 Task: Research Airbnb properties in Sesimbra, Portugal from 10th December, 2023 to 15th December, 2023 for 7 adults. Place can be entire room or shared room with 4 bedrooms having 7 beds and 4 bathrooms. Property type can be house. Amenities needed are: wifi, TV, free parkinig on premises, gym, breakfast.
Action: Mouse moved to (519, 117)
Screenshot: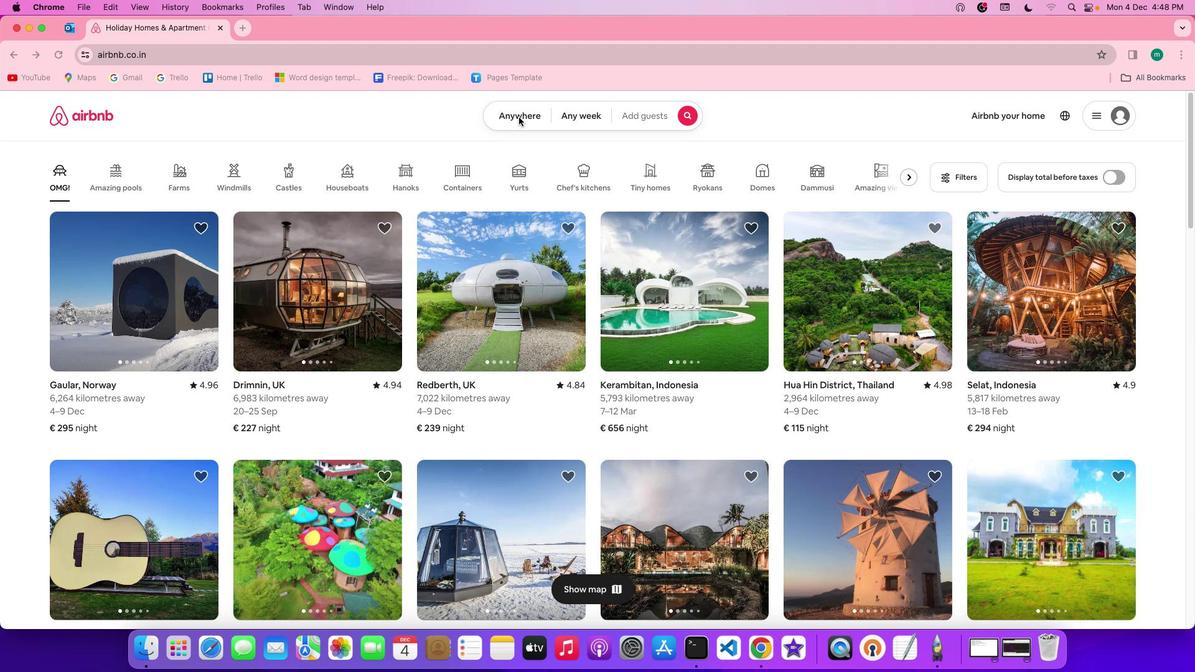 
Action: Mouse pressed left at (519, 117)
Screenshot: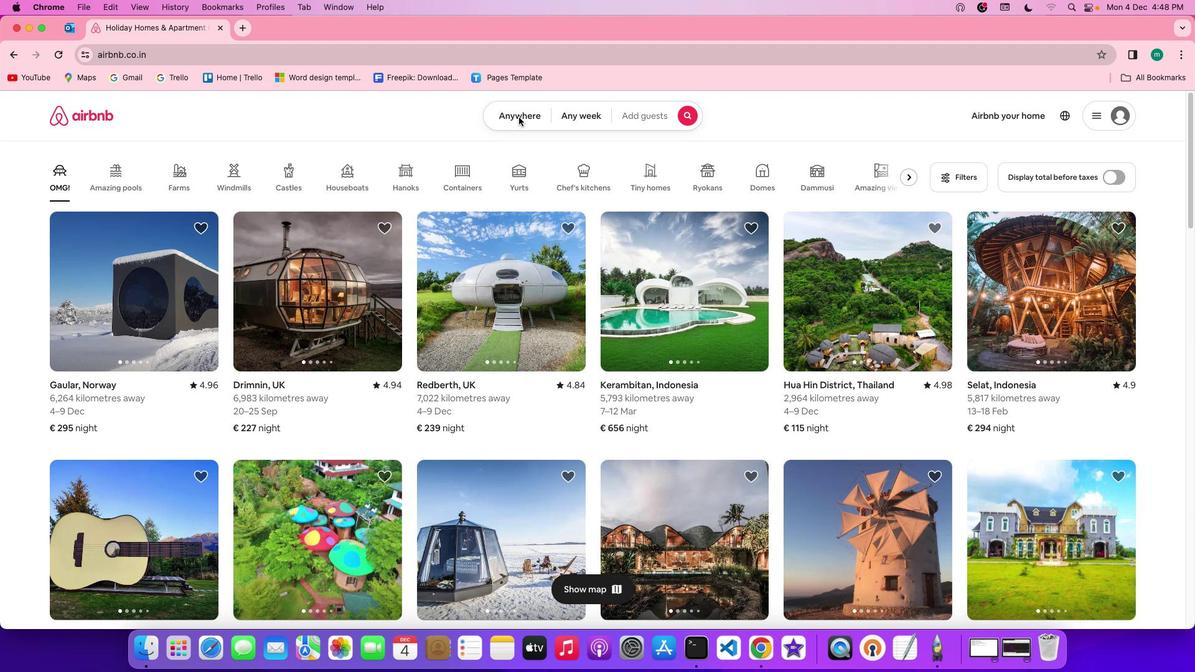 
Action: Mouse pressed left at (519, 117)
Screenshot: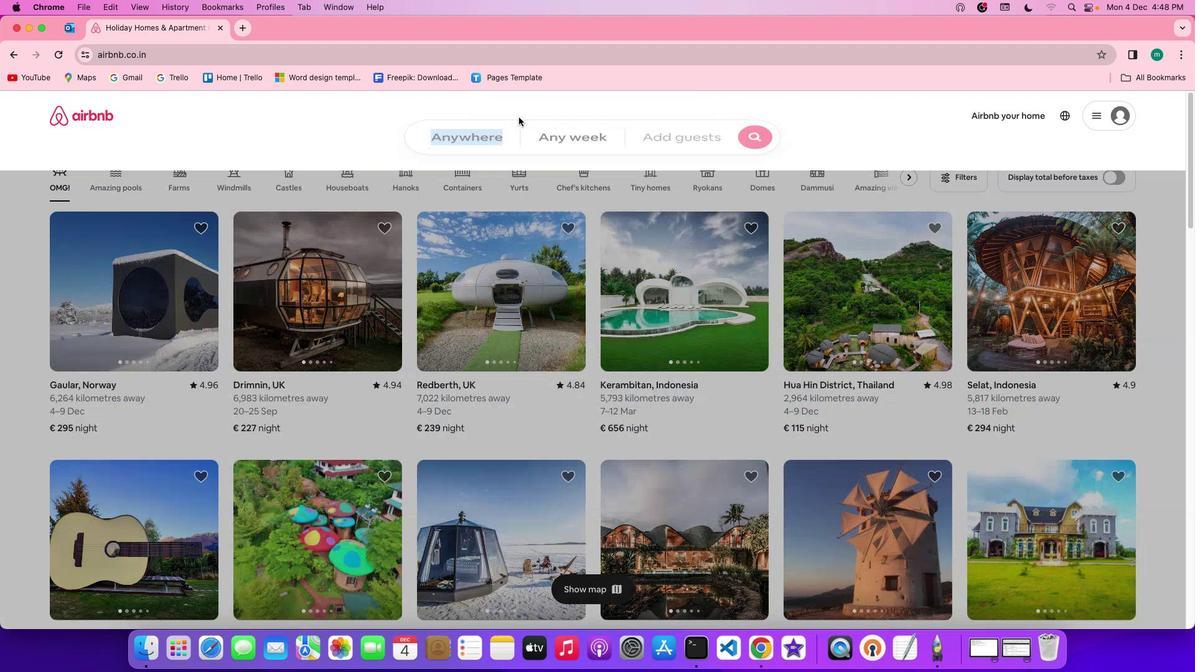 
Action: Mouse moved to (439, 153)
Screenshot: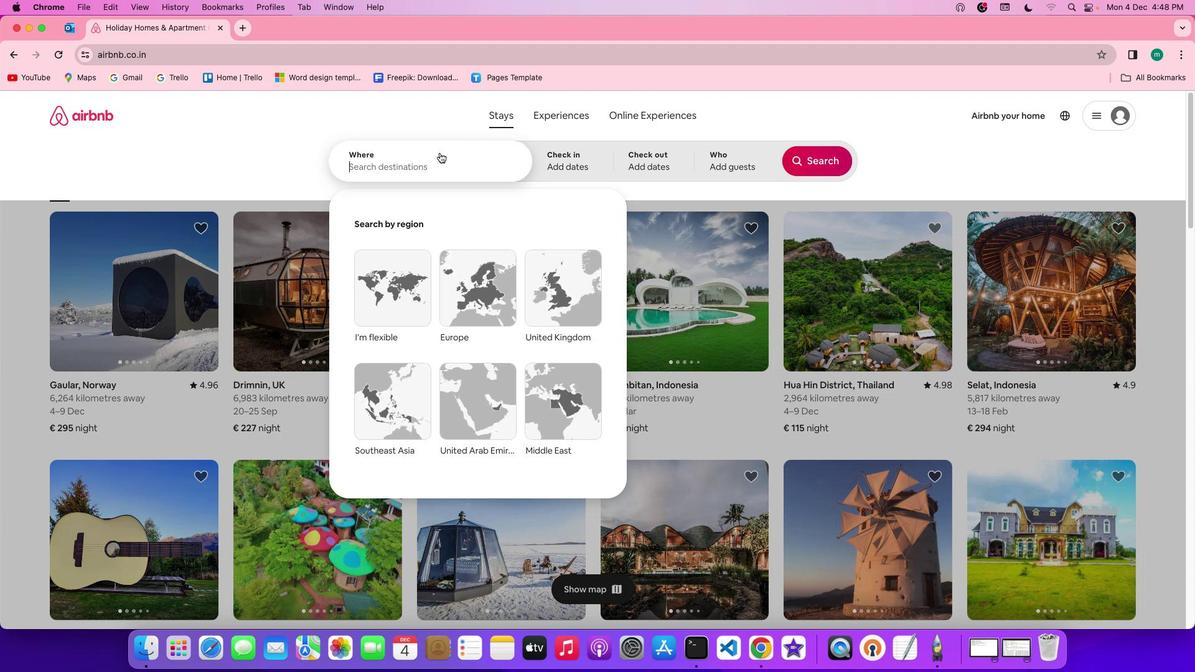 
Action: Mouse pressed left at (439, 153)
Screenshot: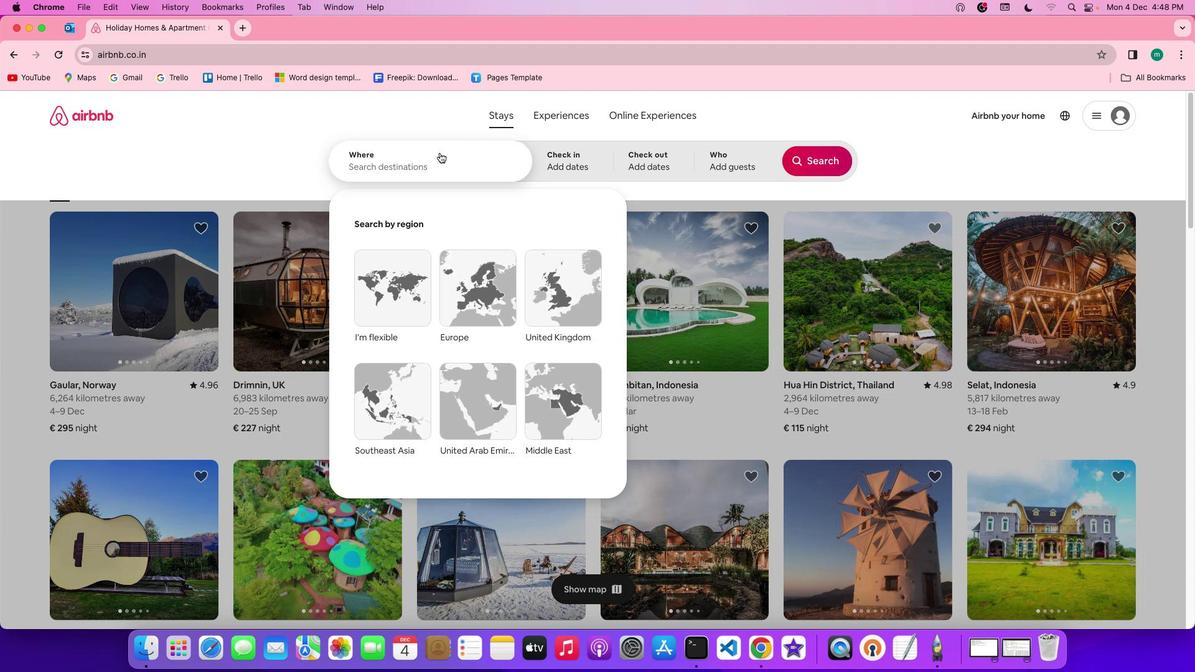 
Action: Mouse moved to (439, 153)
Screenshot: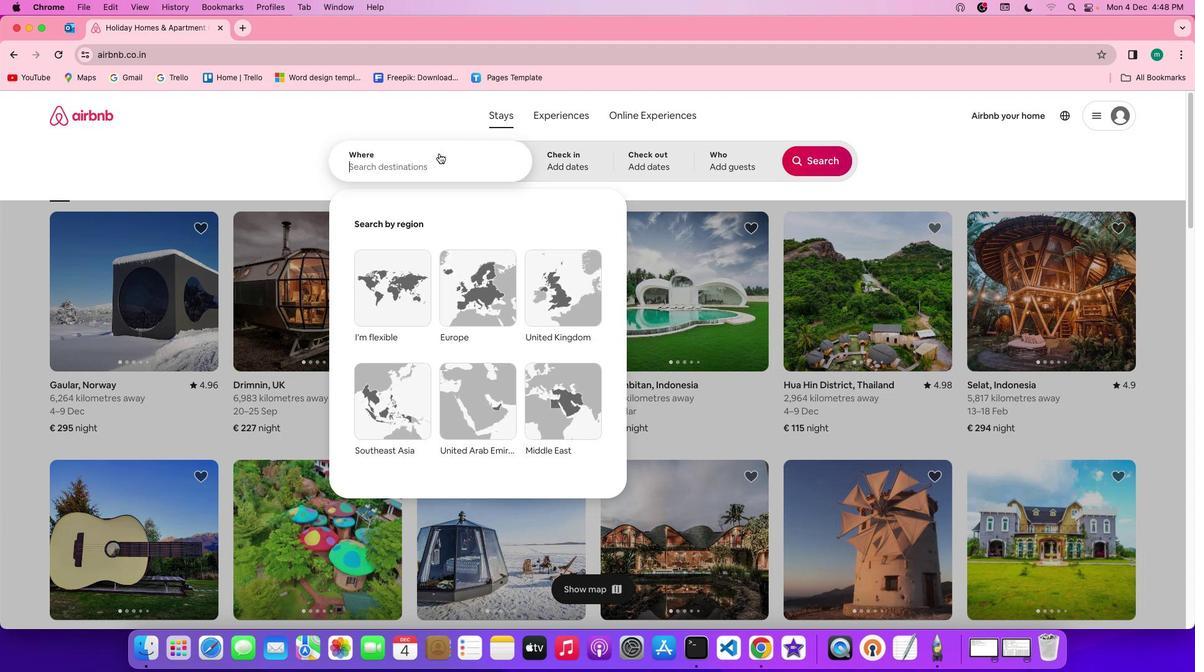 
Action: Key pressed Key.shift'S''e''s''i''m''b''r''a'','Key.spaceKey.shift'p''o''r''t''u''g''a''l'
Screenshot: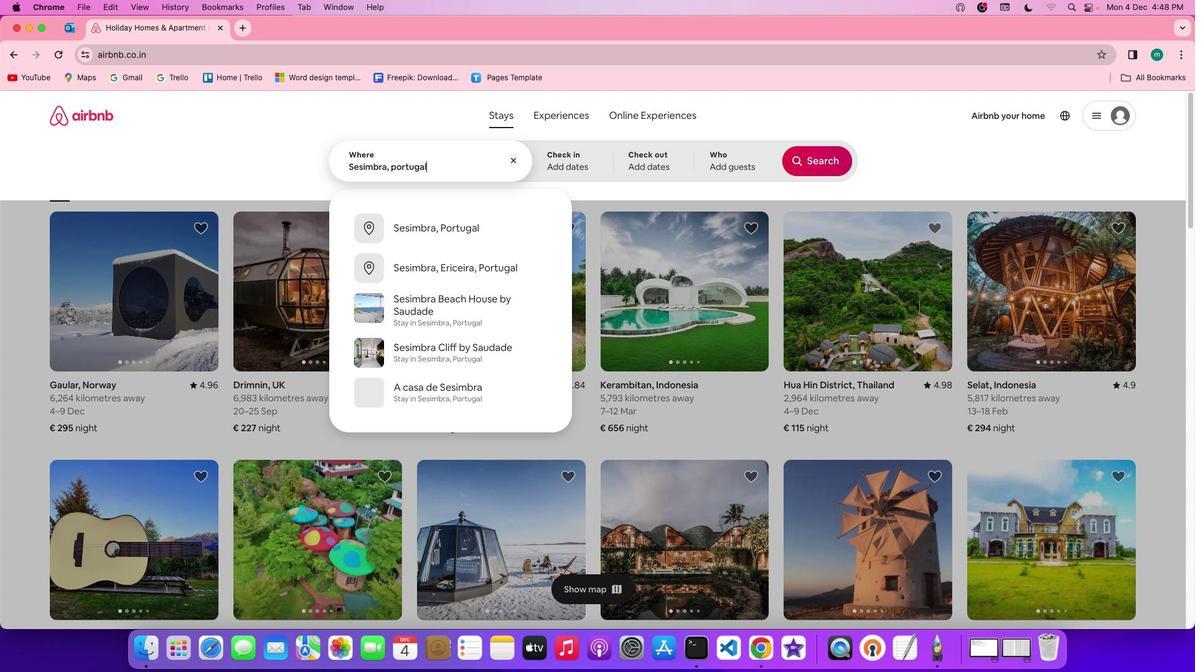 
Action: Mouse moved to (557, 161)
Screenshot: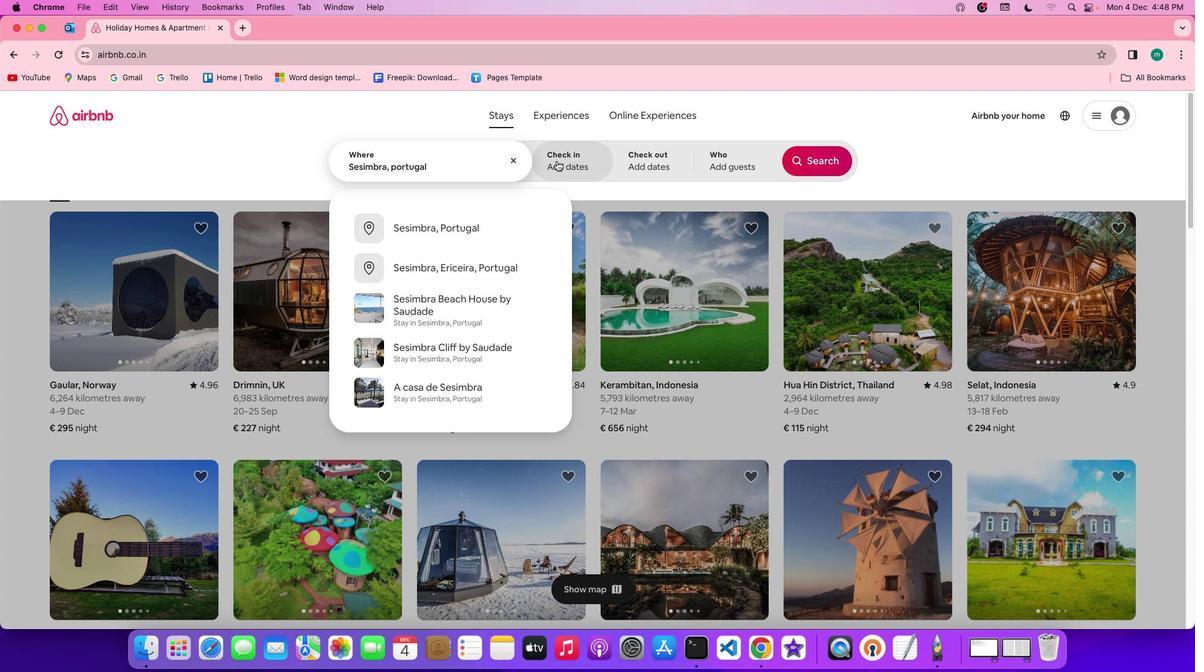 
Action: Mouse pressed left at (557, 161)
Screenshot: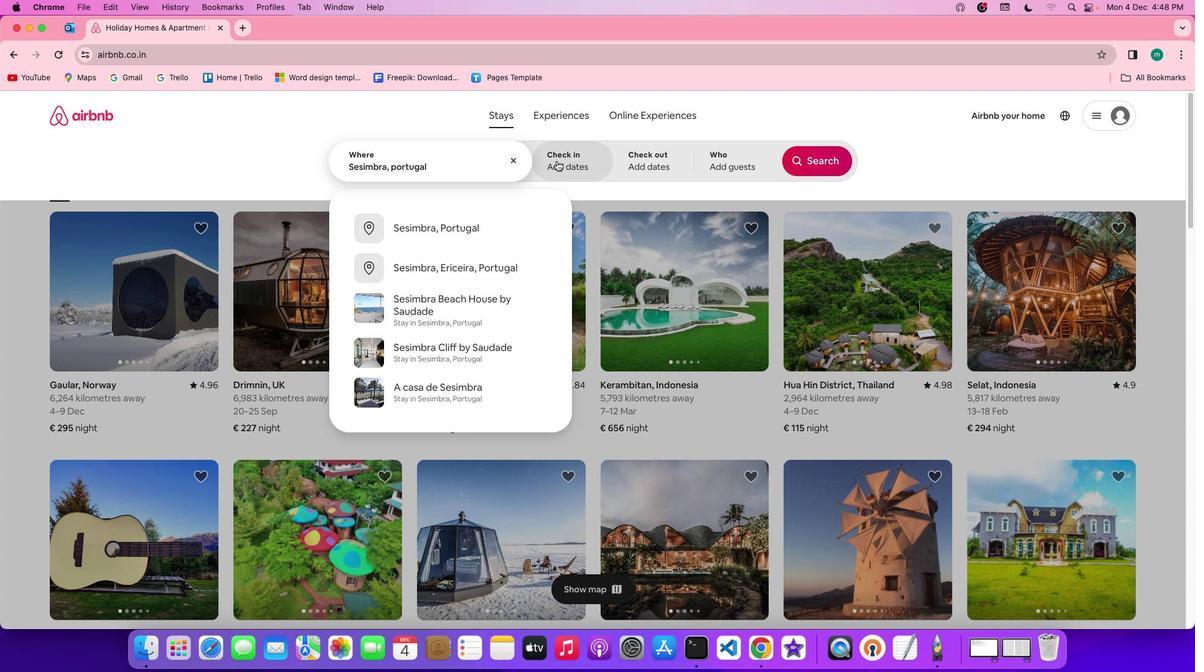 
Action: Mouse moved to (383, 374)
Screenshot: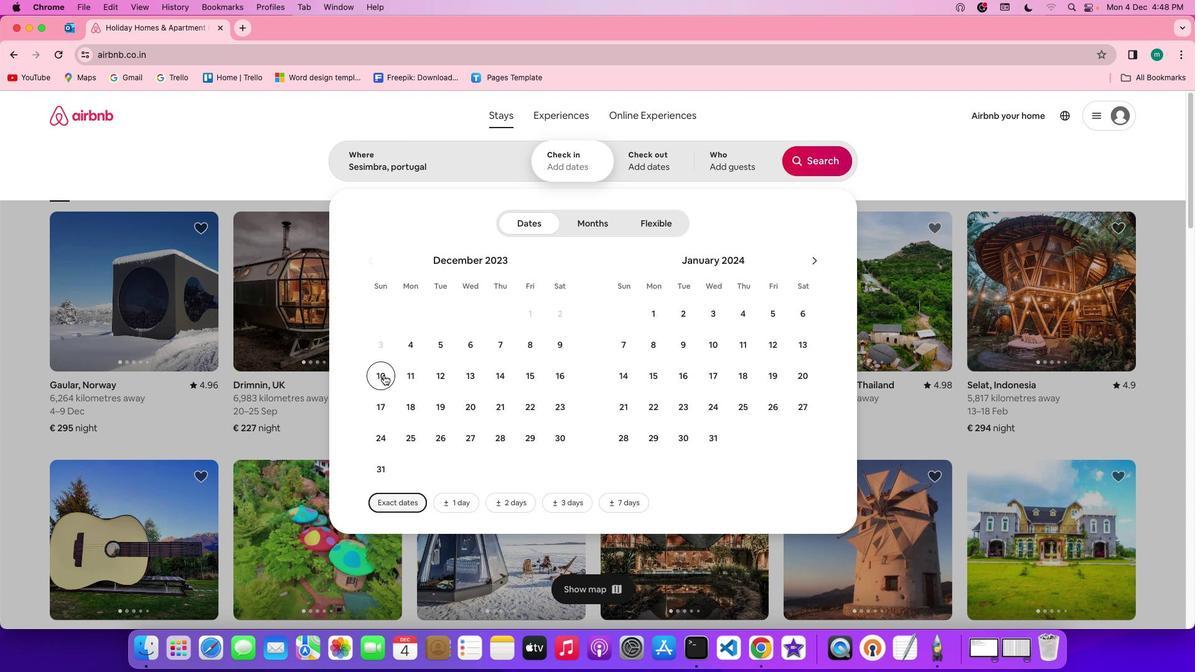 
Action: Mouse pressed left at (383, 374)
Screenshot: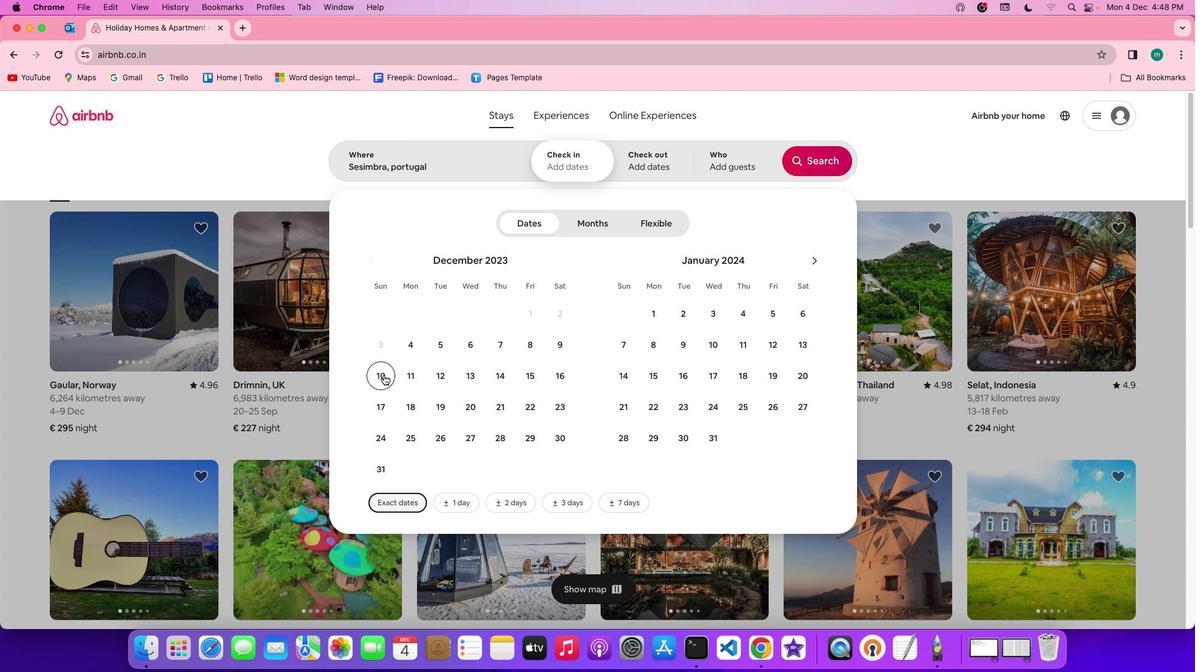 
Action: Mouse moved to (537, 384)
Screenshot: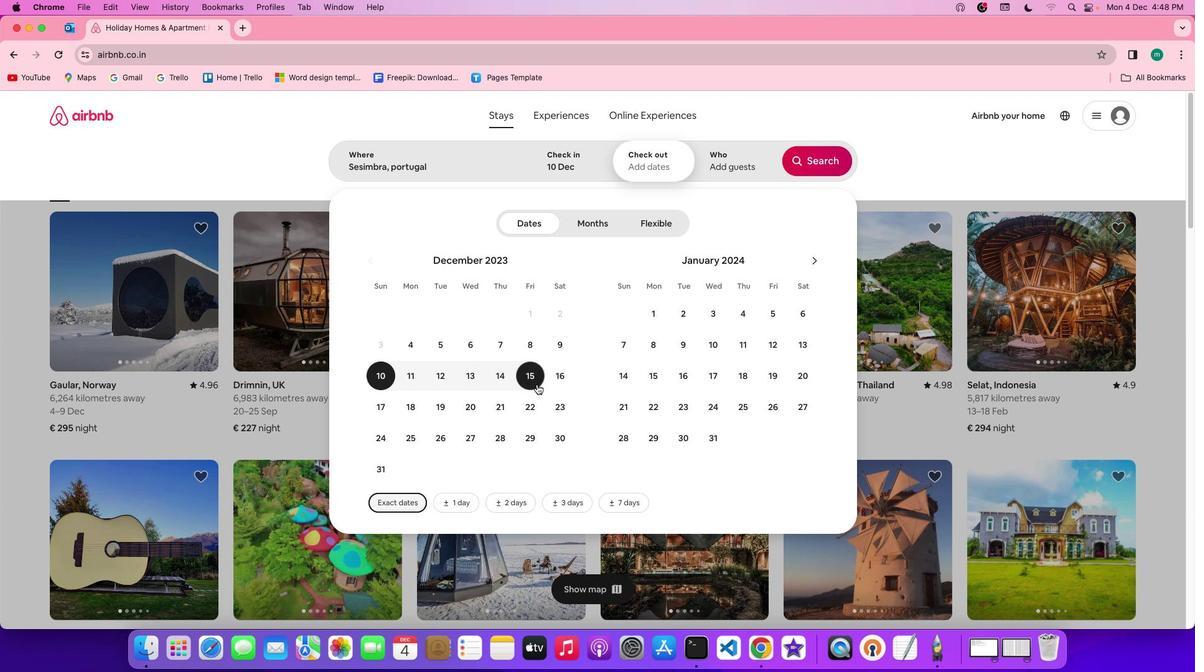 
Action: Mouse pressed left at (537, 384)
Screenshot: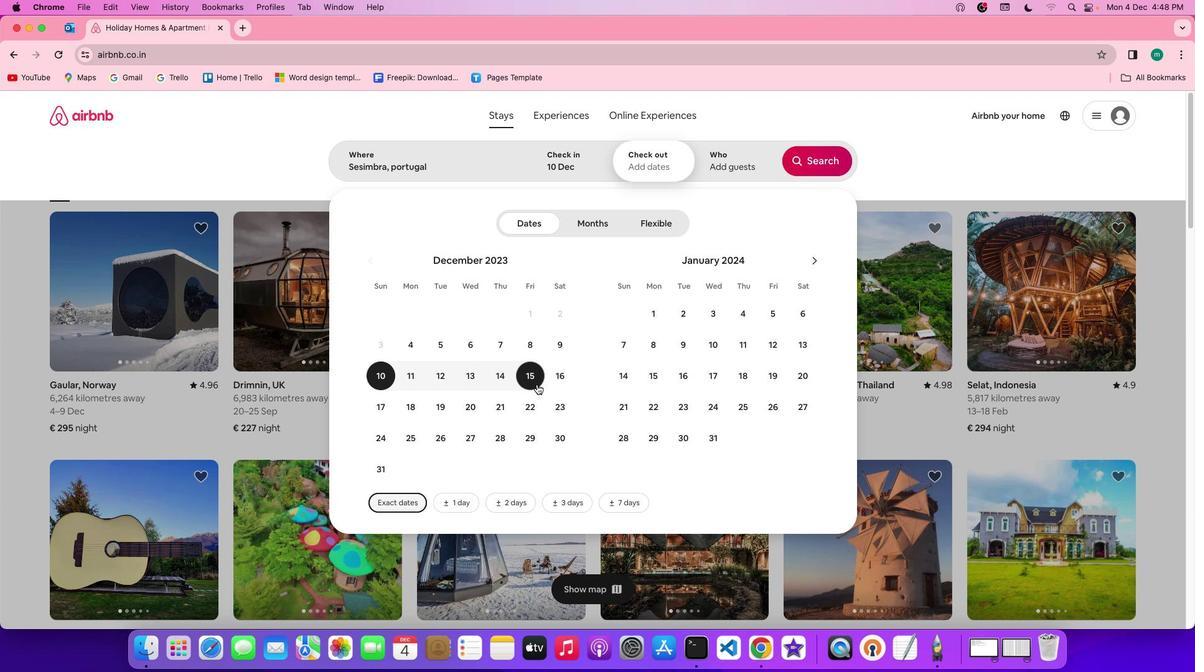 
Action: Mouse moved to (716, 164)
Screenshot: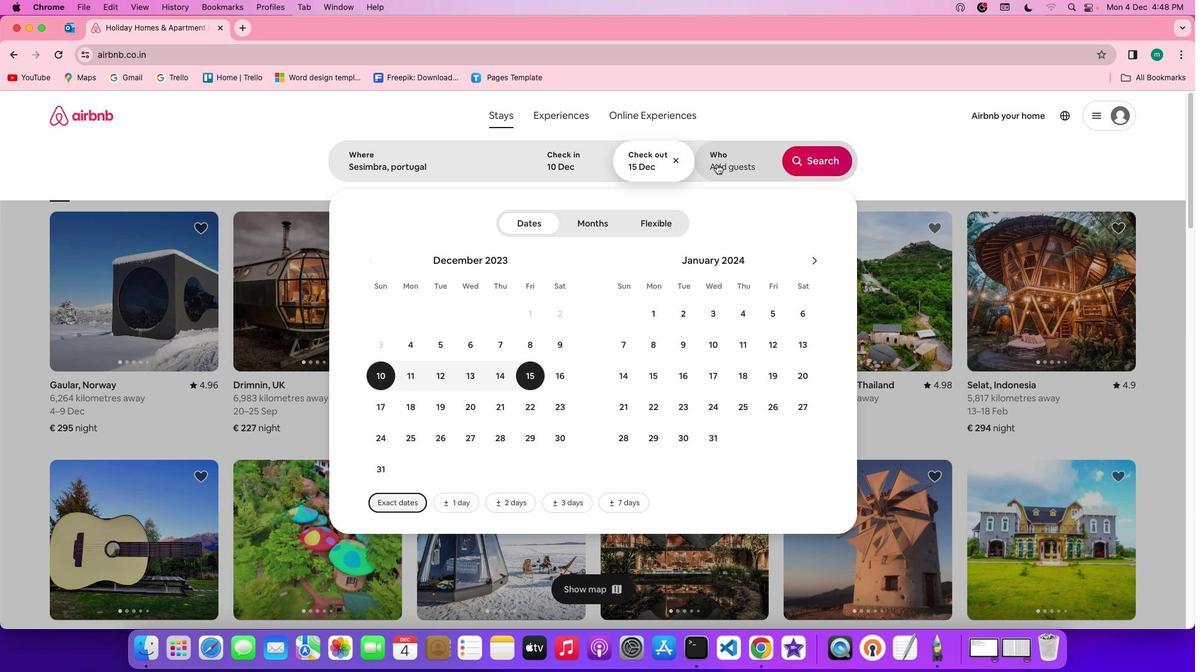 
Action: Mouse pressed left at (716, 164)
Screenshot: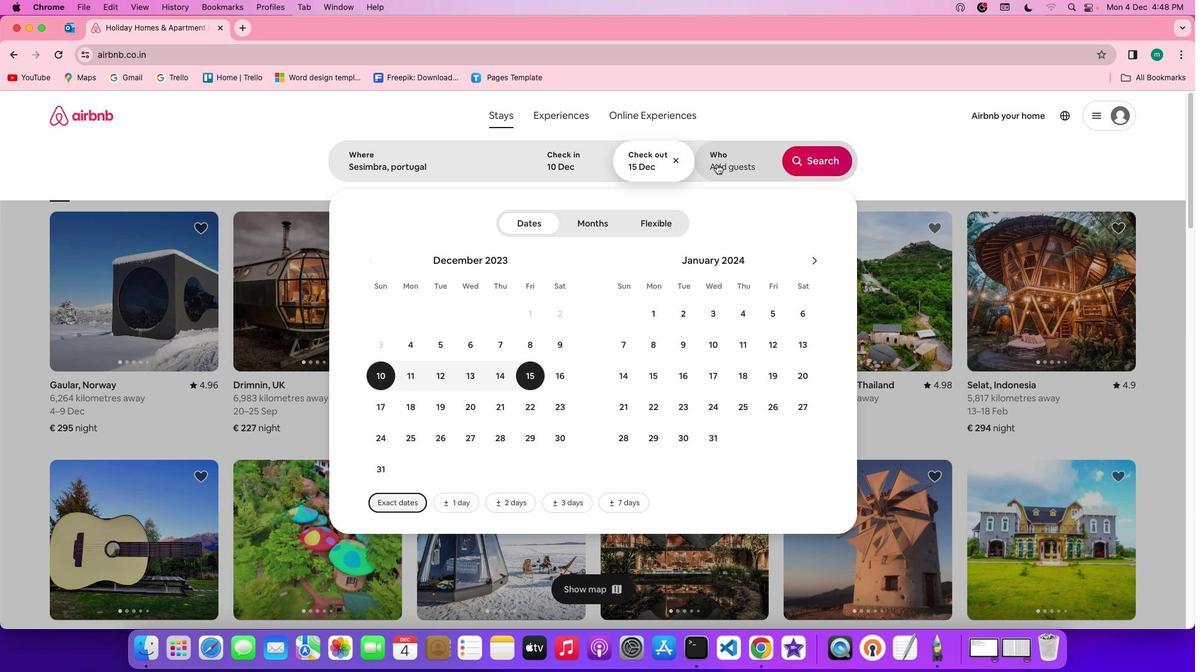 
Action: Mouse moved to (823, 228)
Screenshot: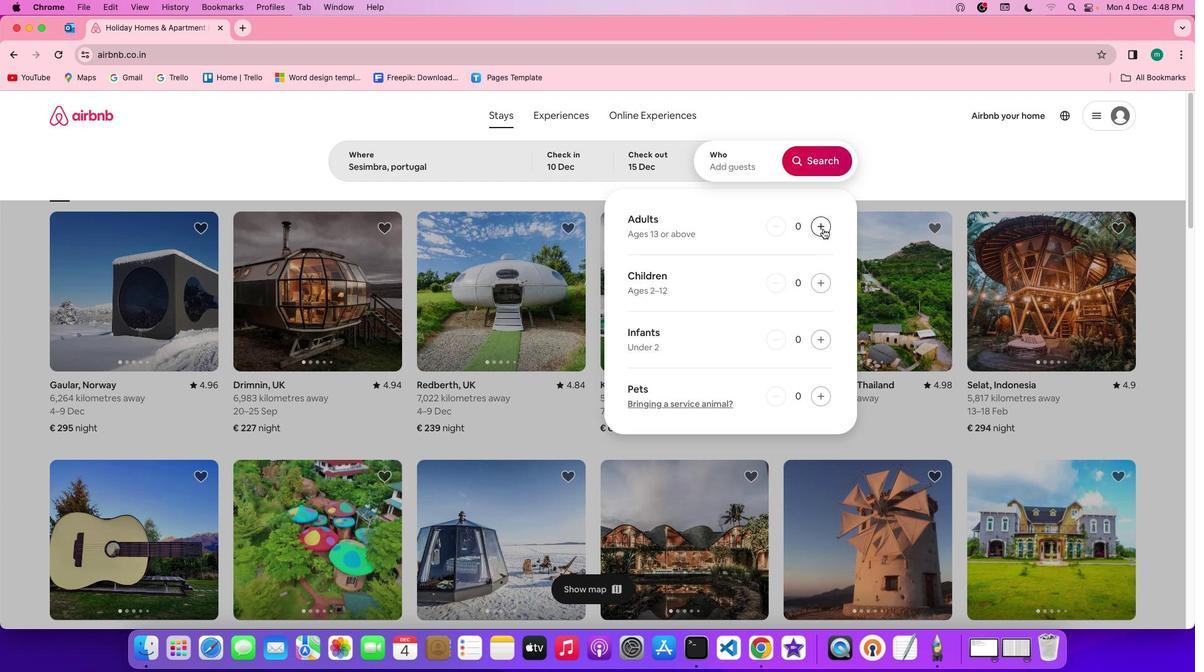 
Action: Mouse pressed left at (823, 228)
Screenshot: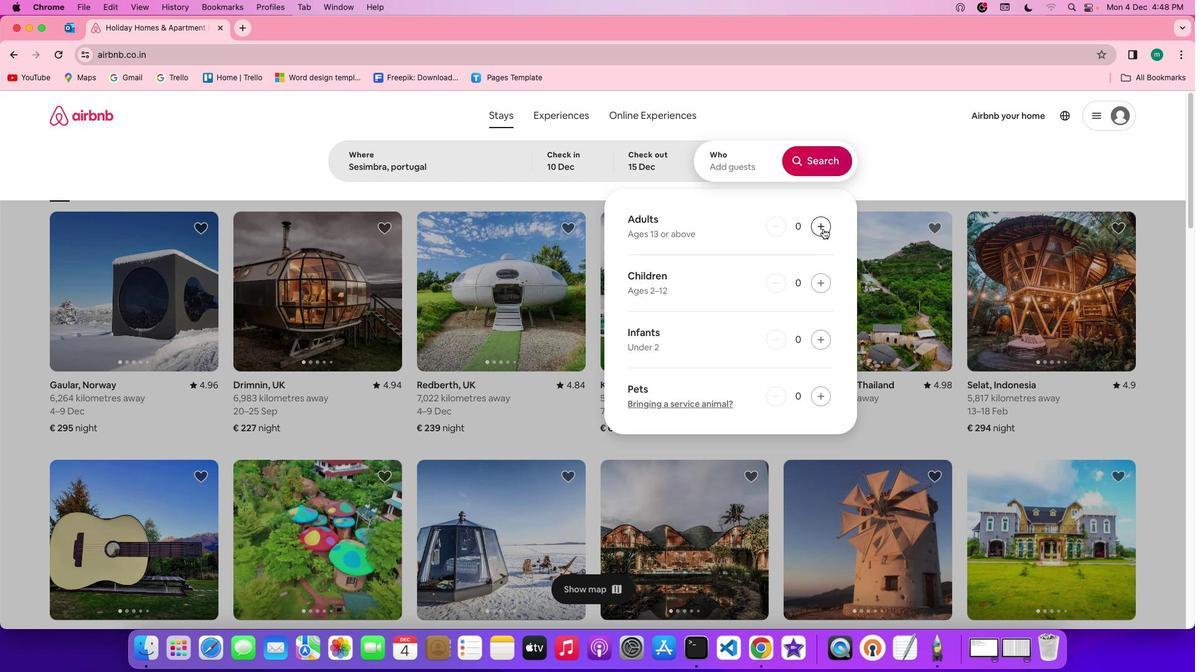 
Action: Mouse moved to (823, 228)
Screenshot: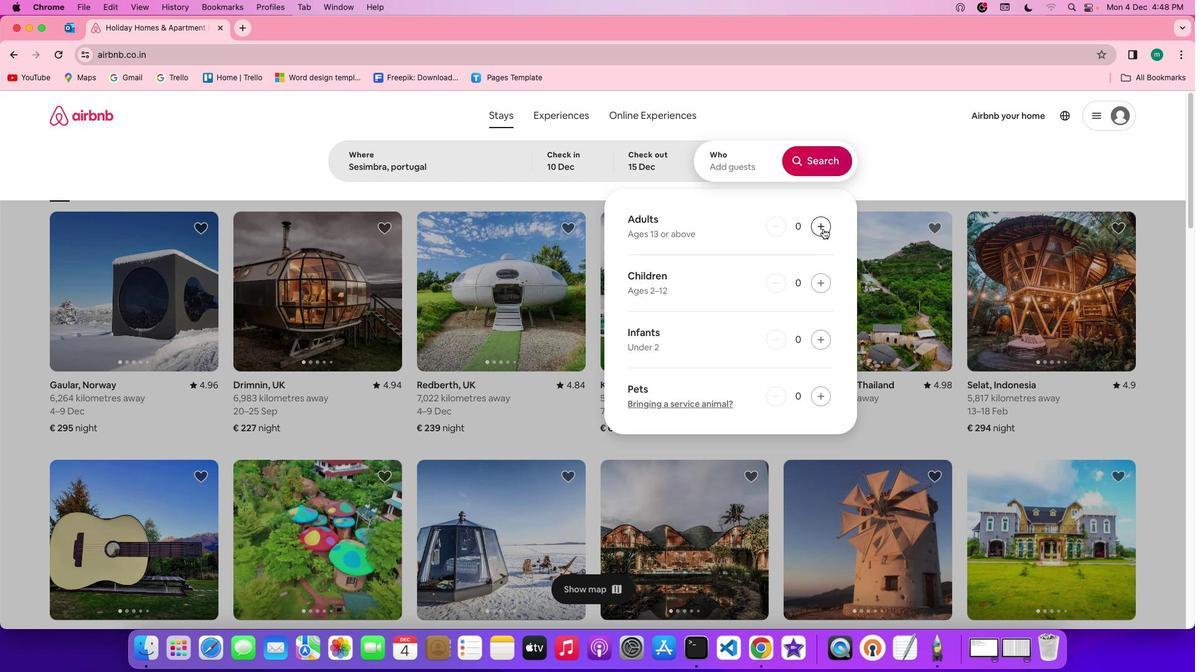 
Action: Mouse pressed left at (823, 228)
Screenshot: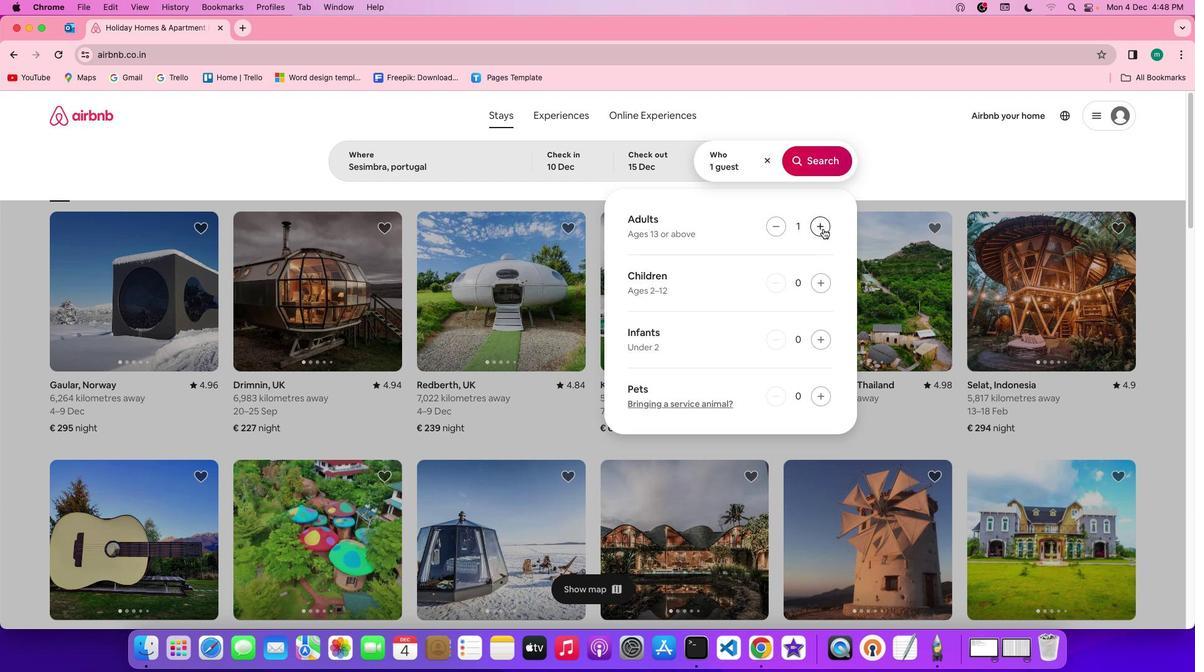 
Action: Mouse pressed left at (823, 228)
Screenshot: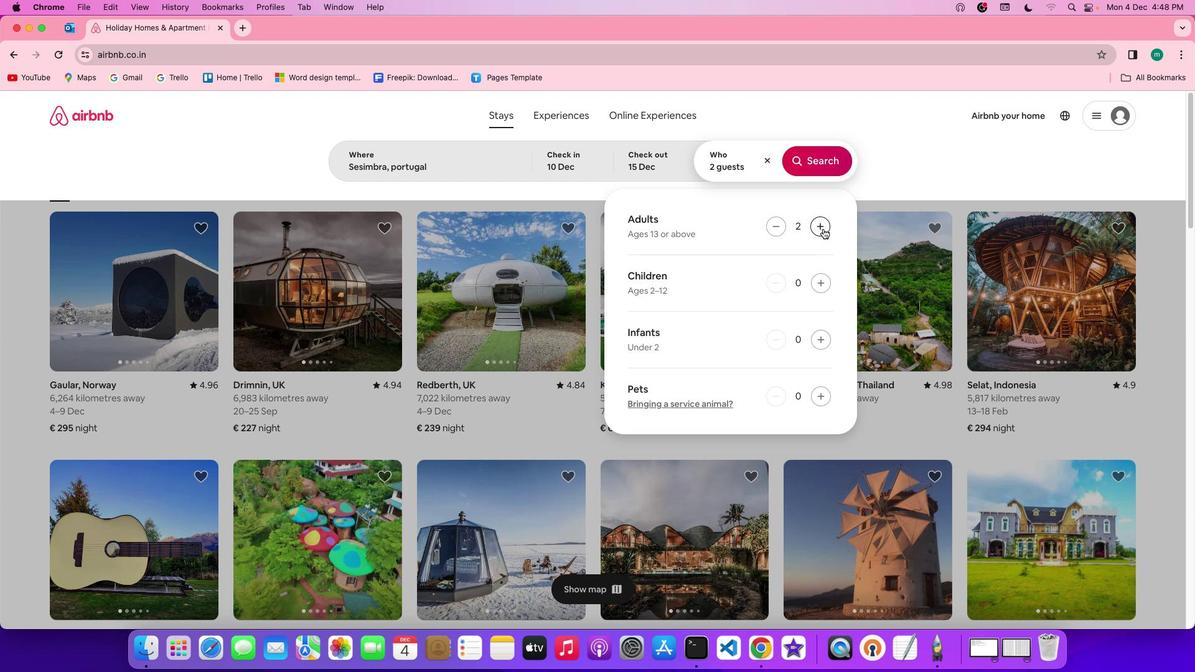 
Action: Mouse pressed left at (823, 228)
Screenshot: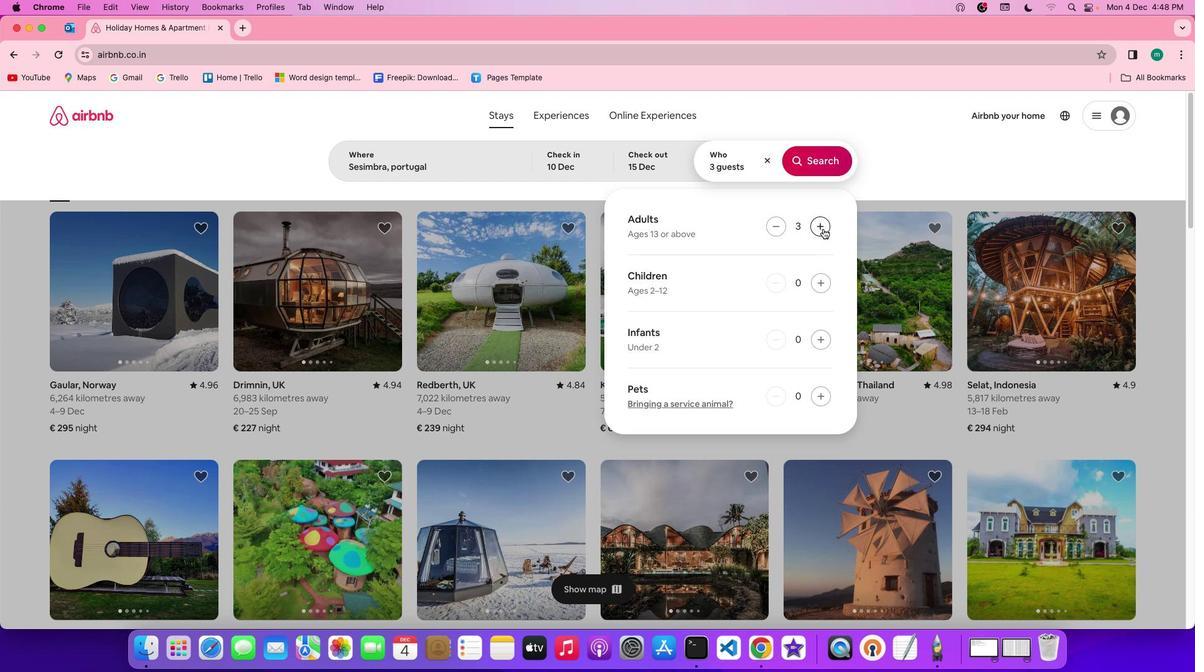 
Action: Mouse pressed left at (823, 228)
Screenshot: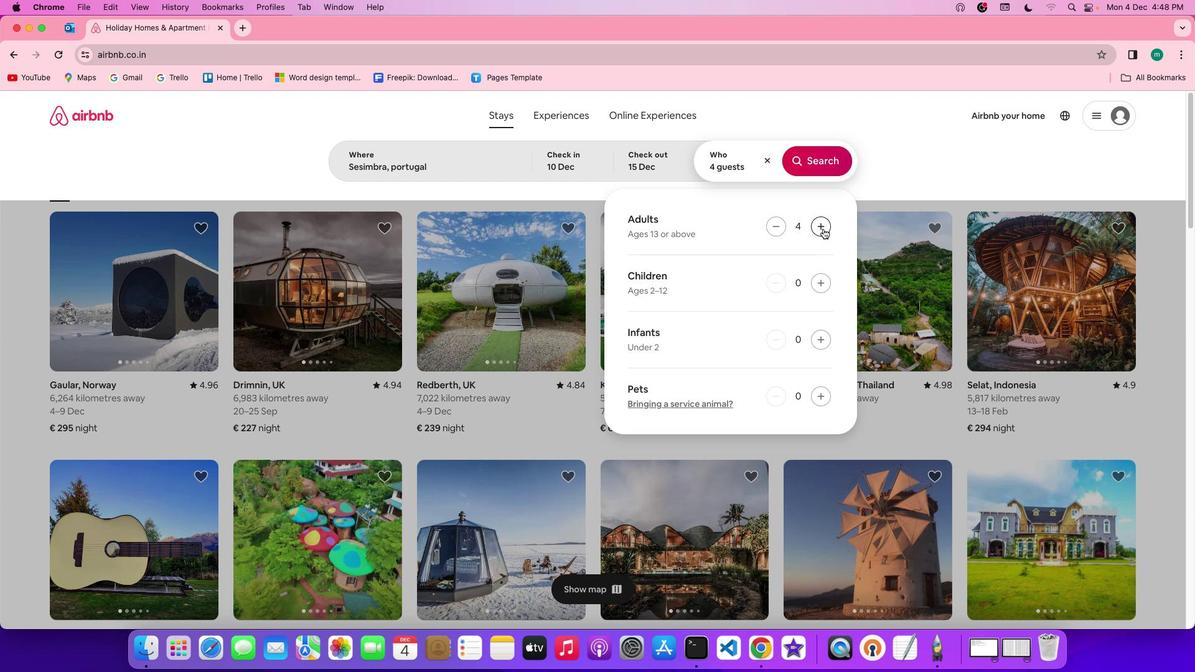 
Action: Mouse pressed left at (823, 228)
Screenshot: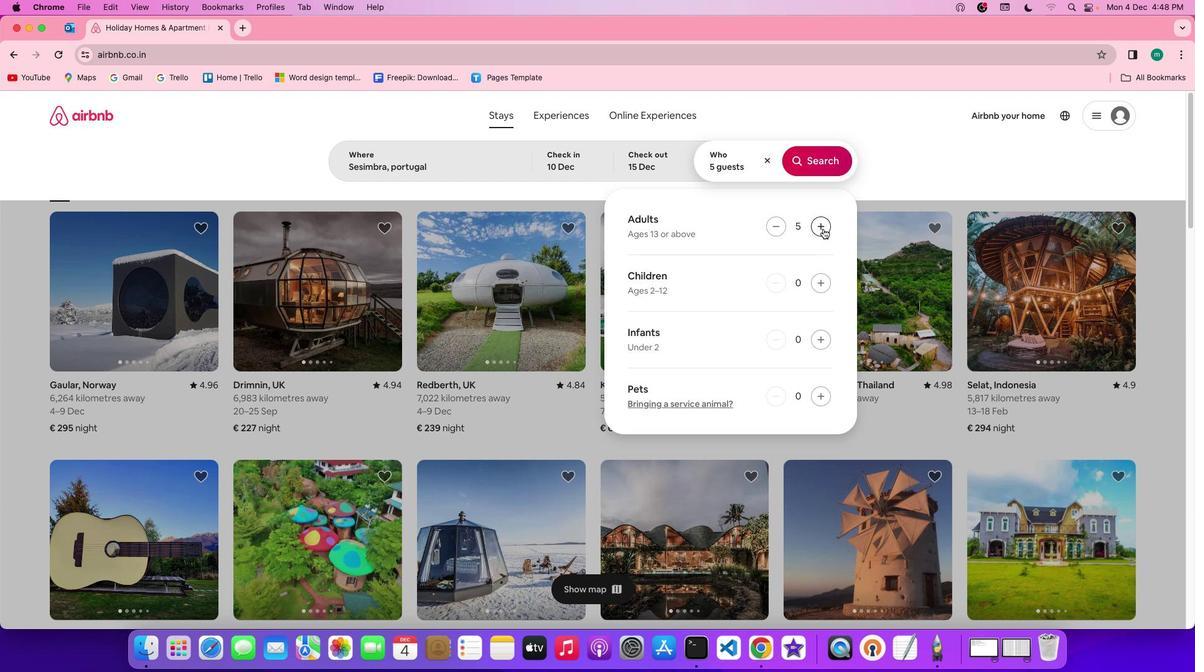 
Action: Mouse pressed left at (823, 228)
Screenshot: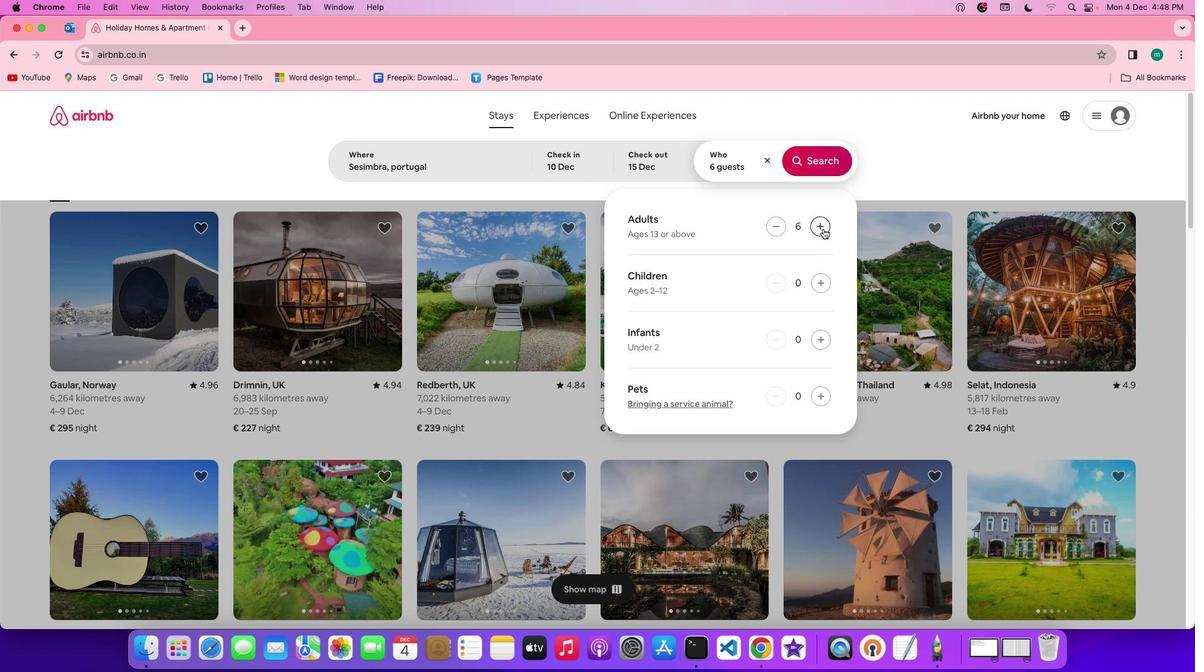 
Action: Mouse moved to (820, 165)
Screenshot: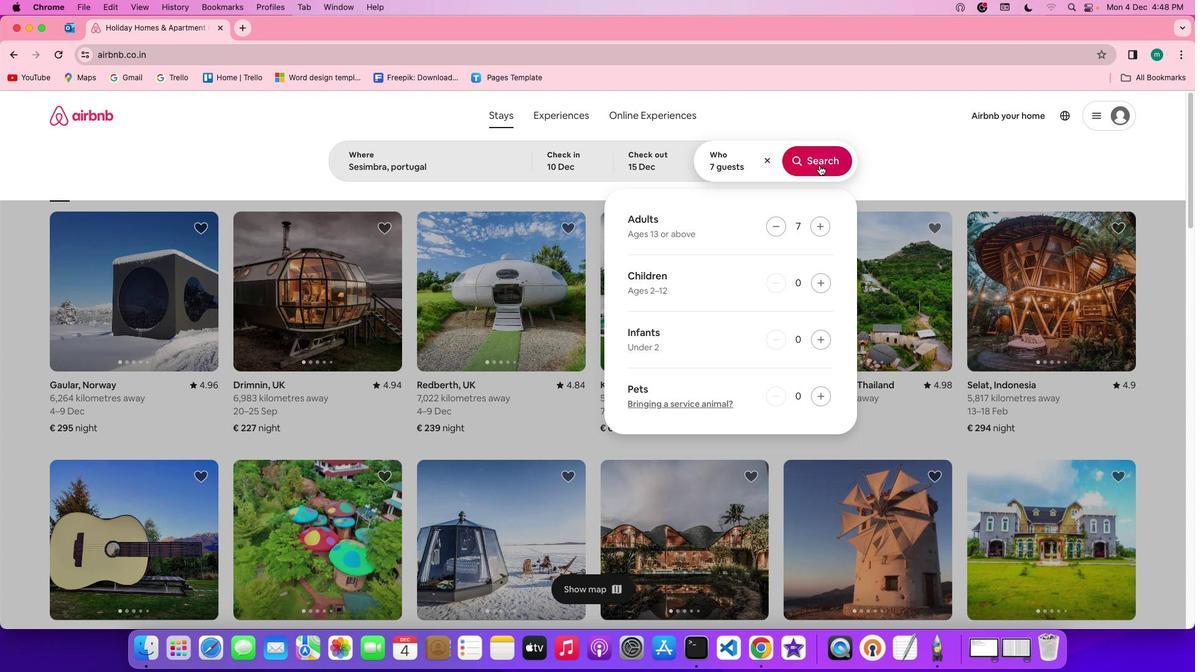
Action: Mouse pressed left at (820, 165)
Screenshot: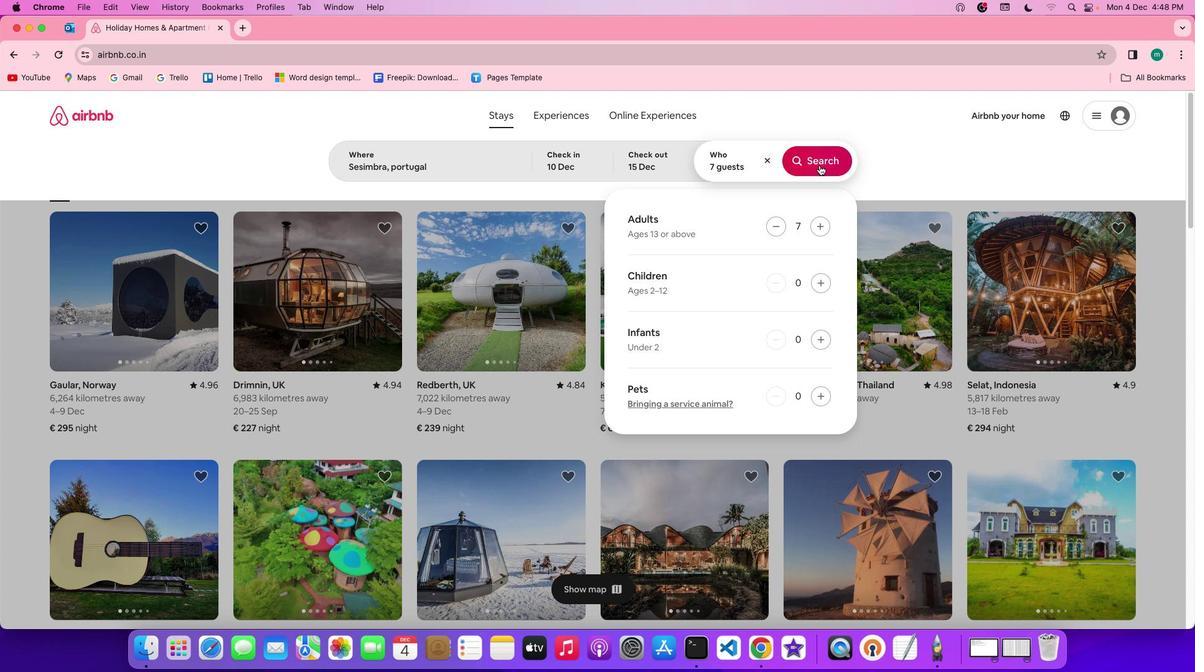 
Action: Mouse moved to (999, 163)
Screenshot: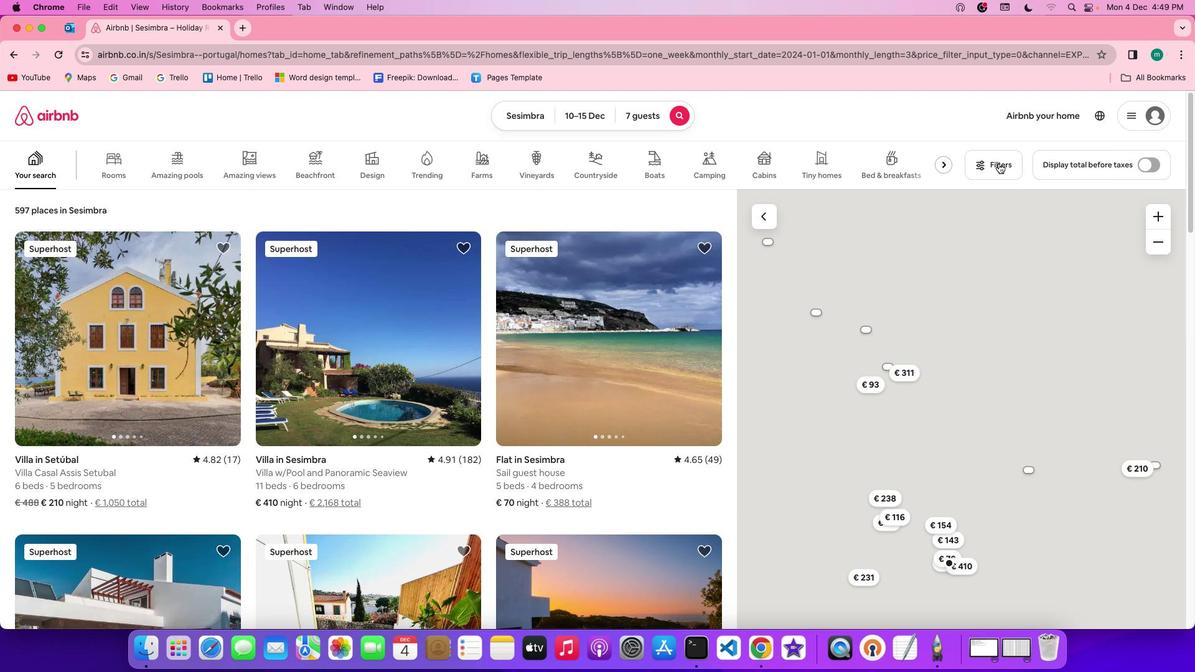 
Action: Mouse pressed left at (999, 163)
Screenshot: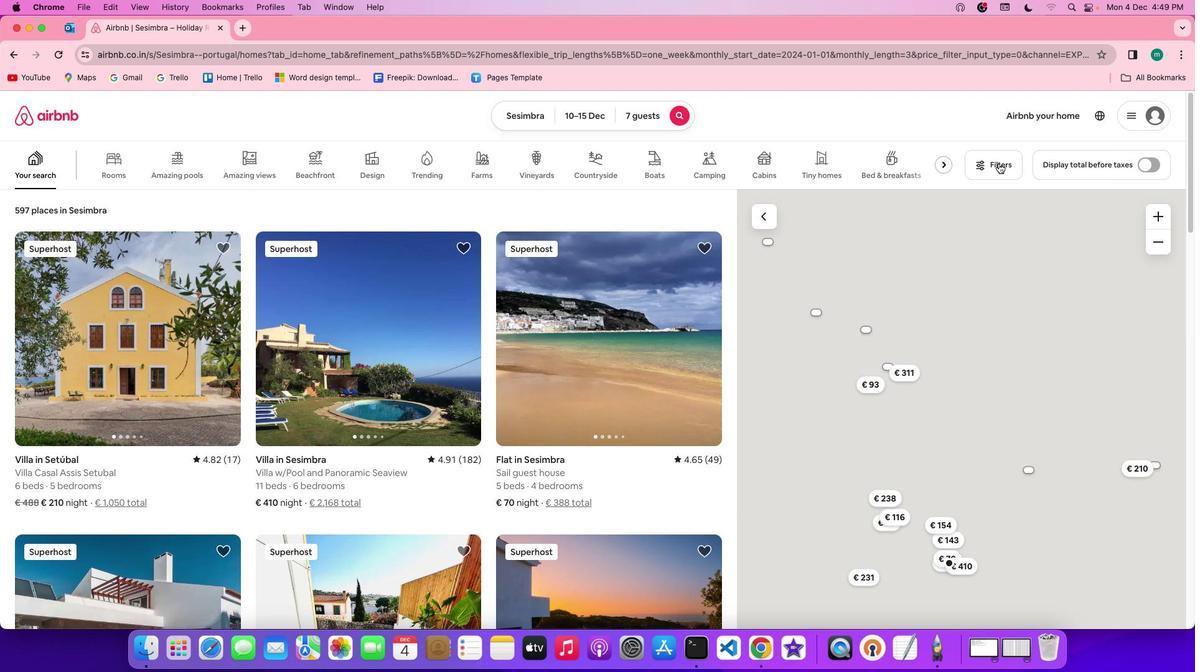 
Action: Mouse moved to (660, 306)
Screenshot: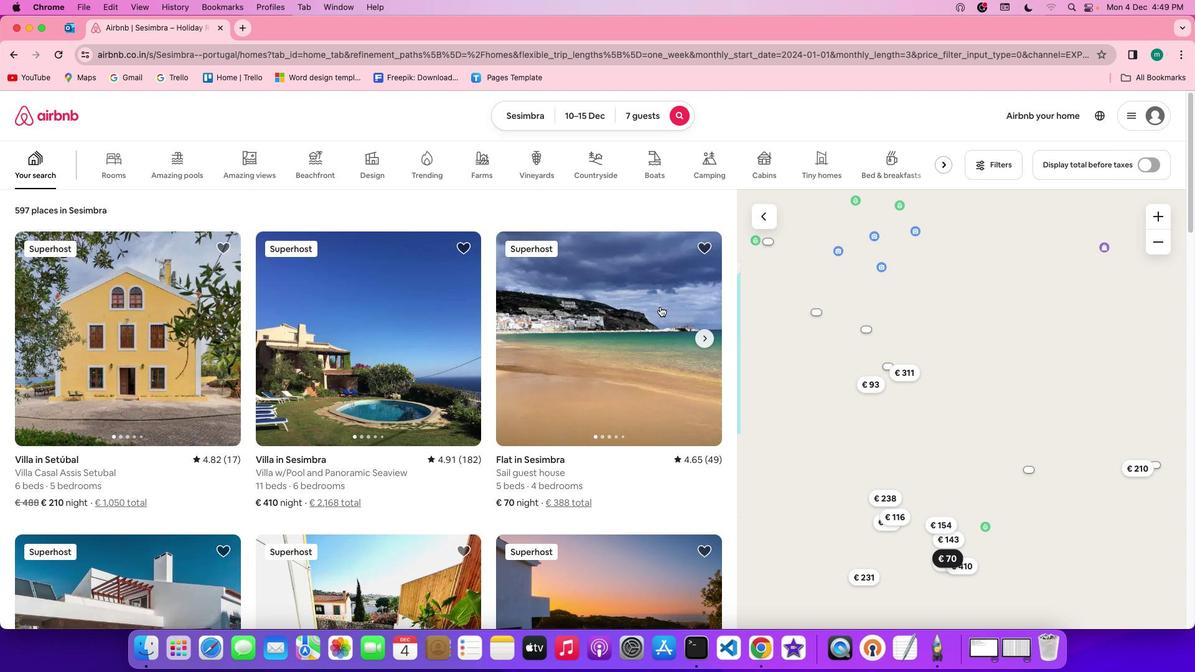 
Action: Mouse scrolled (660, 306) with delta (0, 0)
Screenshot: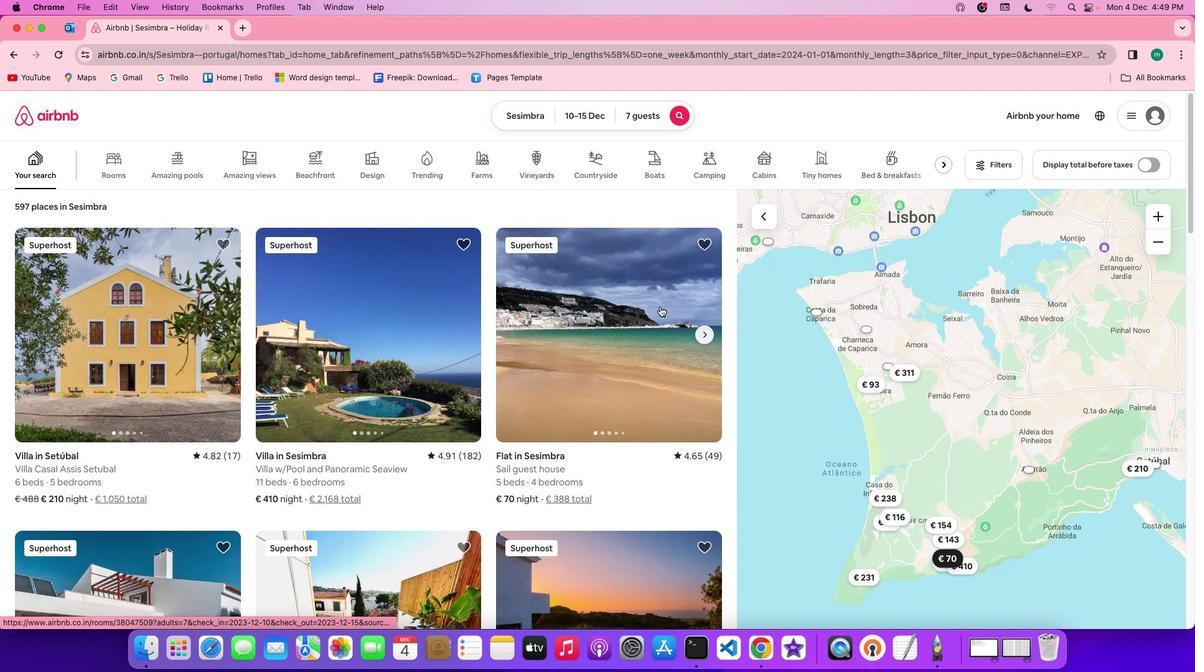 
Action: Mouse scrolled (660, 306) with delta (0, 0)
Screenshot: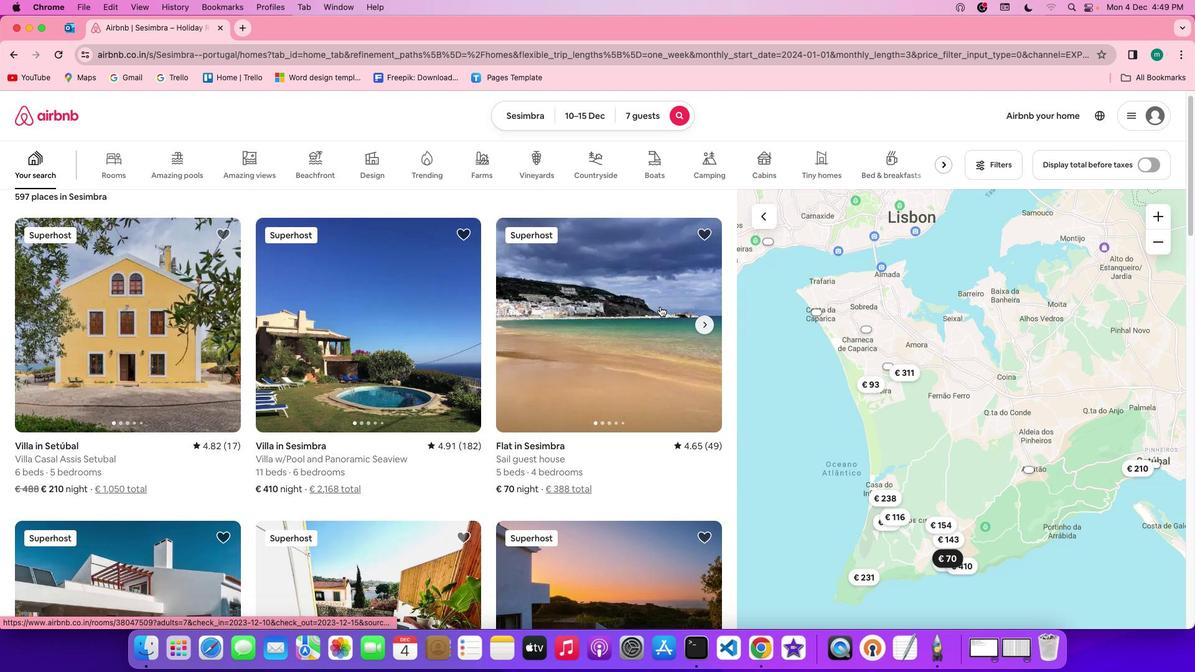 
Action: Mouse scrolled (660, 306) with delta (0, -1)
Screenshot: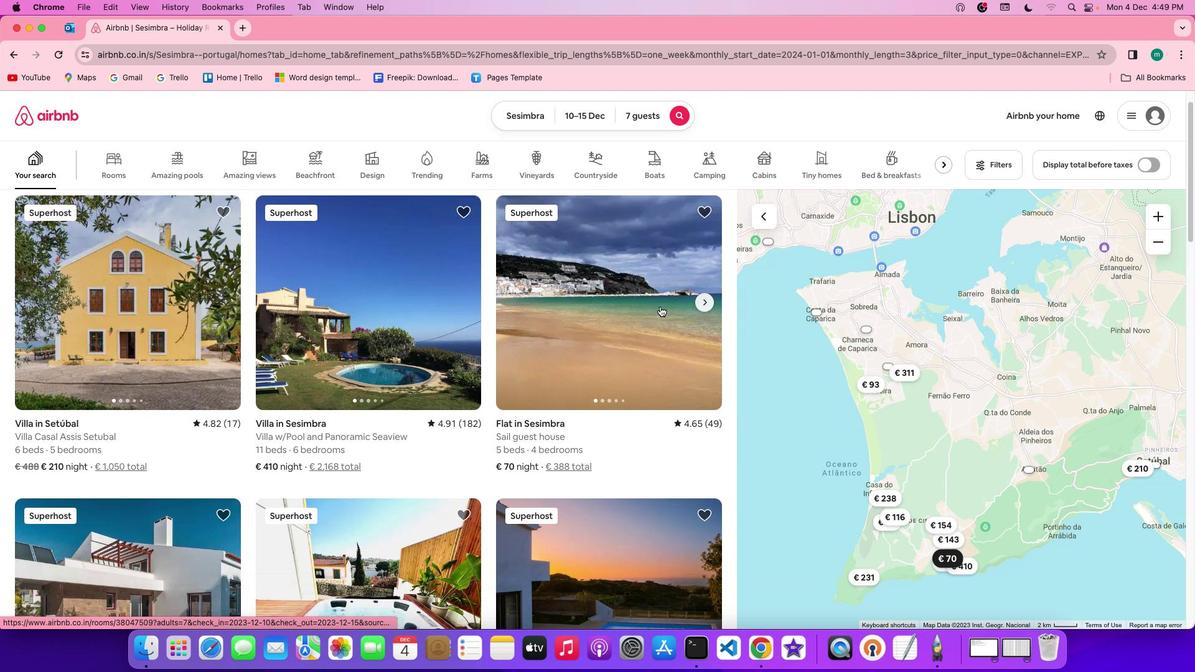 
Action: Mouse scrolled (660, 306) with delta (0, 0)
Screenshot: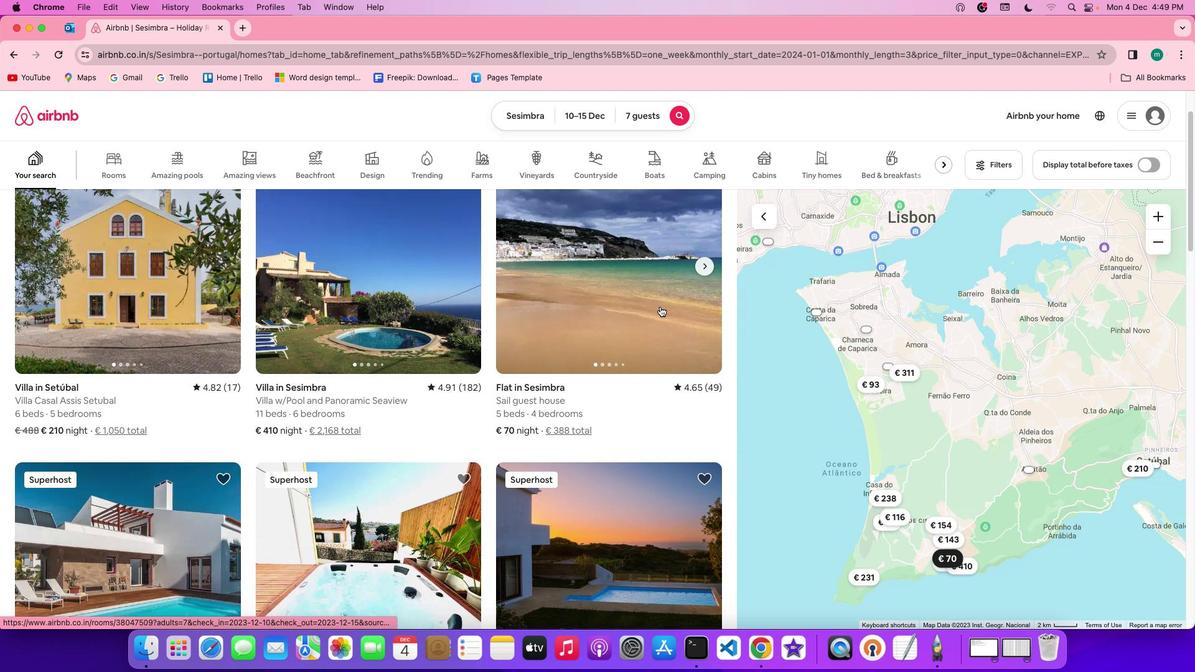 
Action: Mouse scrolled (660, 306) with delta (0, 0)
Screenshot: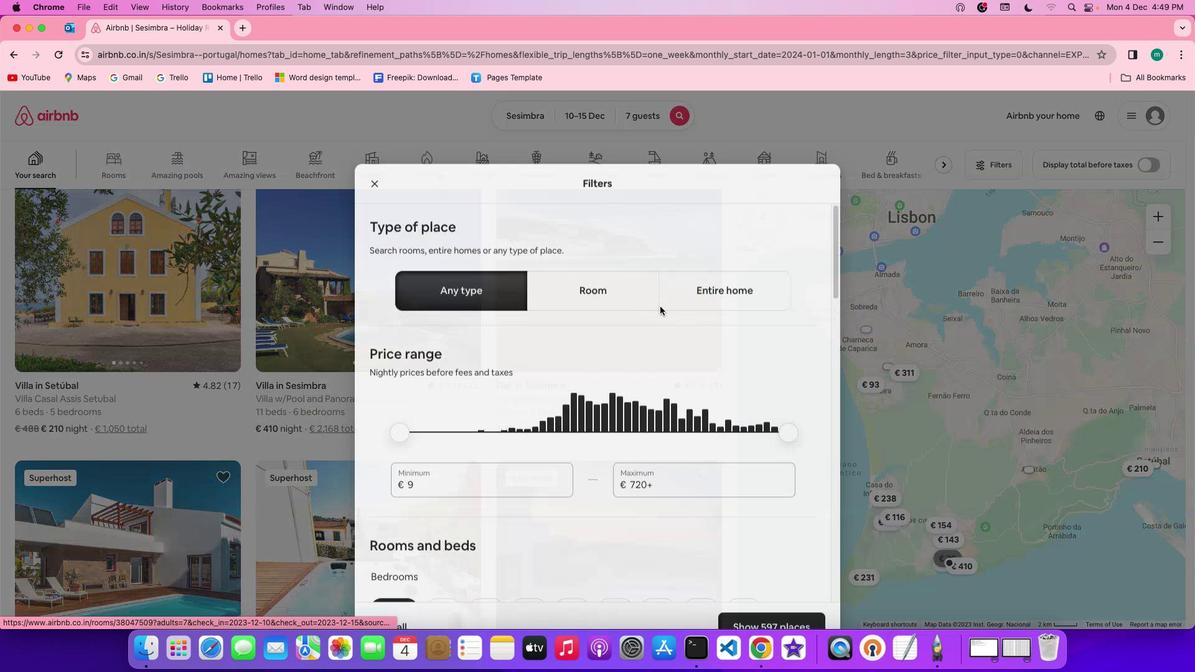 
Action: Mouse scrolled (660, 306) with delta (0, 0)
Screenshot: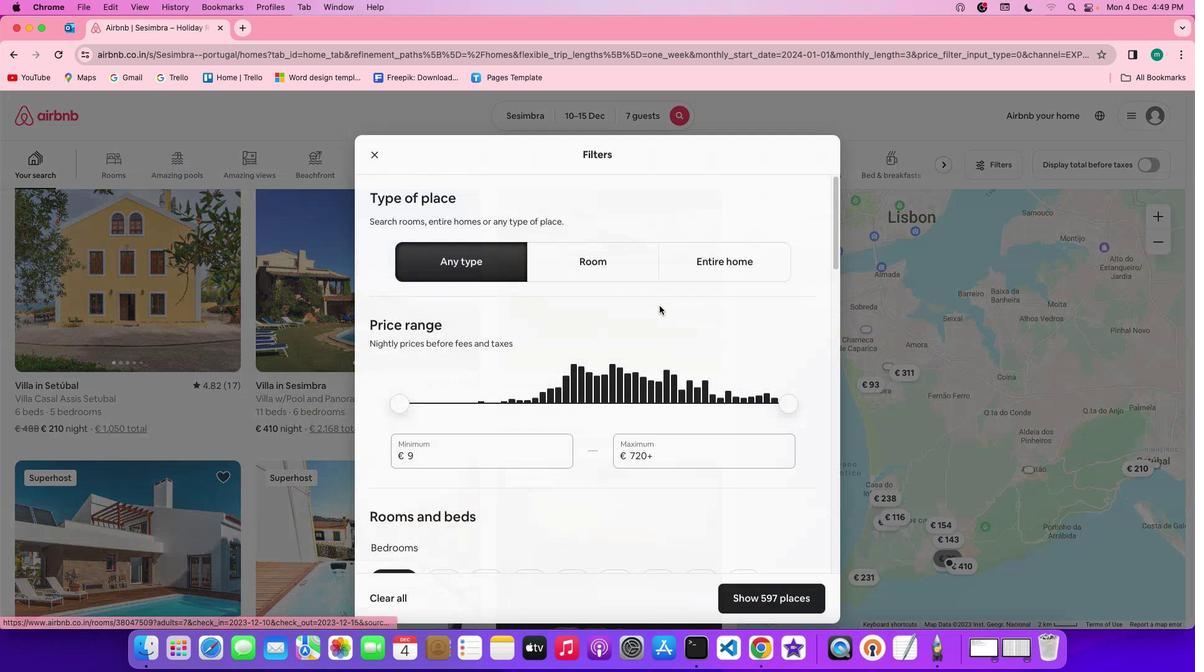 
Action: Mouse moved to (582, 371)
Screenshot: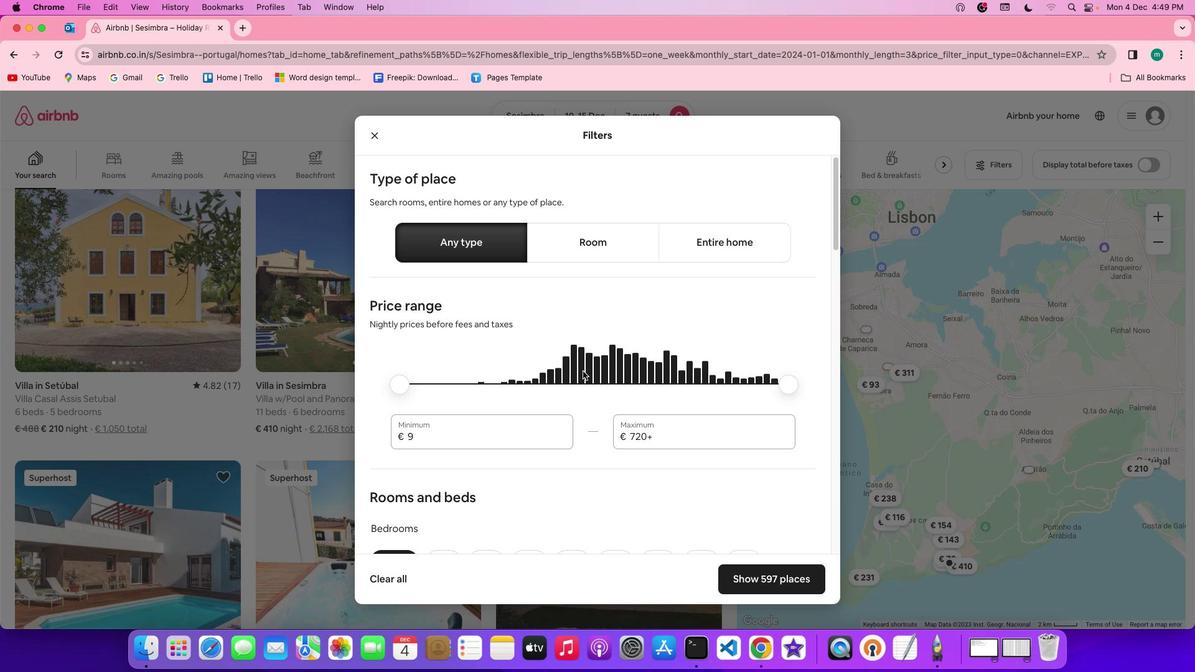 
Action: Mouse scrolled (582, 371) with delta (0, 0)
Screenshot: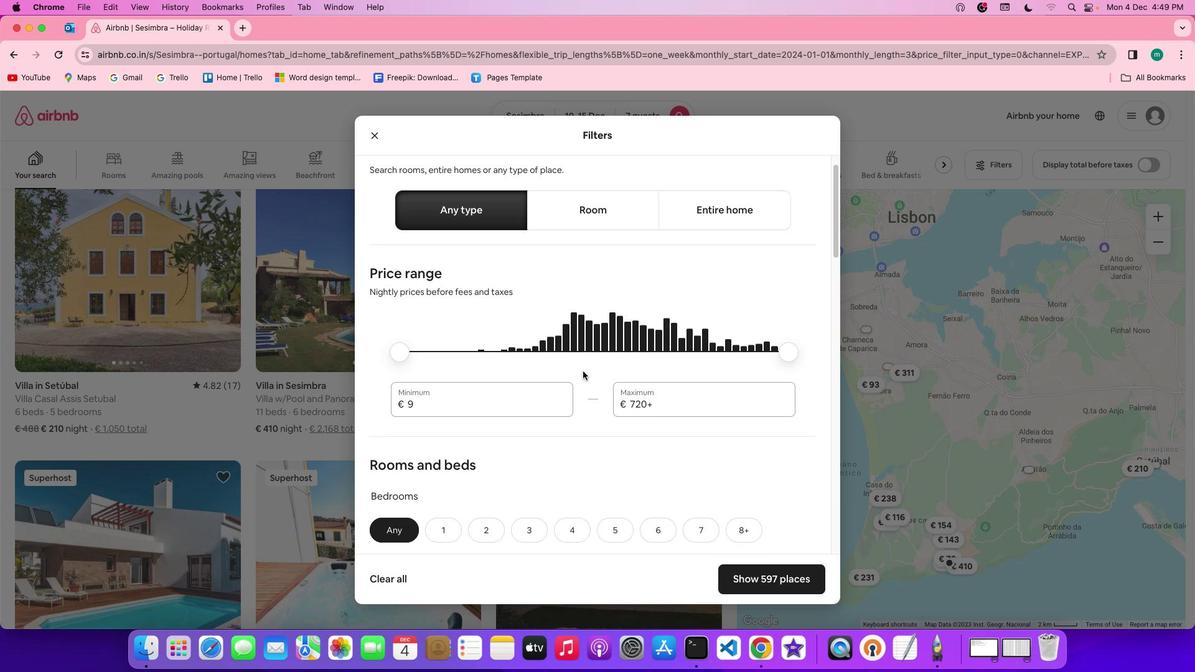 
Action: Mouse scrolled (582, 371) with delta (0, 0)
Screenshot: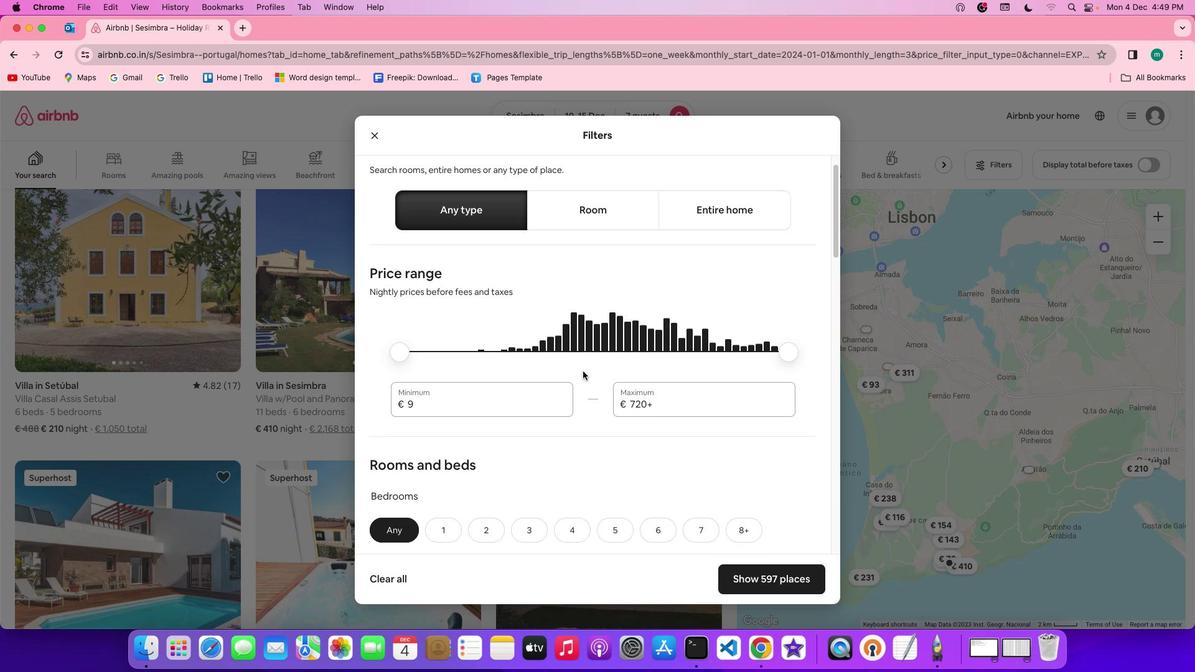 
Action: Mouse scrolled (582, 371) with delta (0, -1)
Screenshot: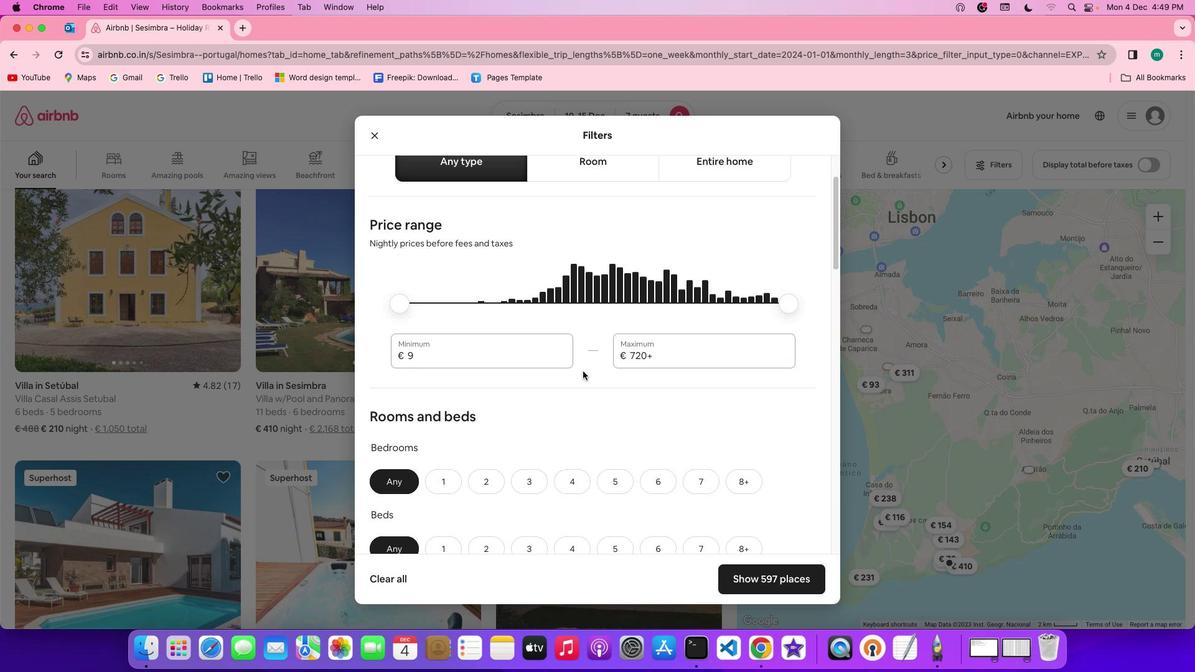 
Action: Mouse scrolled (582, 371) with delta (0, -2)
Screenshot: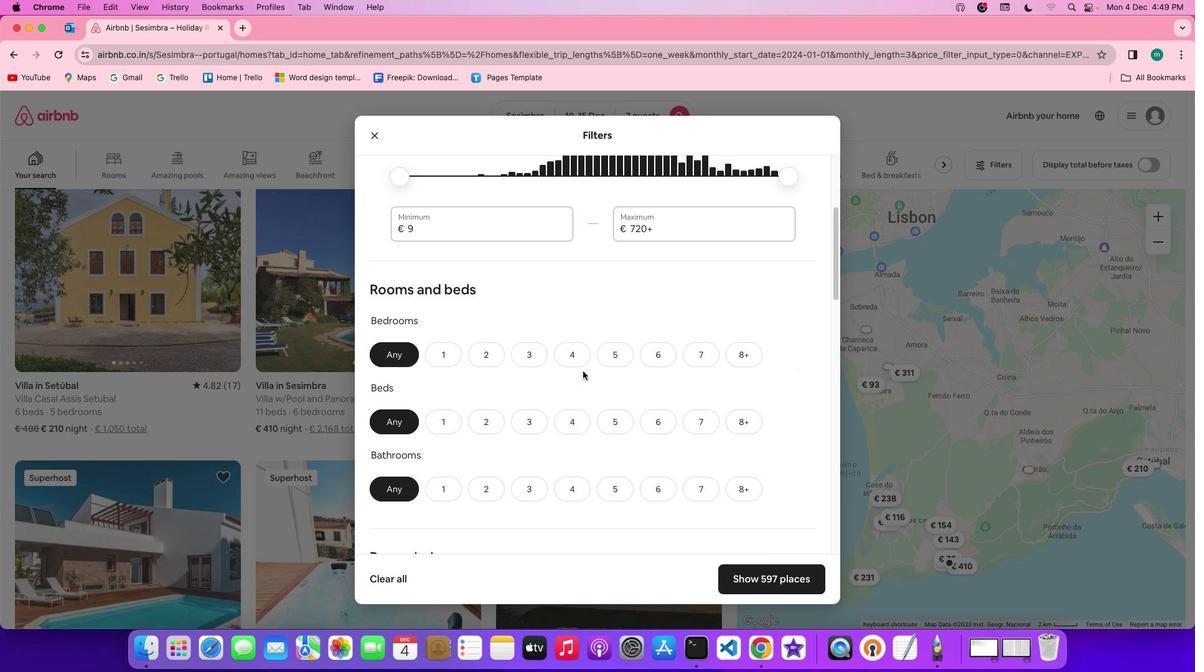 
Action: Mouse scrolled (582, 371) with delta (0, 0)
Screenshot: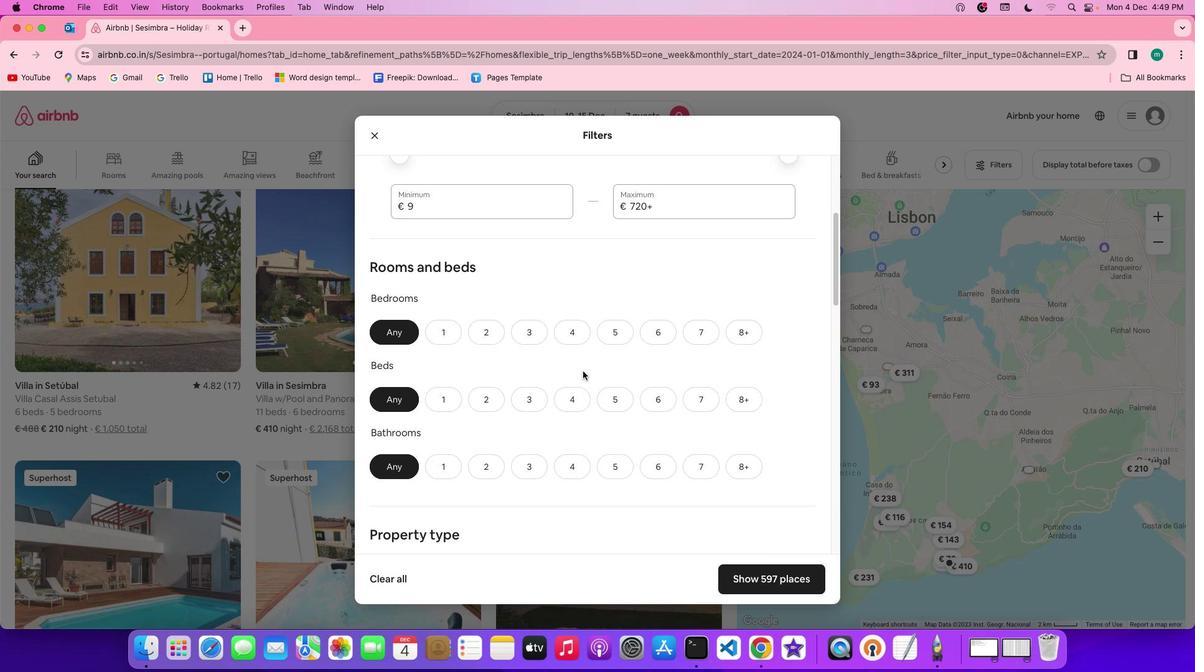 
Action: Mouse scrolled (582, 371) with delta (0, 0)
Screenshot: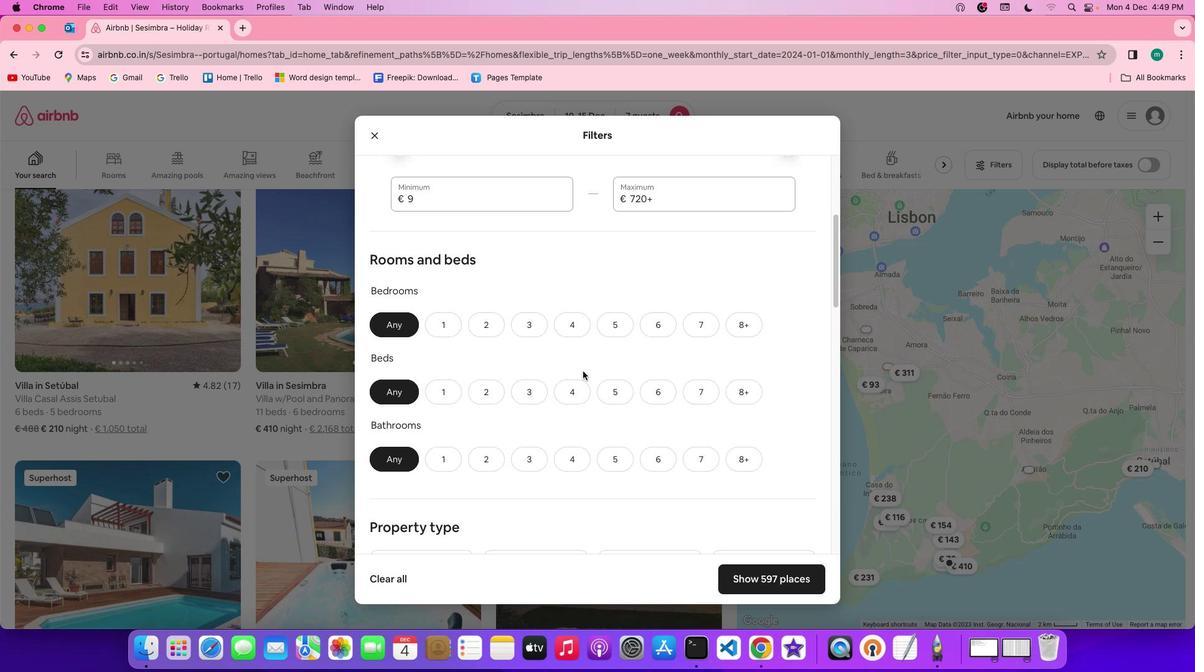 
Action: Mouse moved to (569, 313)
Screenshot: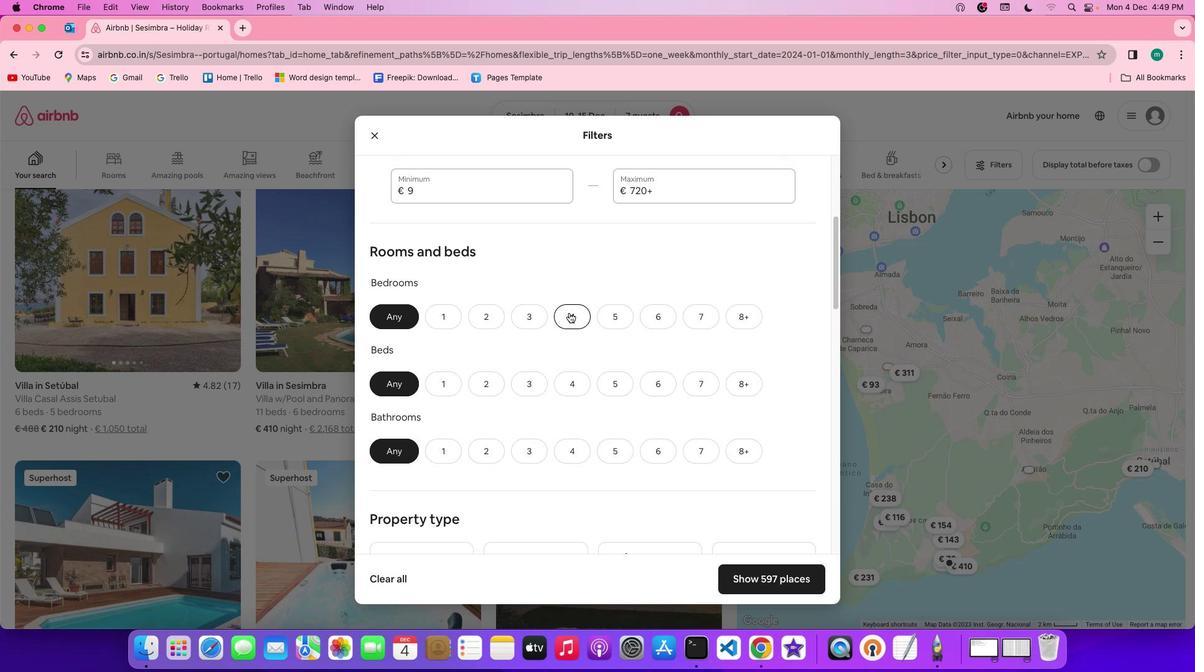 
Action: Mouse pressed left at (569, 313)
Screenshot: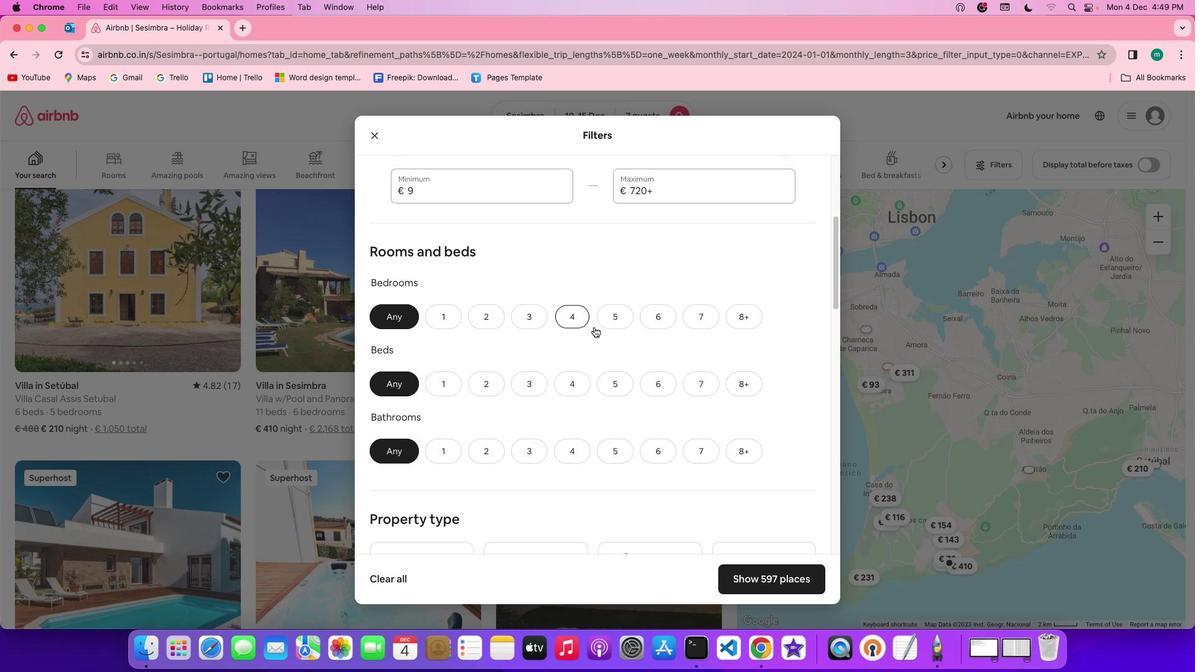 
Action: Mouse moved to (694, 387)
Screenshot: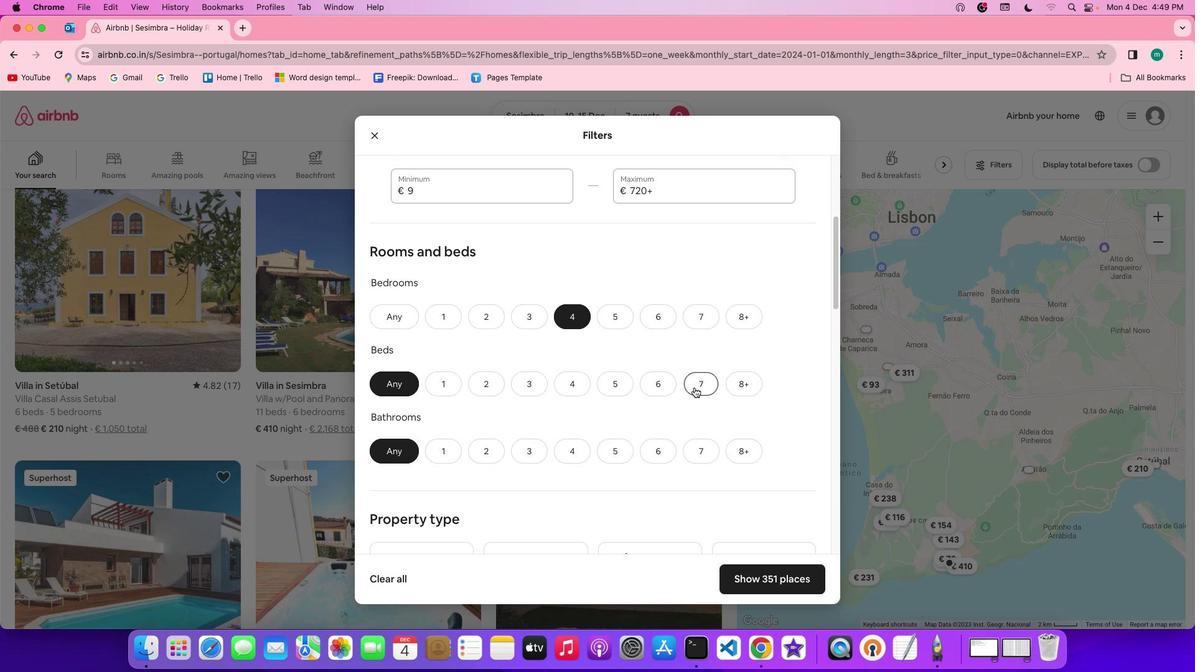 
Action: Mouse pressed left at (694, 387)
Screenshot: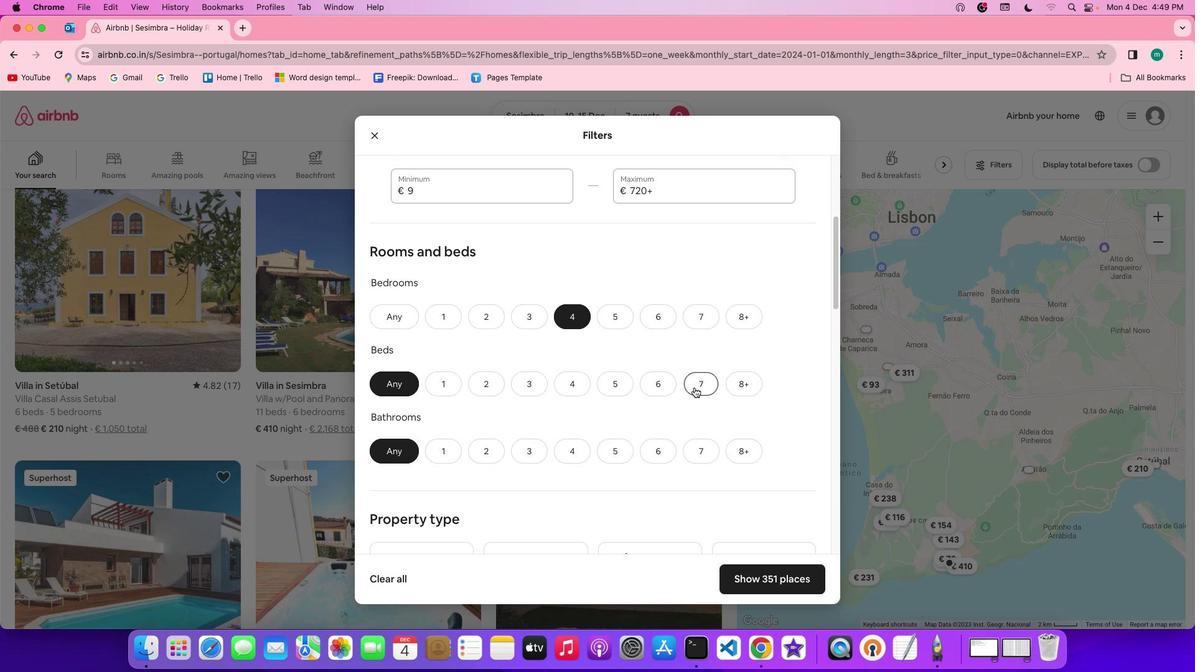 
Action: Mouse moved to (572, 447)
Screenshot: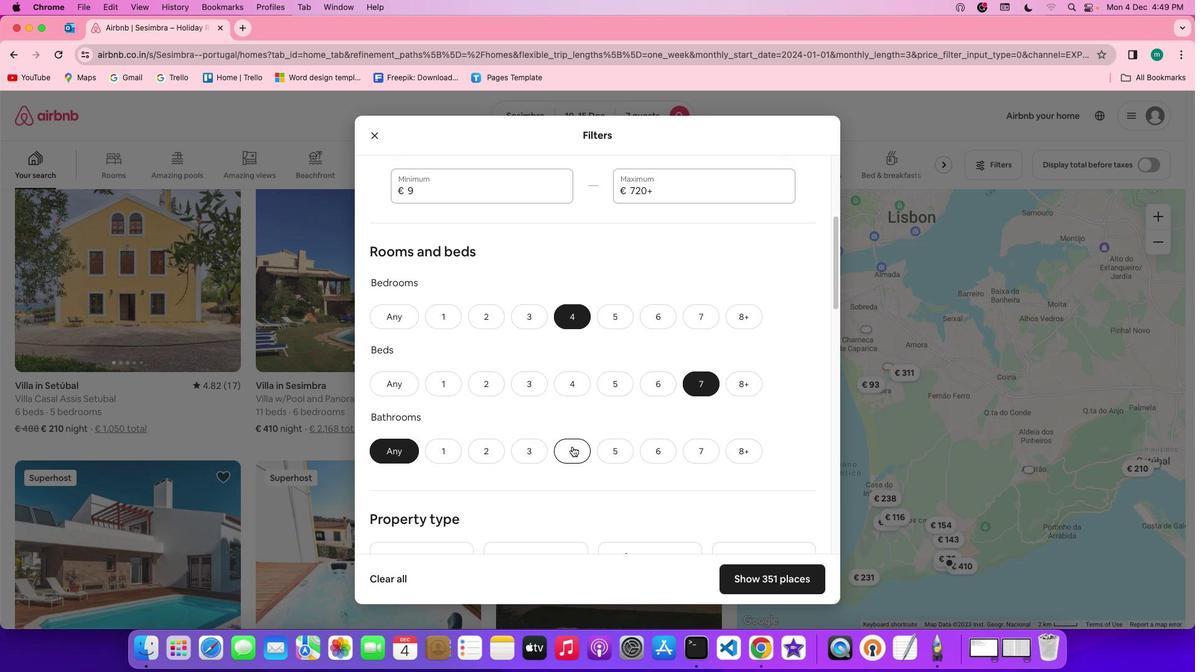 
Action: Mouse pressed left at (572, 447)
Screenshot: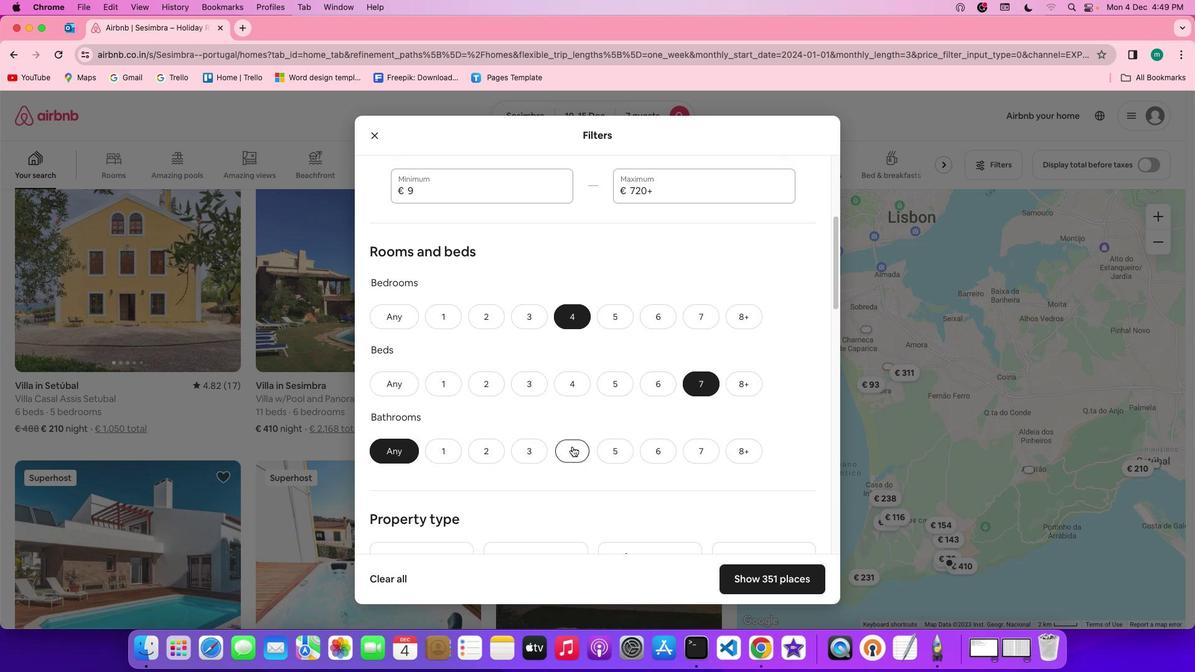 
Action: Mouse moved to (652, 443)
Screenshot: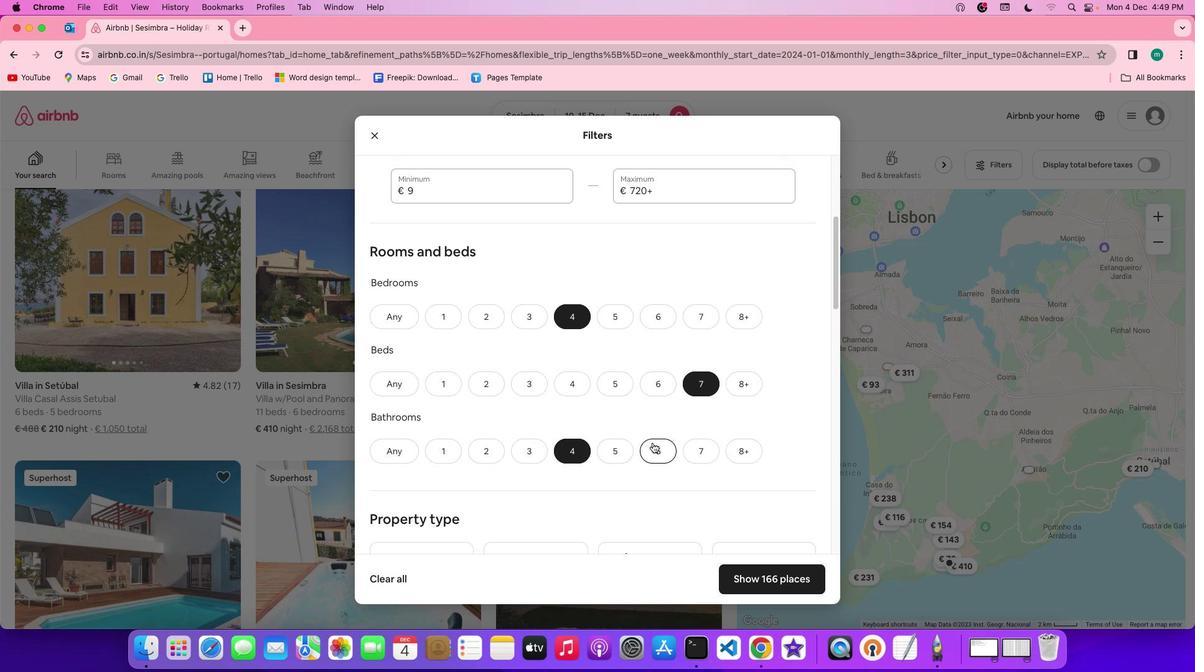 
Action: Mouse scrolled (652, 443) with delta (0, 0)
Screenshot: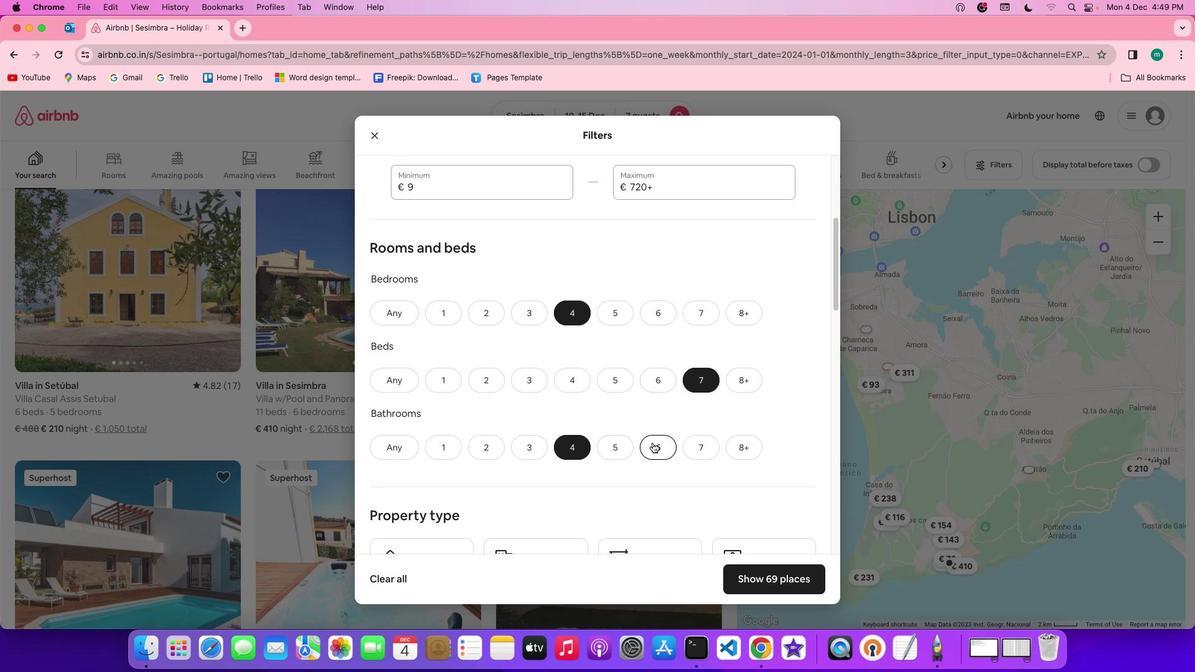 
Action: Mouse scrolled (652, 443) with delta (0, 0)
Screenshot: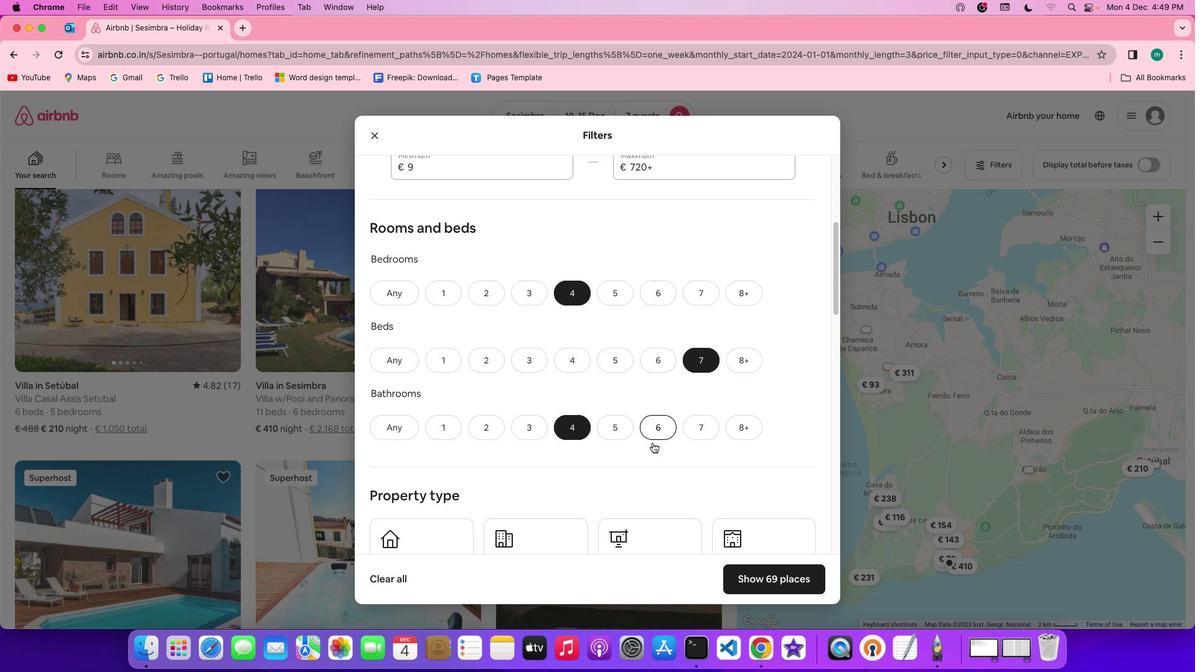 
Action: Mouse scrolled (652, 443) with delta (0, -1)
Screenshot: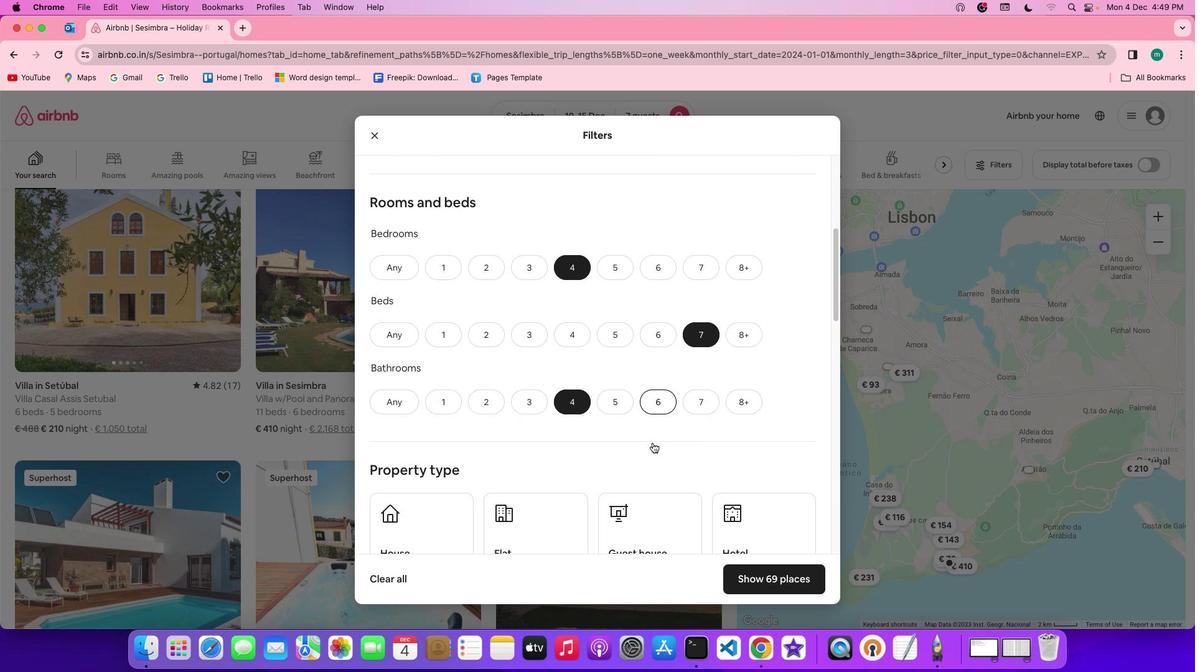 
Action: Mouse scrolled (652, 443) with delta (0, 0)
Screenshot: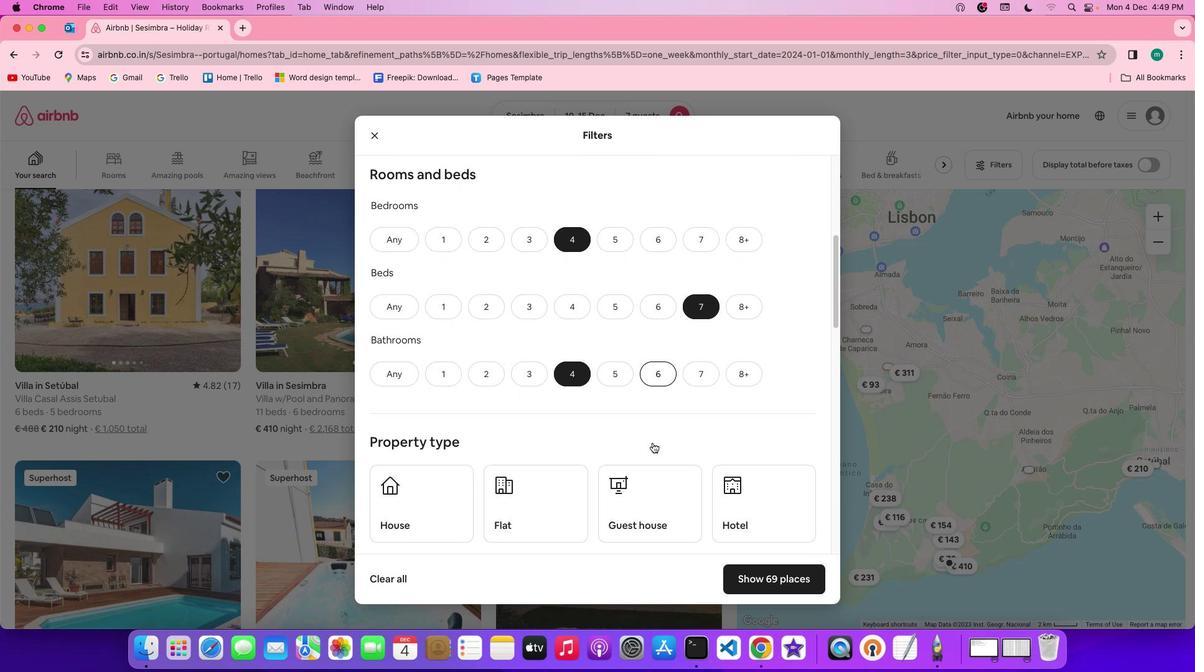 
Action: Mouse scrolled (652, 443) with delta (0, 0)
Screenshot: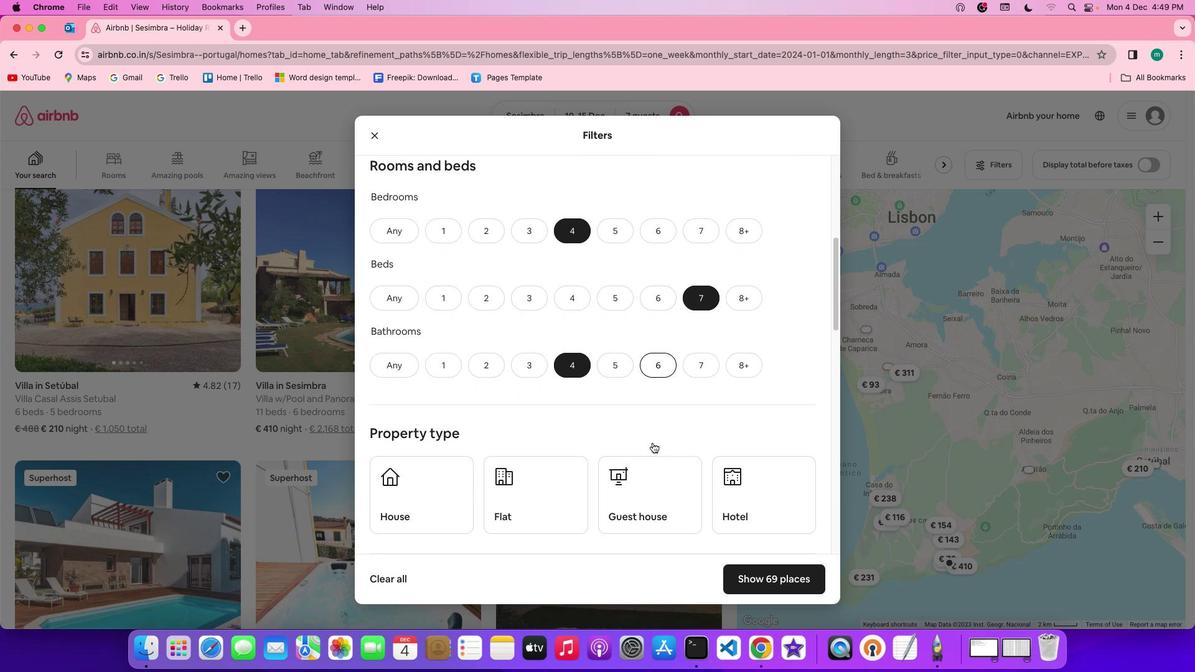 
Action: Mouse scrolled (652, 443) with delta (0, 0)
Screenshot: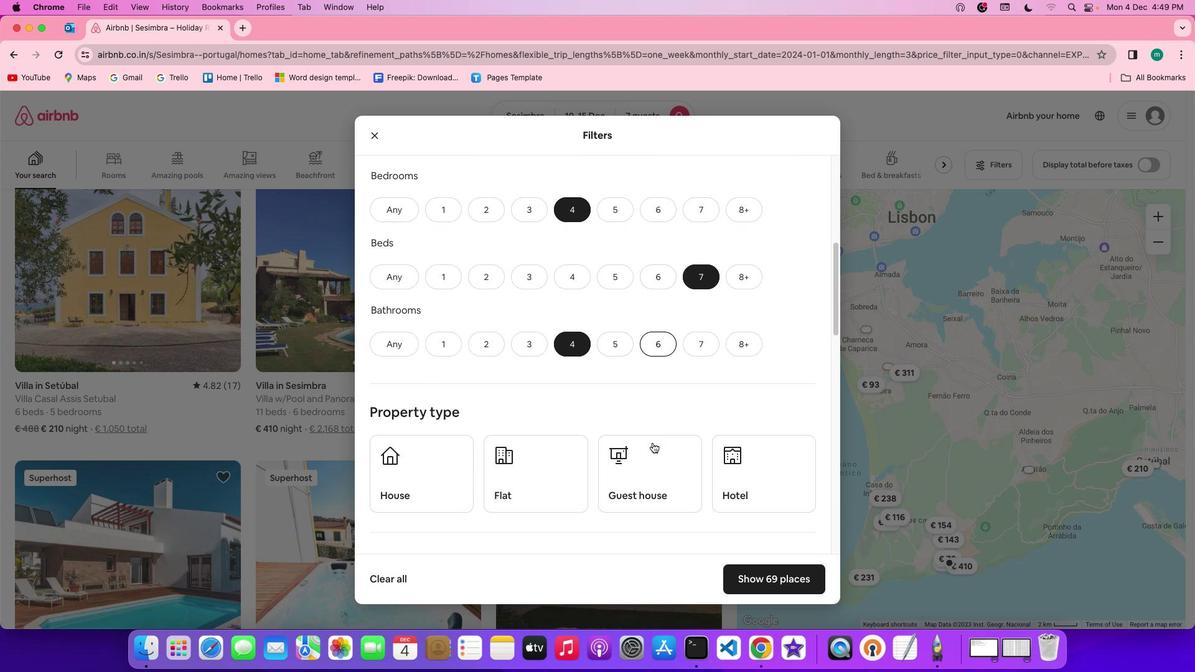 
Action: Mouse scrolled (652, 443) with delta (0, 0)
Screenshot: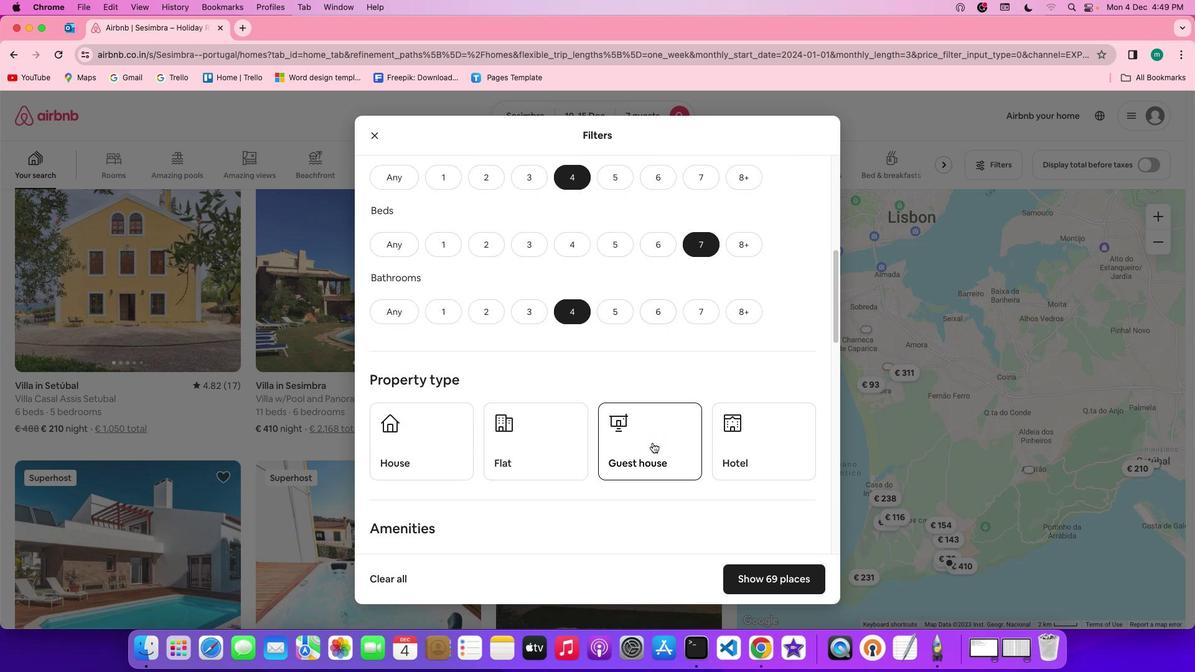 
Action: Mouse scrolled (652, 443) with delta (0, 0)
Screenshot: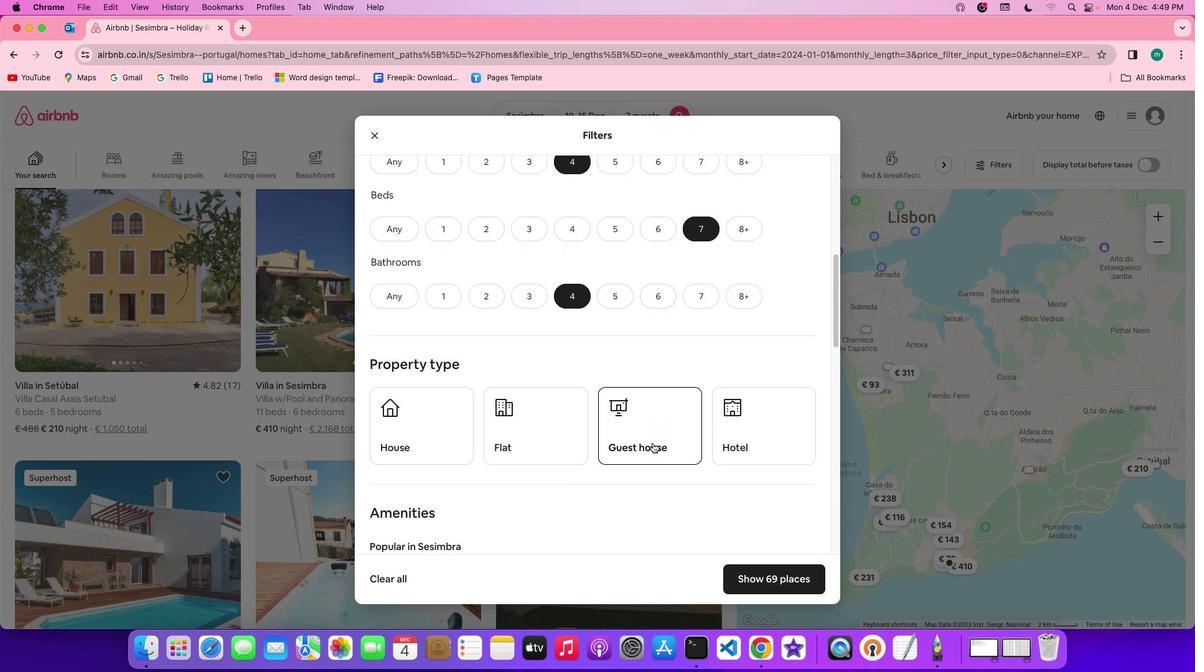 
Action: Mouse scrolled (652, 443) with delta (0, 0)
Screenshot: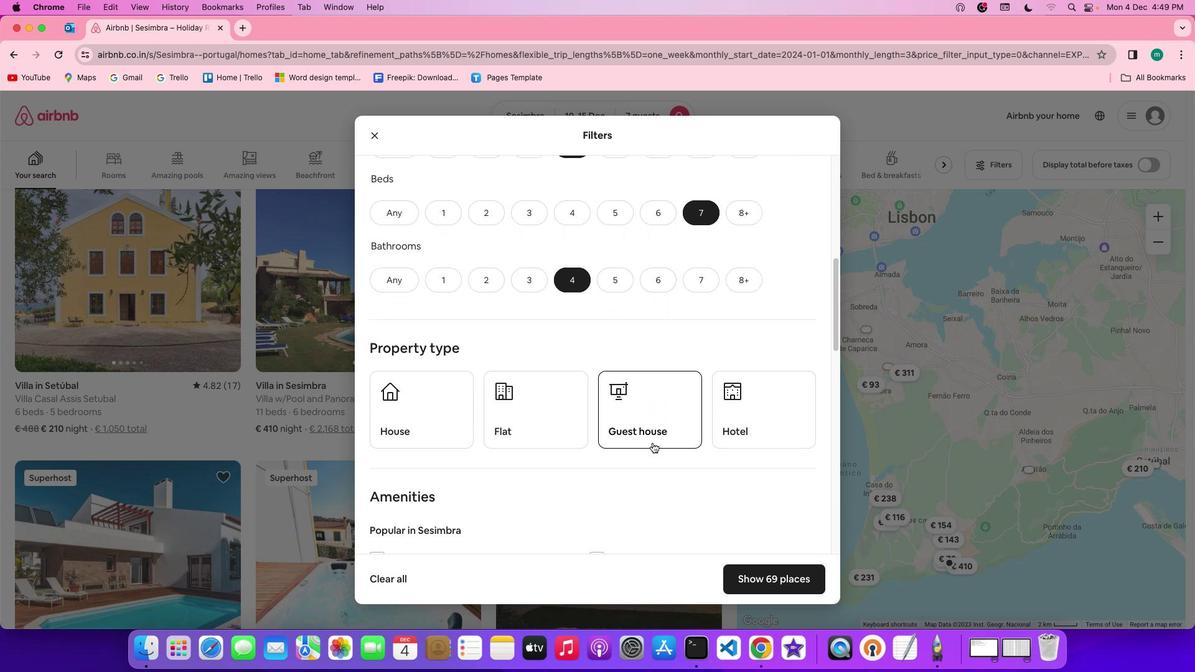 
Action: Mouse scrolled (652, 443) with delta (0, -1)
Screenshot: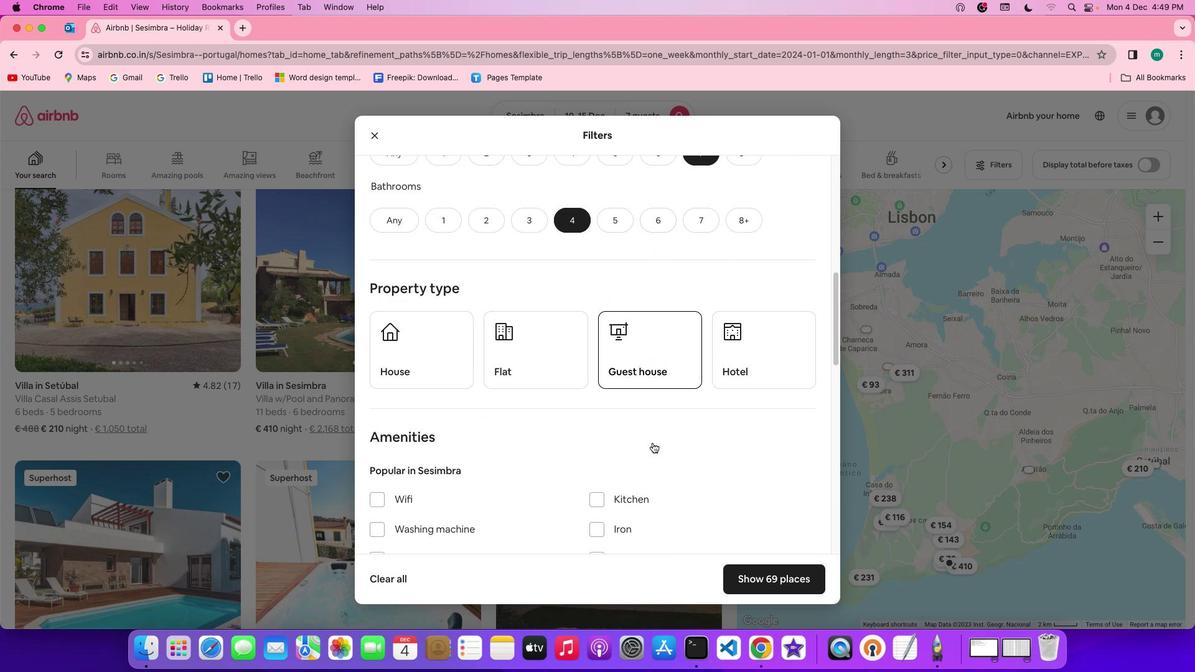 
Action: Mouse scrolled (652, 443) with delta (0, 0)
Screenshot: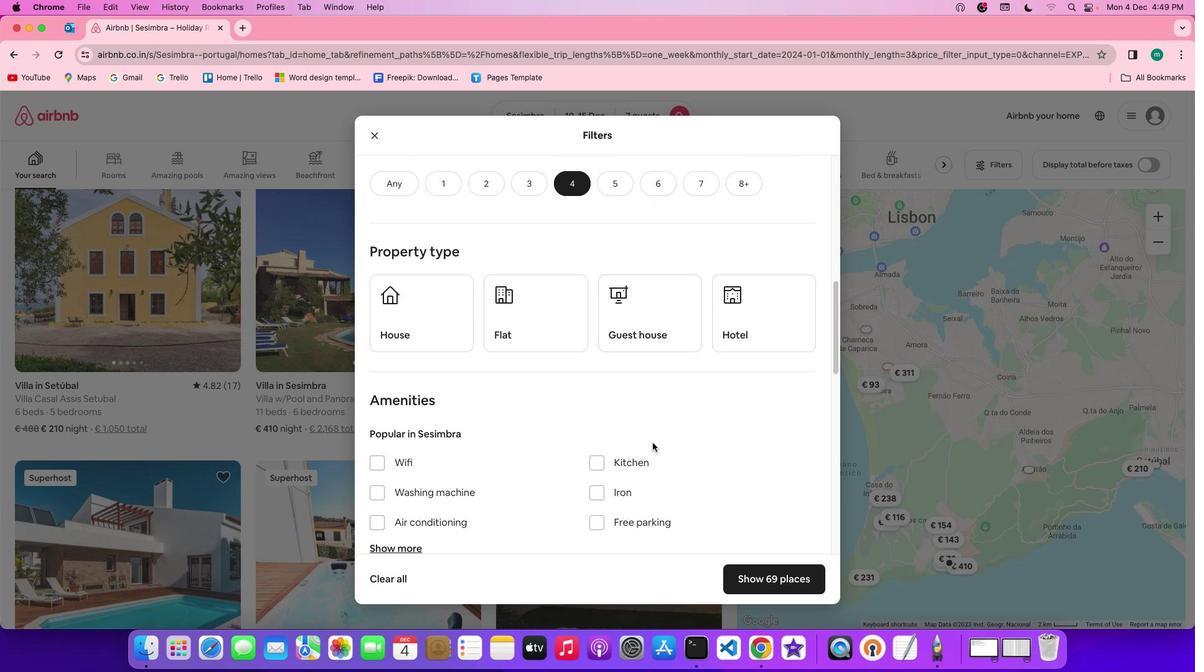 
Action: Mouse scrolled (652, 443) with delta (0, 0)
Screenshot: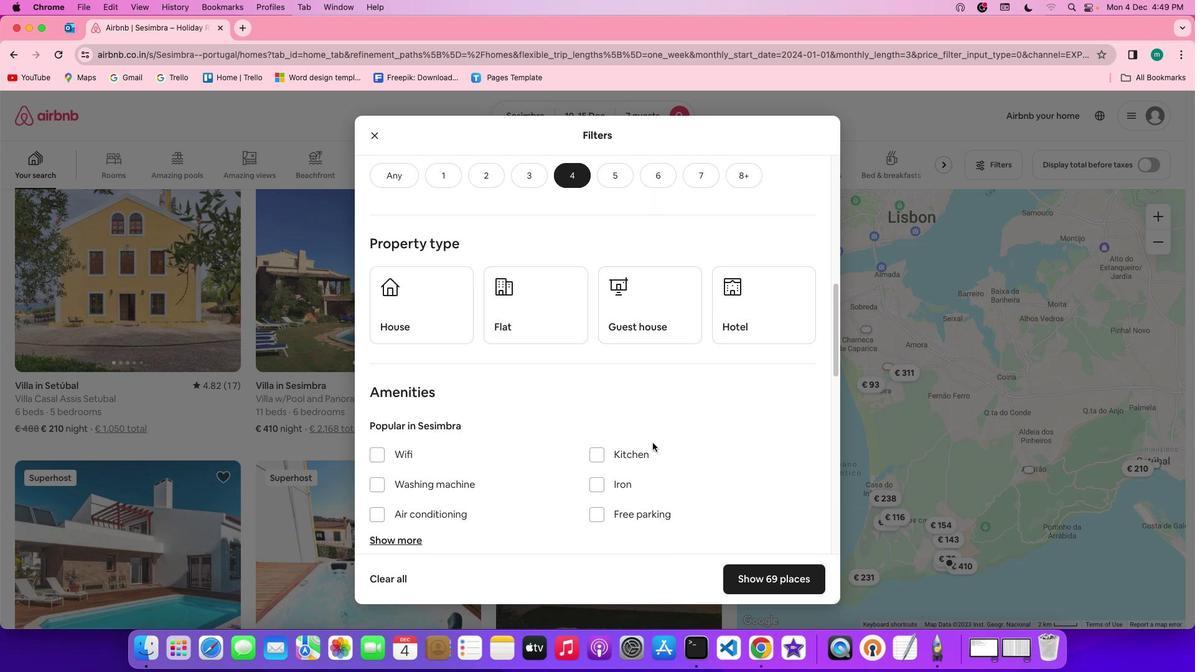 
Action: Mouse scrolled (652, 443) with delta (0, -1)
Screenshot: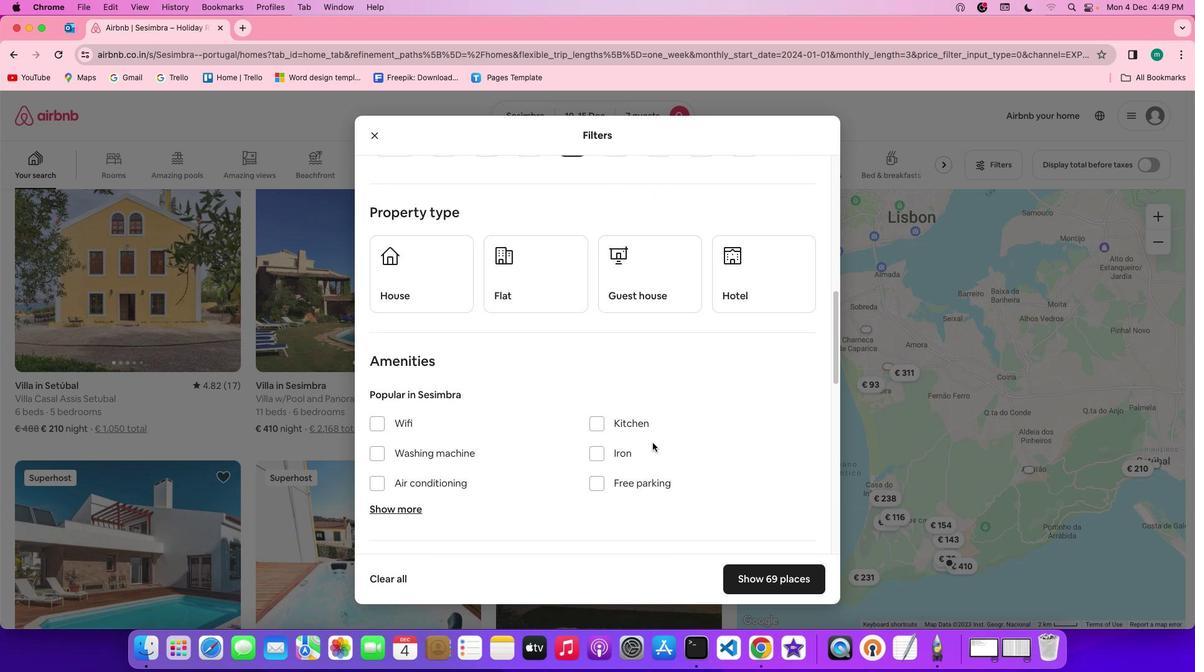 
Action: Mouse scrolled (652, 443) with delta (0, 0)
Screenshot: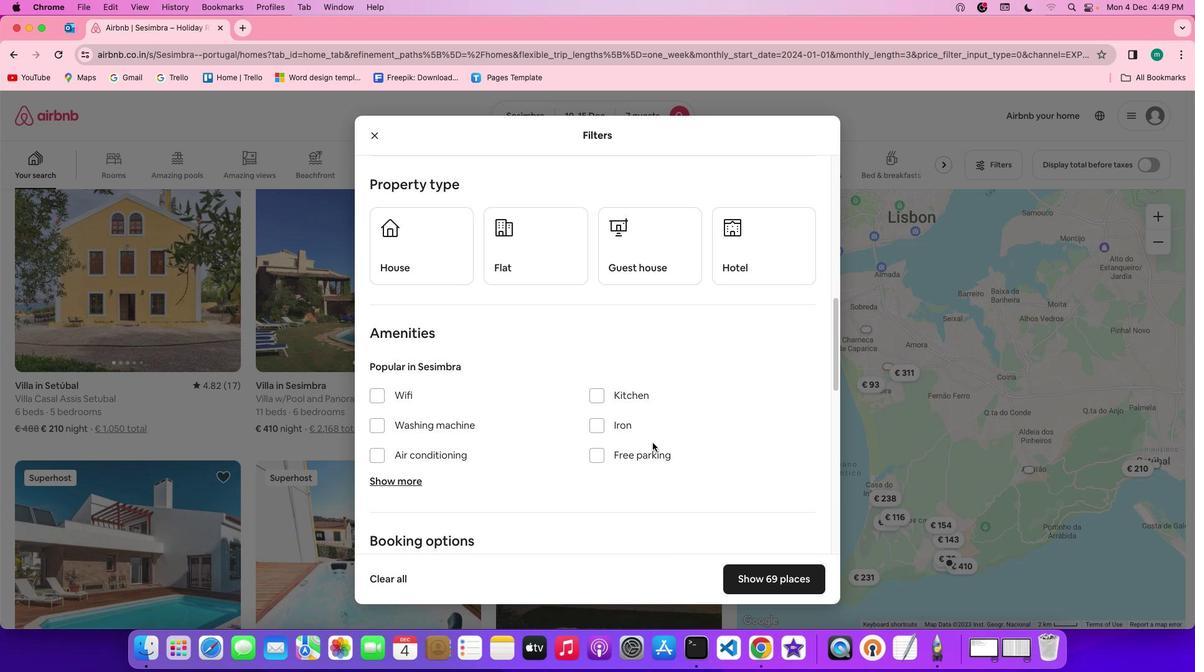 
Action: Mouse scrolled (652, 443) with delta (0, 0)
Screenshot: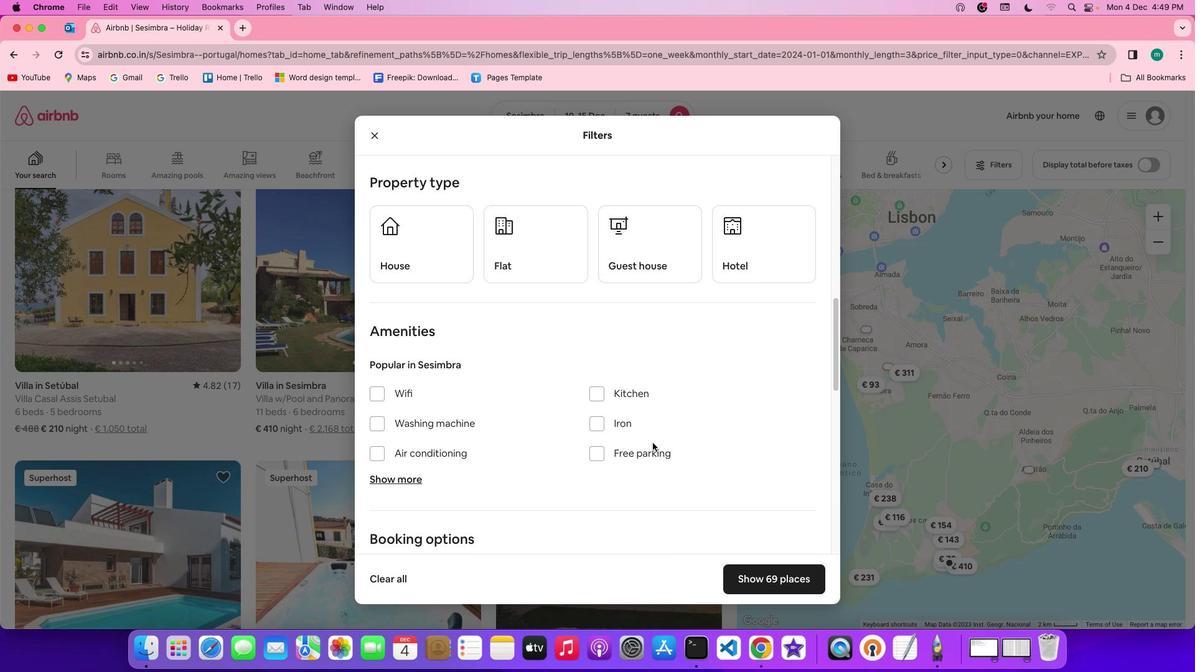 
Action: Mouse scrolled (652, 443) with delta (0, 0)
Screenshot: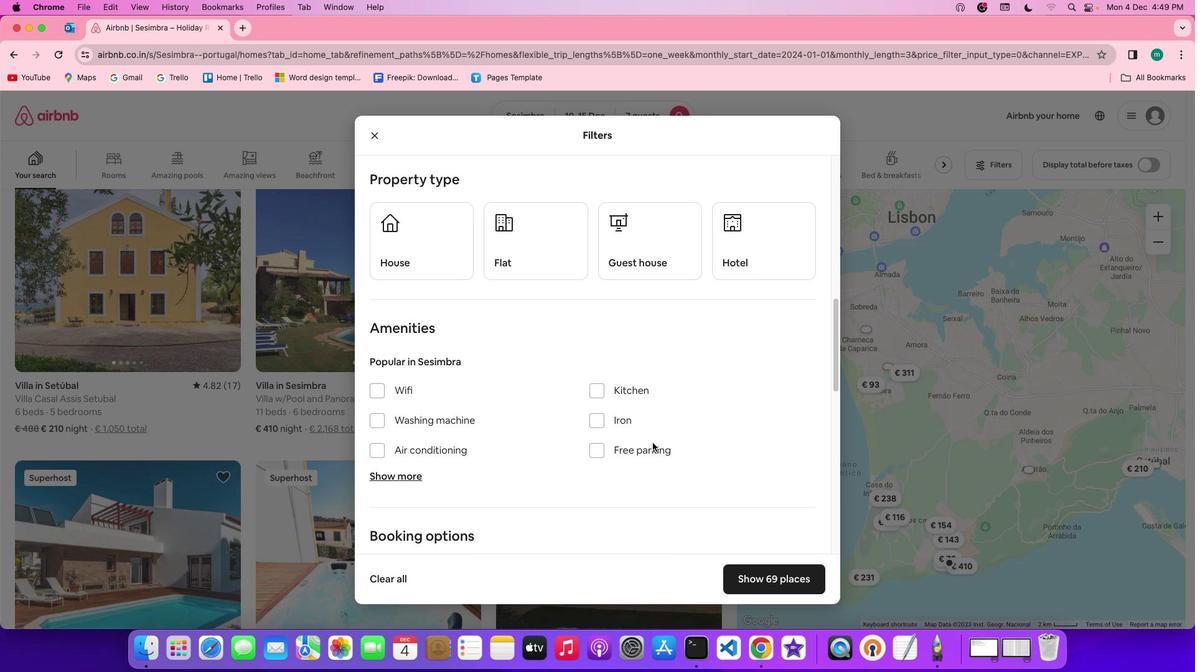 
Action: Mouse moved to (450, 249)
Screenshot: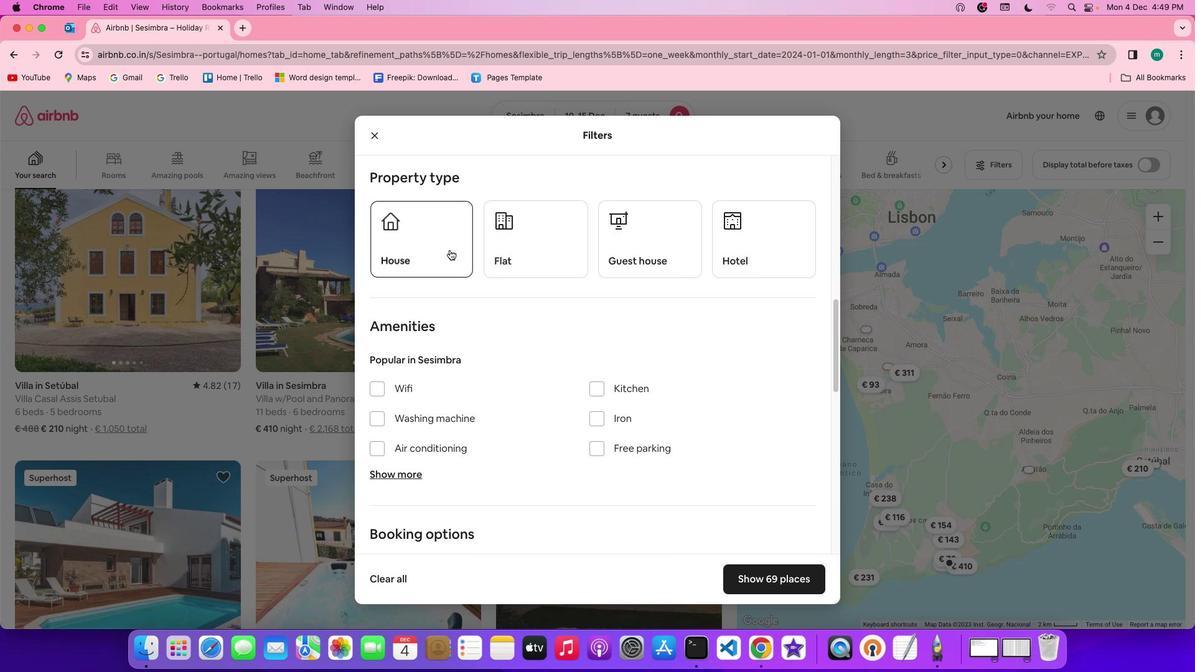 
Action: Mouse pressed left at (450, 249)
Screenshot: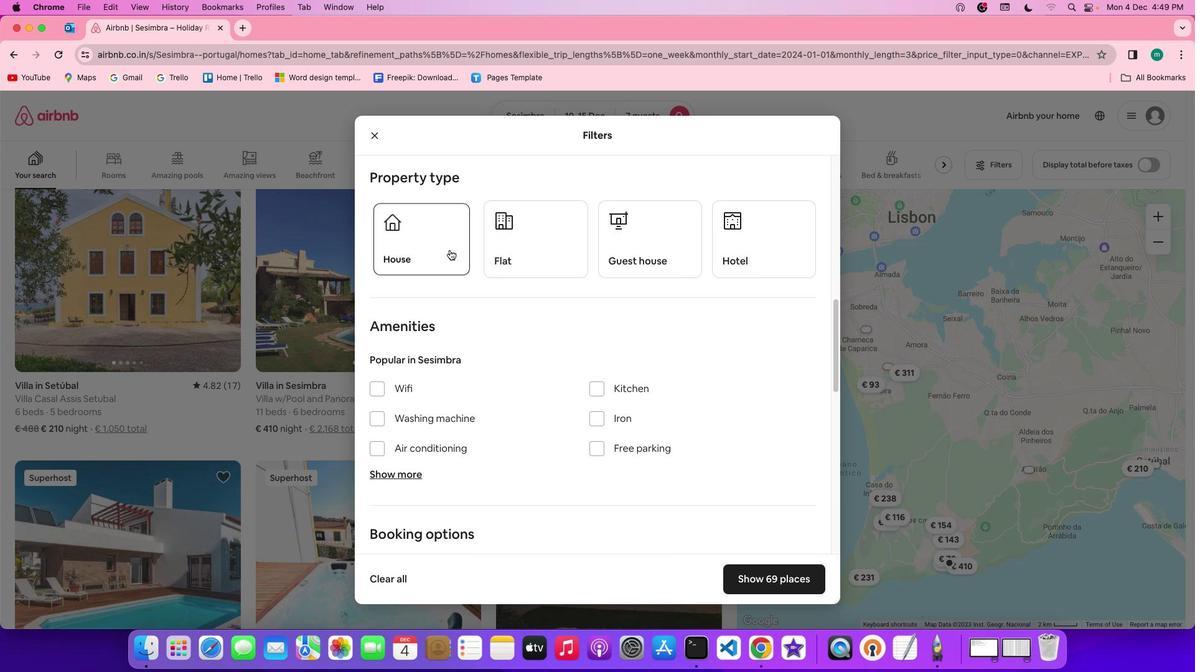 
Action: Mouse moved to (564, 392)
Screenshot: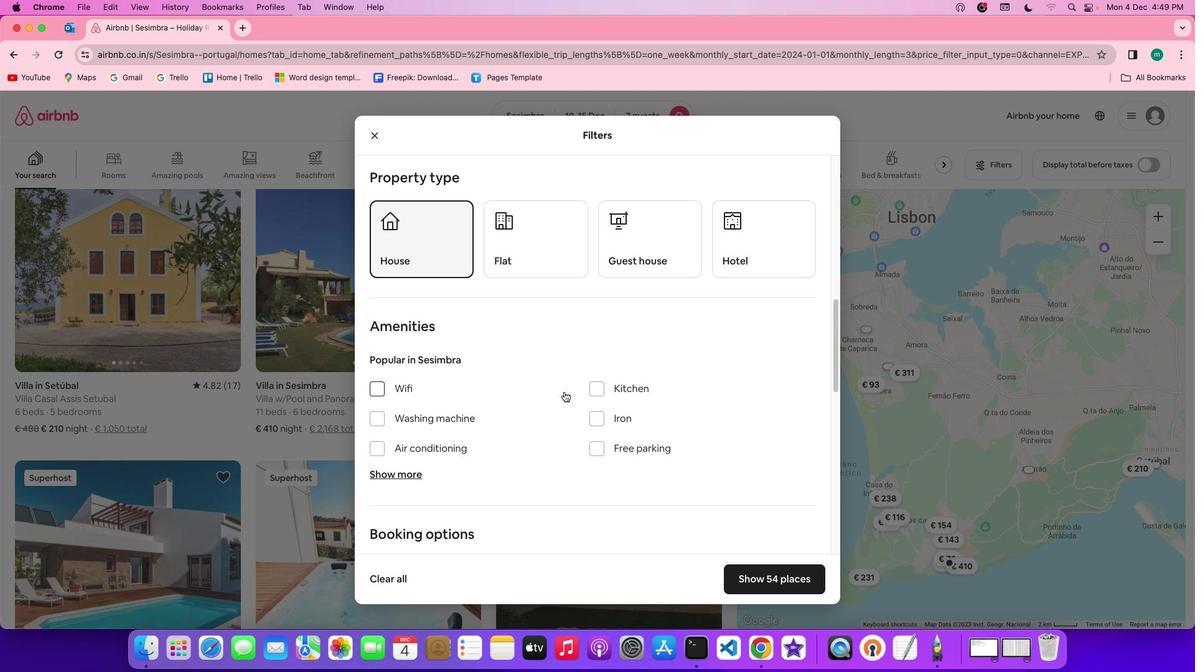 
Action: Mouse scrolled (564, 392) with delta (0, 0)
Screenshot: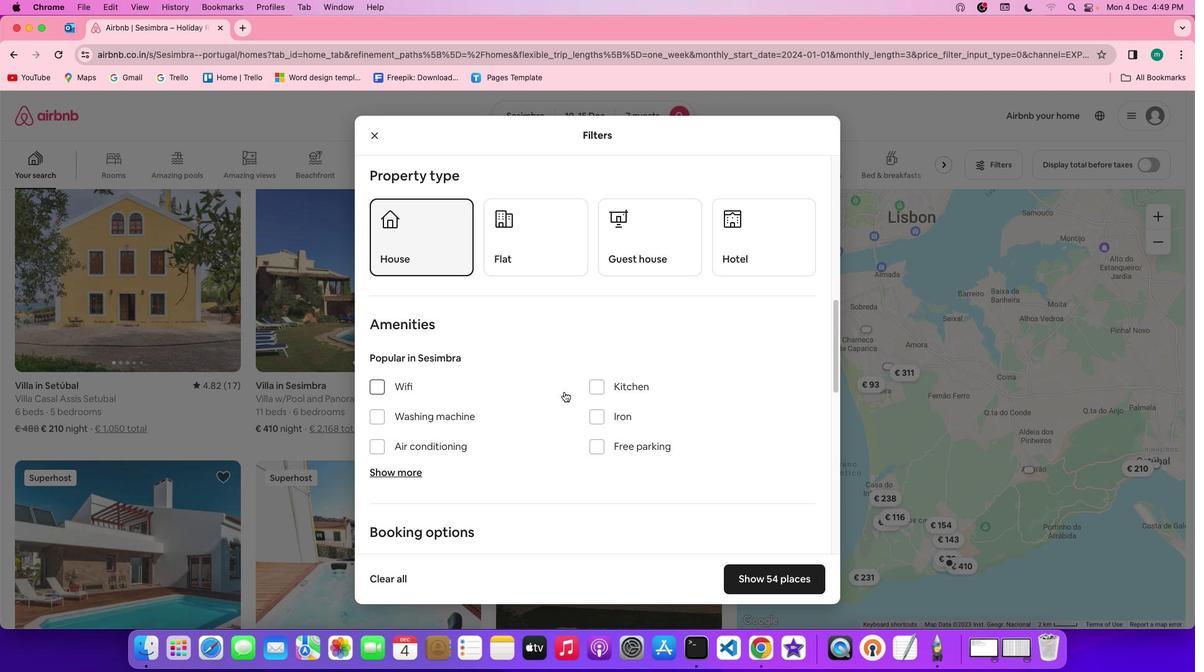 
Action: Mouse scrolled (564, 392) with delta (0, 0)
Screenshot: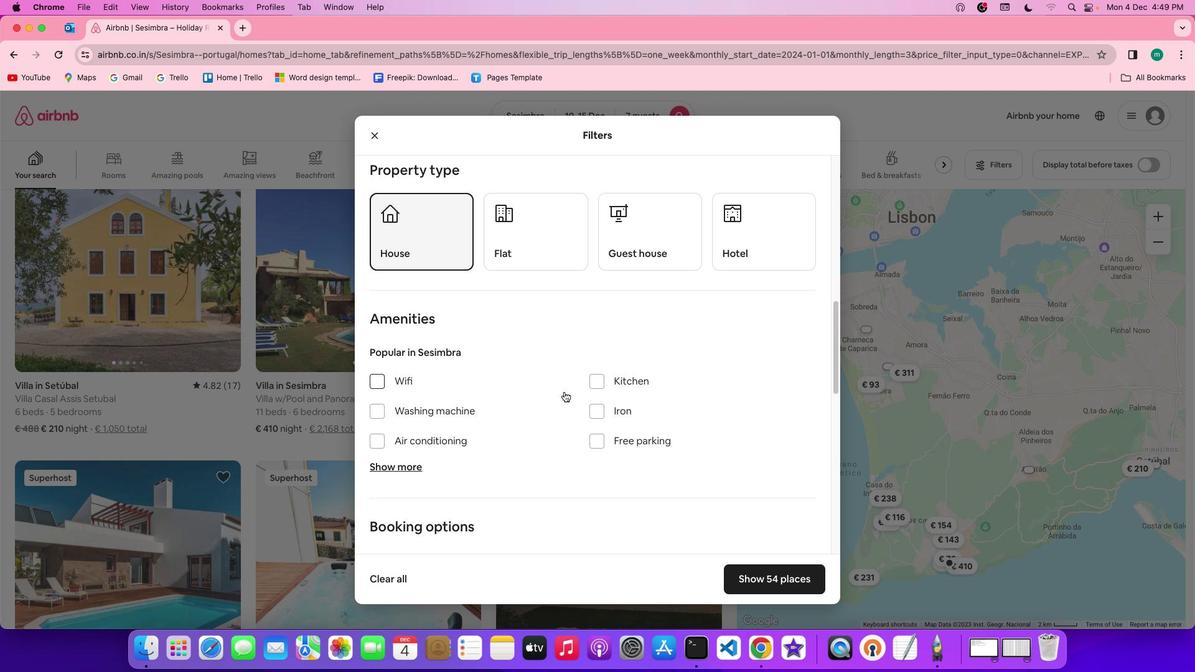 
Action: Mouse scrolled (564, 392) with delta (0, 0)
Screenshot: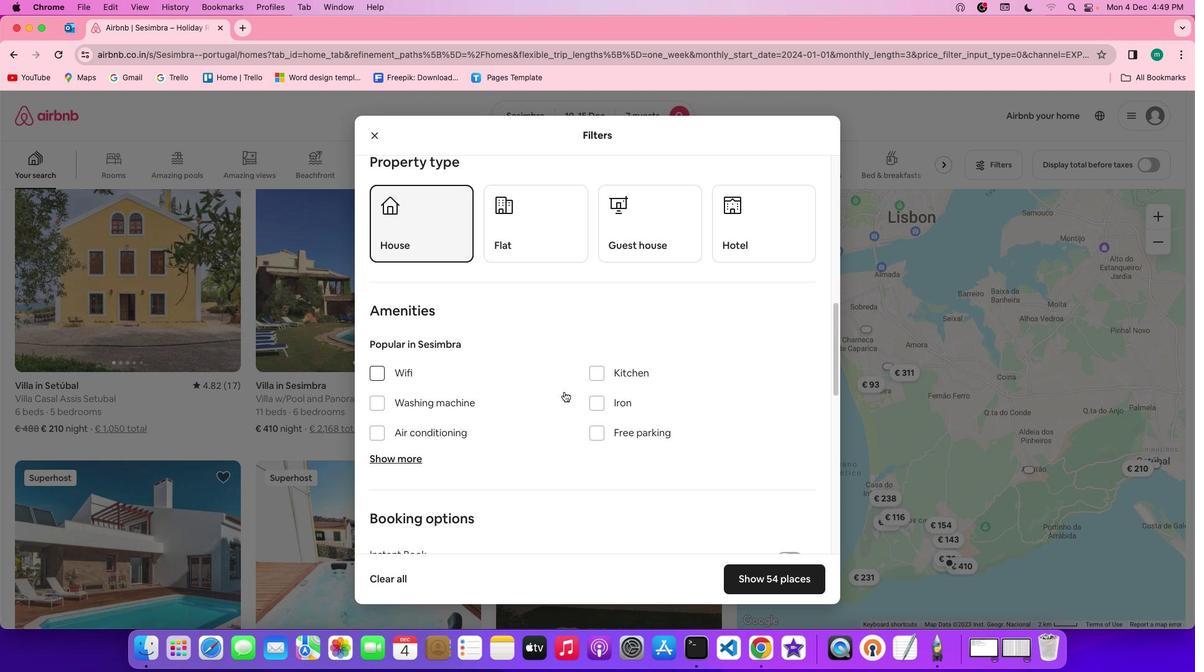 
Action: Mouse scrolled (564, 392) with delta (0, 0)
Screenshot: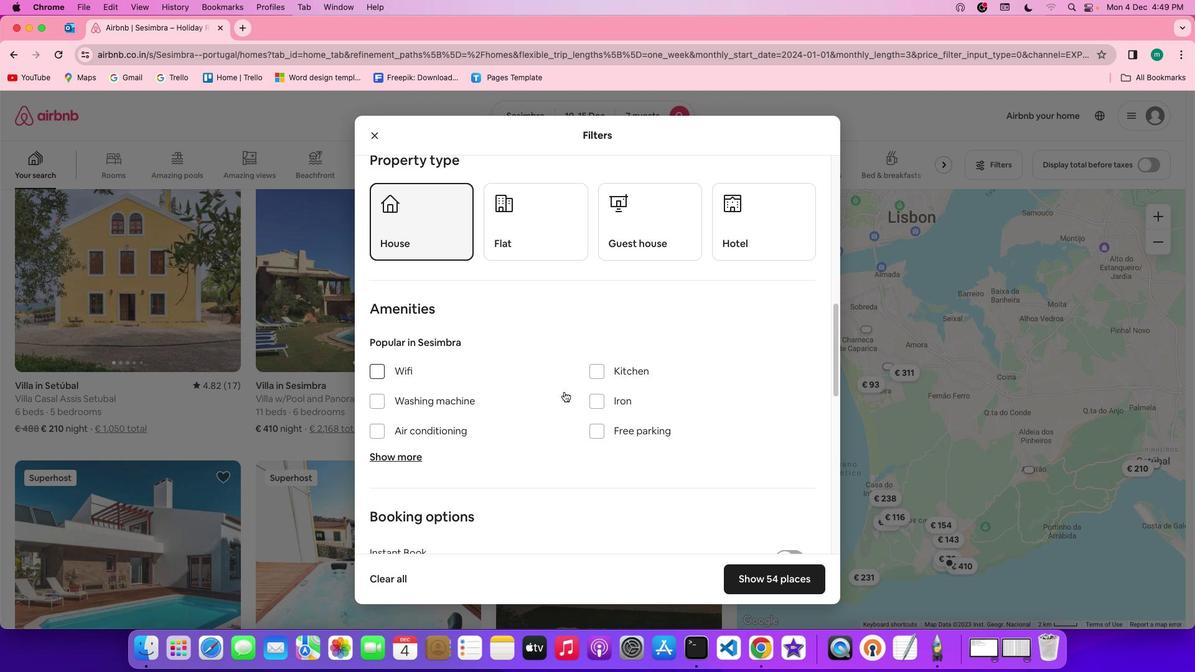 
Action: Mouse scrolled (564, 392) with delta (0, 0)
Screenshot: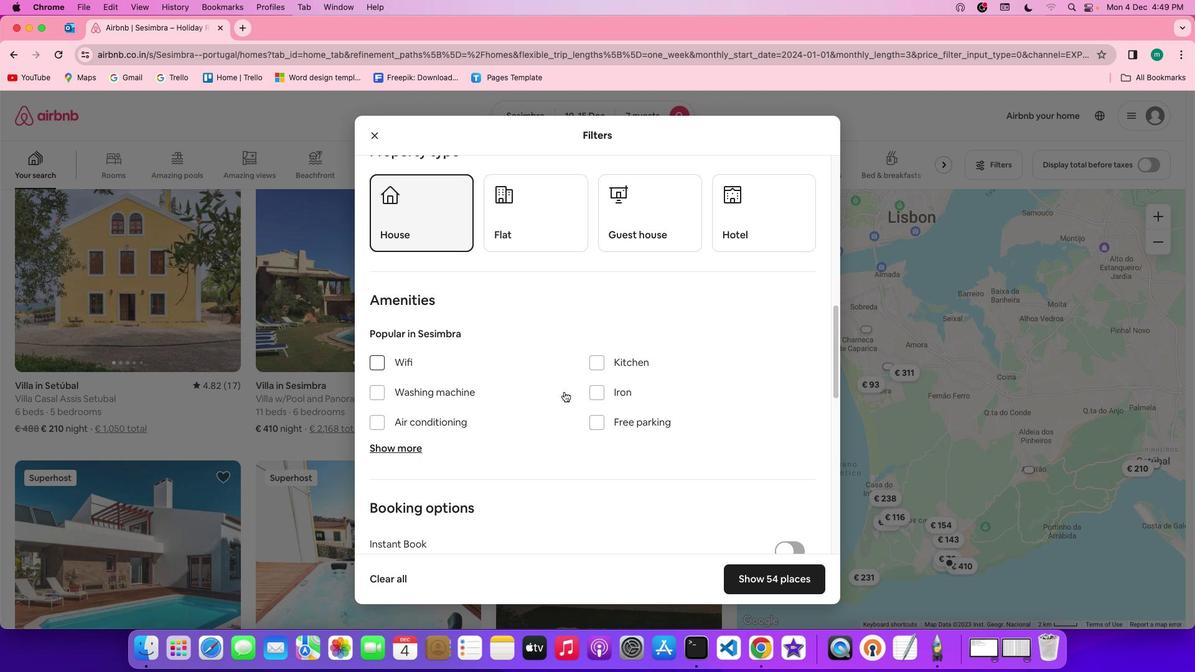 
Action: Mouse scrolled (564, 392) with delta (0, 0)
Screenshot: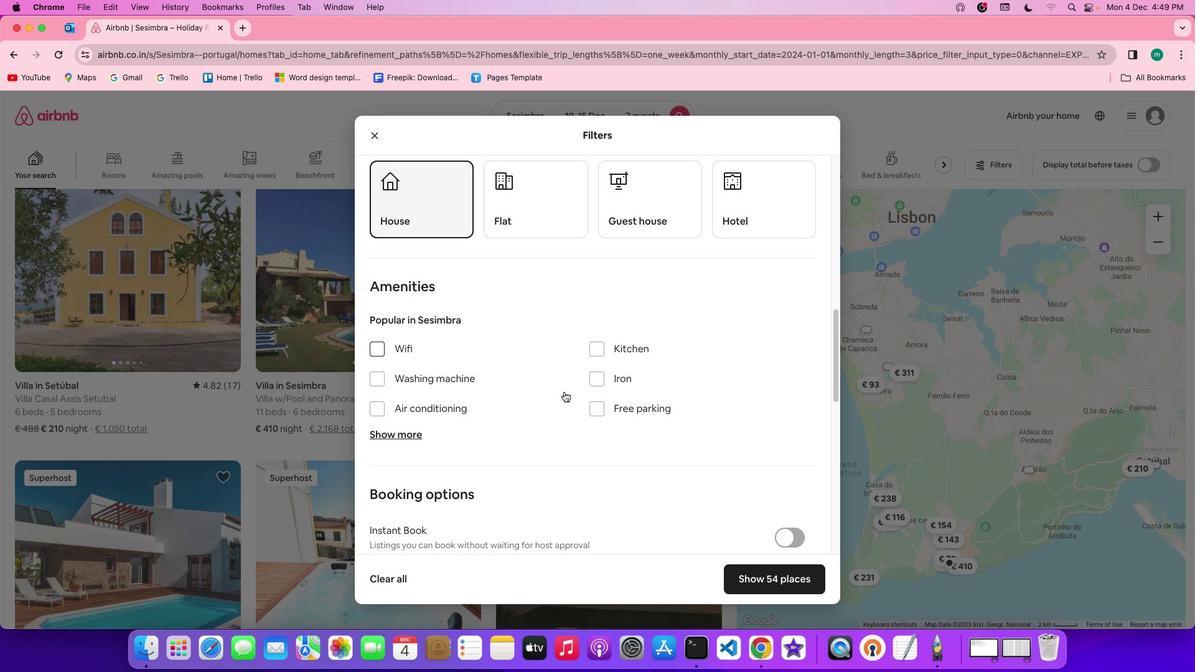 
Action: Mouse moved to (383, 327)
Screenshot: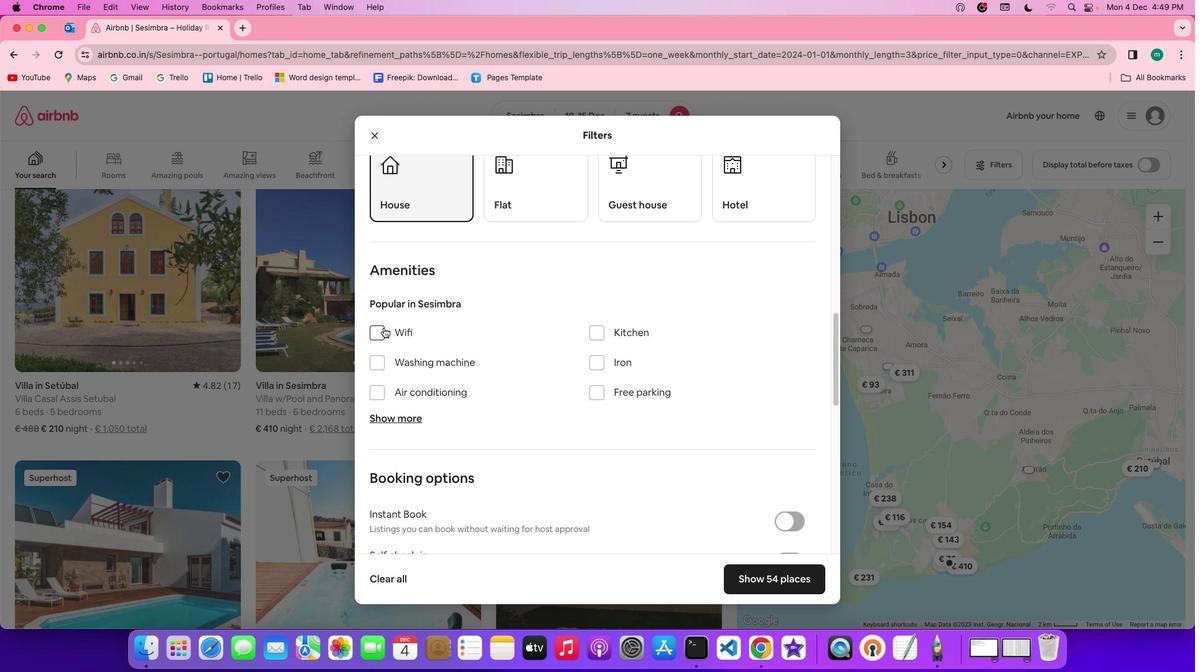 
Action: Mouse pressed left at (383, 327)
Screenshot: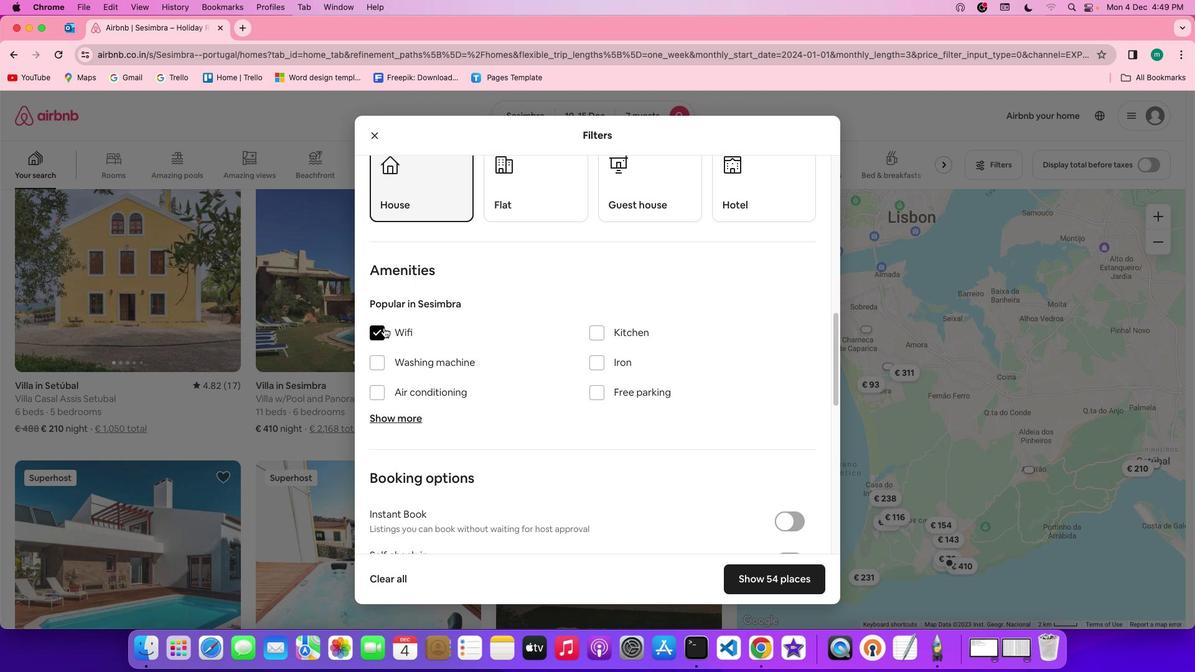 
Action: Mouse moved to (402, 412)
Screenshot: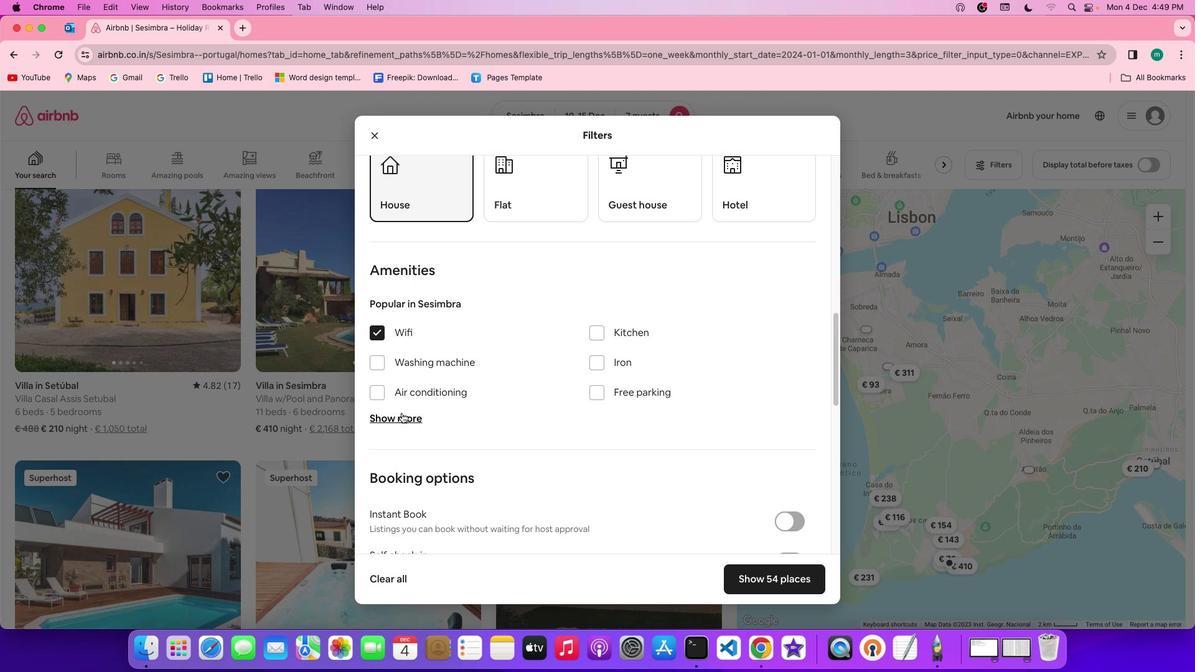 
Action: Mouse pressed left at (402, 412)
Screenshot: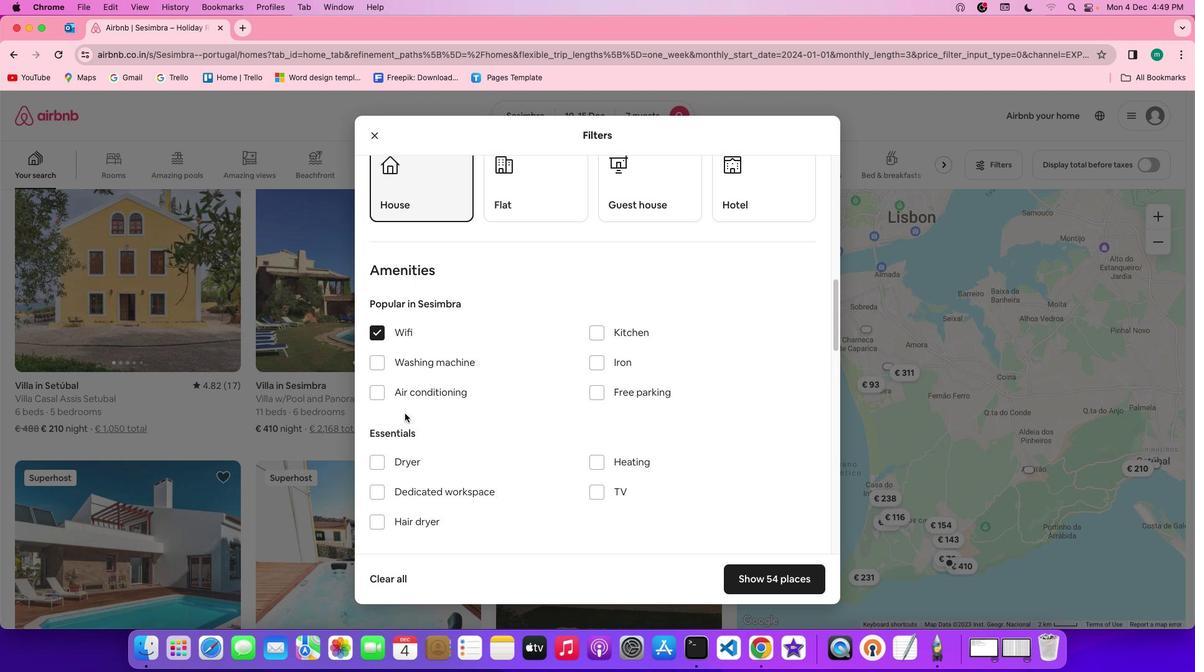 
Action: Mouse moved to (604, 497)
Screenshot: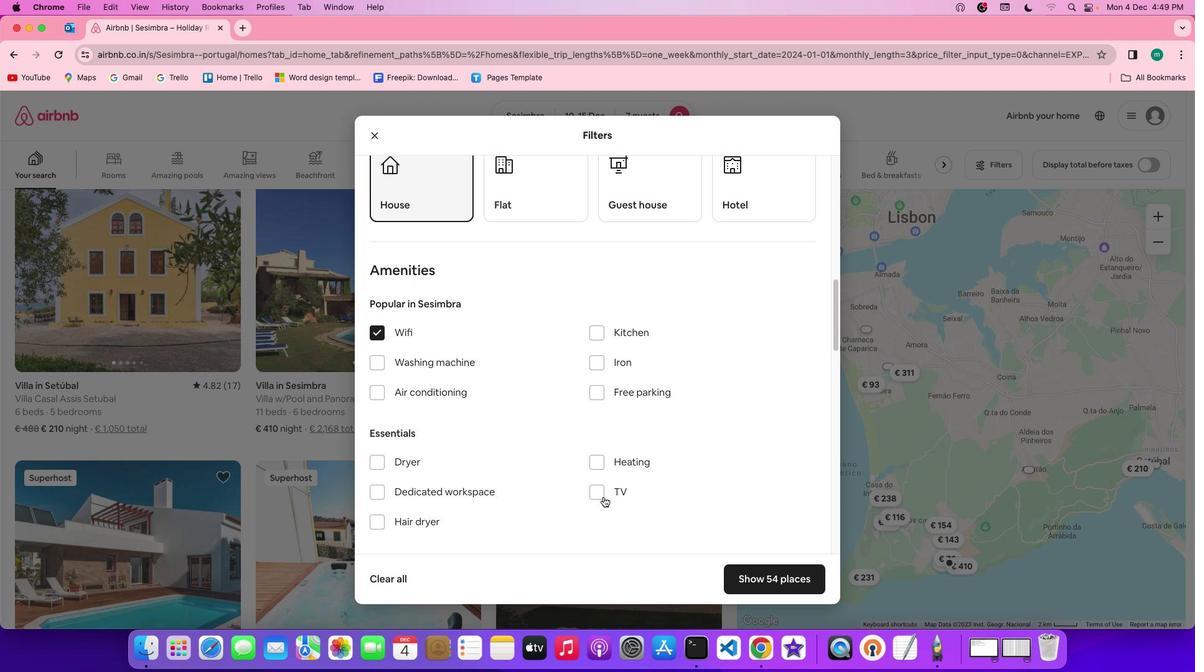 
Action: Mouse pressed left at (604, 497)
Screenshot: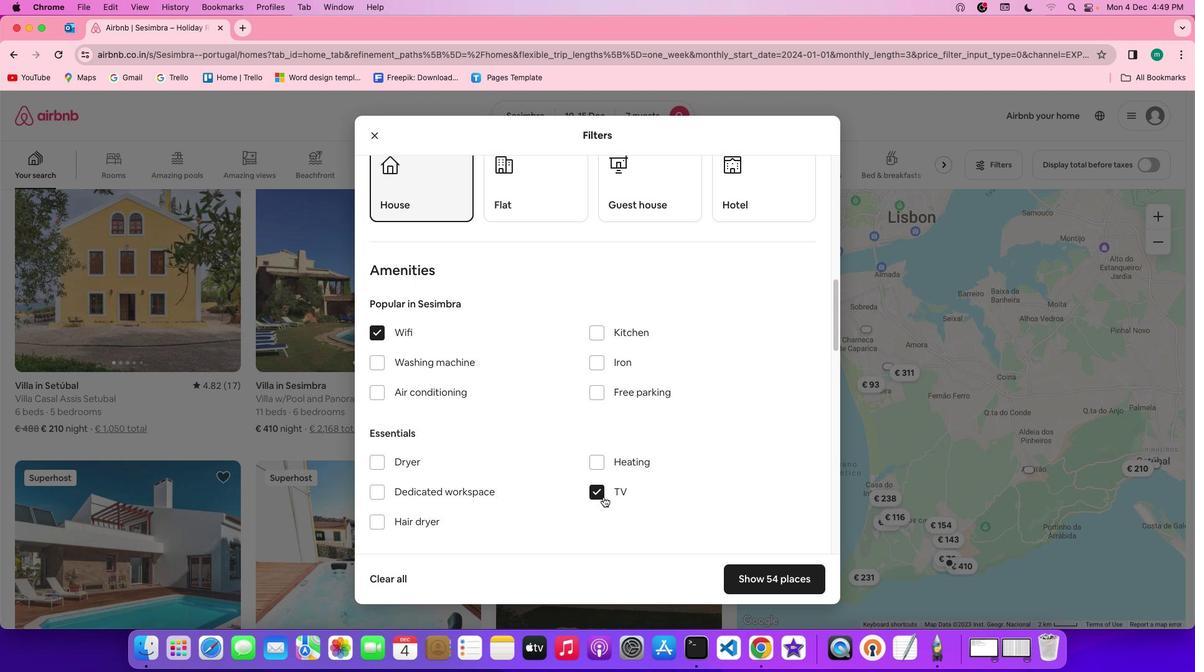 
Action: Mouse moved to (686, 487)
Screenshot: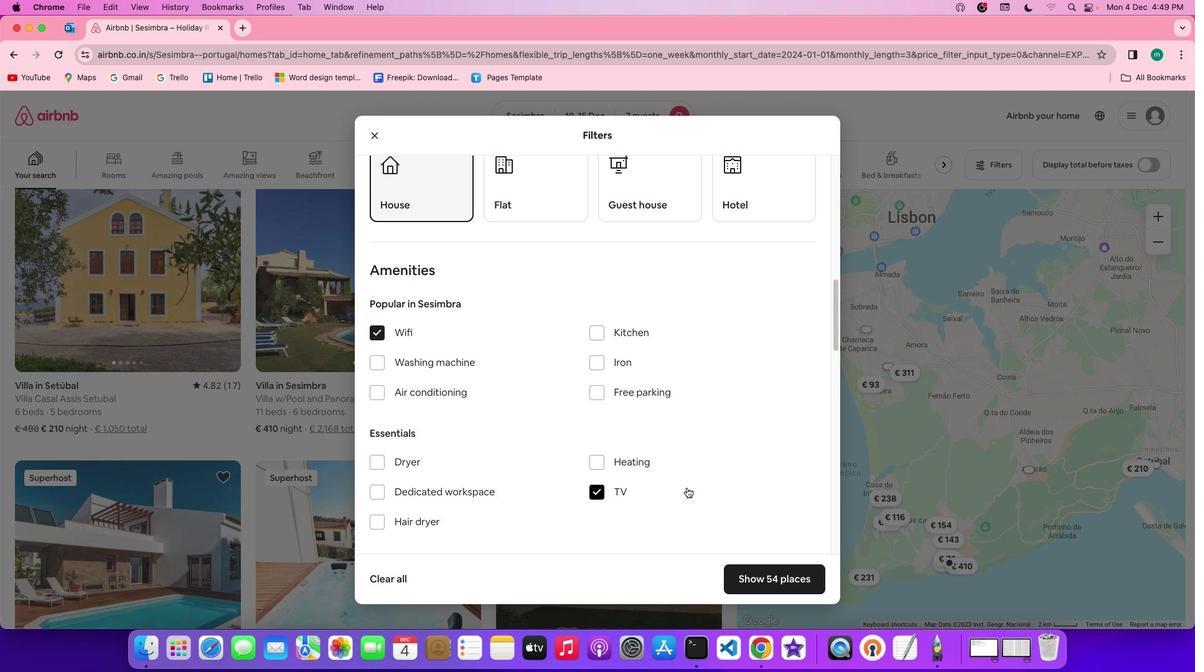 
Action: Mouse scrolled (686, 487) with delta (0, 0)
Screenshot: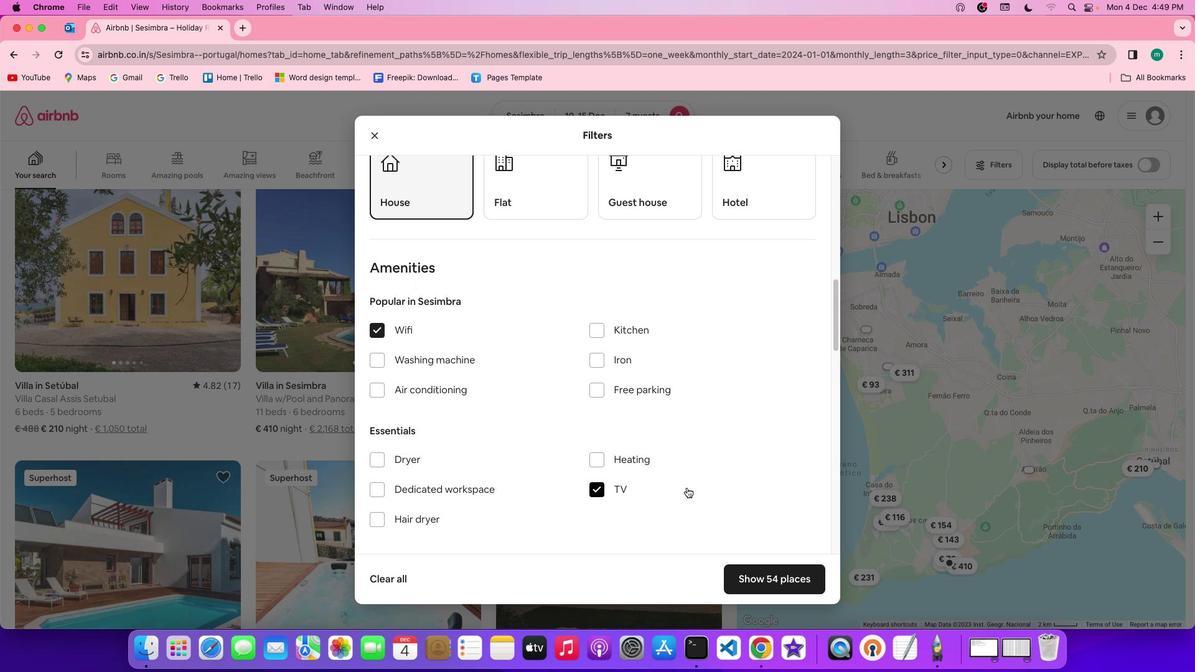 
Action: Mouse scrolled (686, 487) with delta (0, 0)
Screenshot: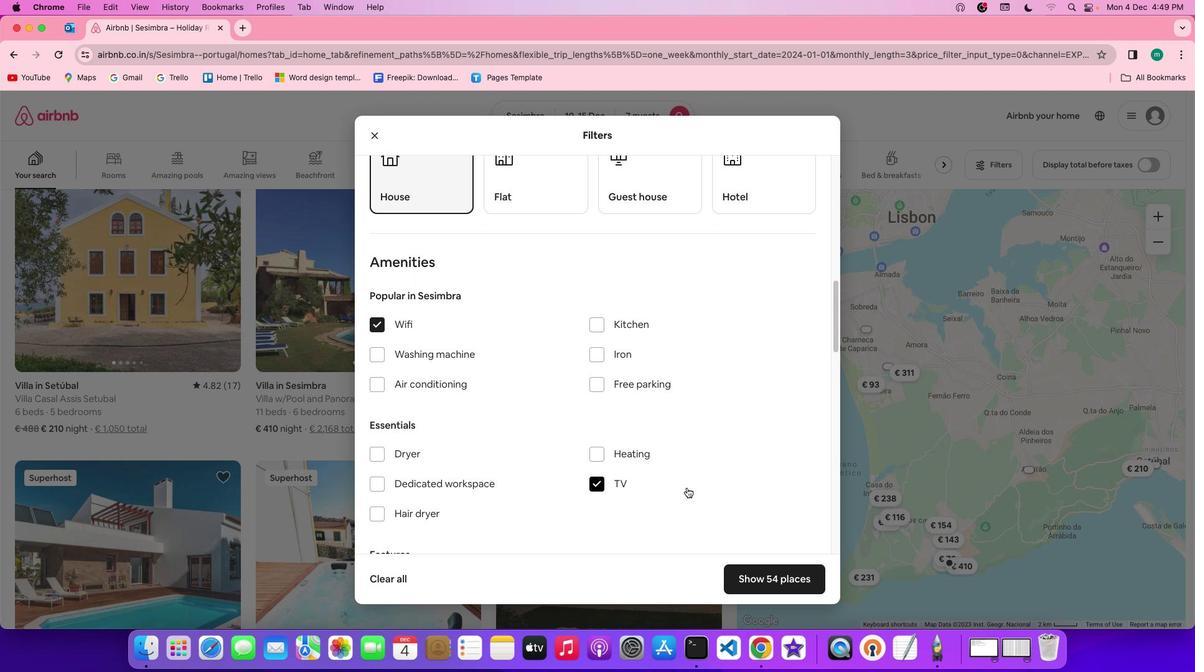 
Action: Mouse scrolled (686, 487) with delta (0, 0)
Screenshot: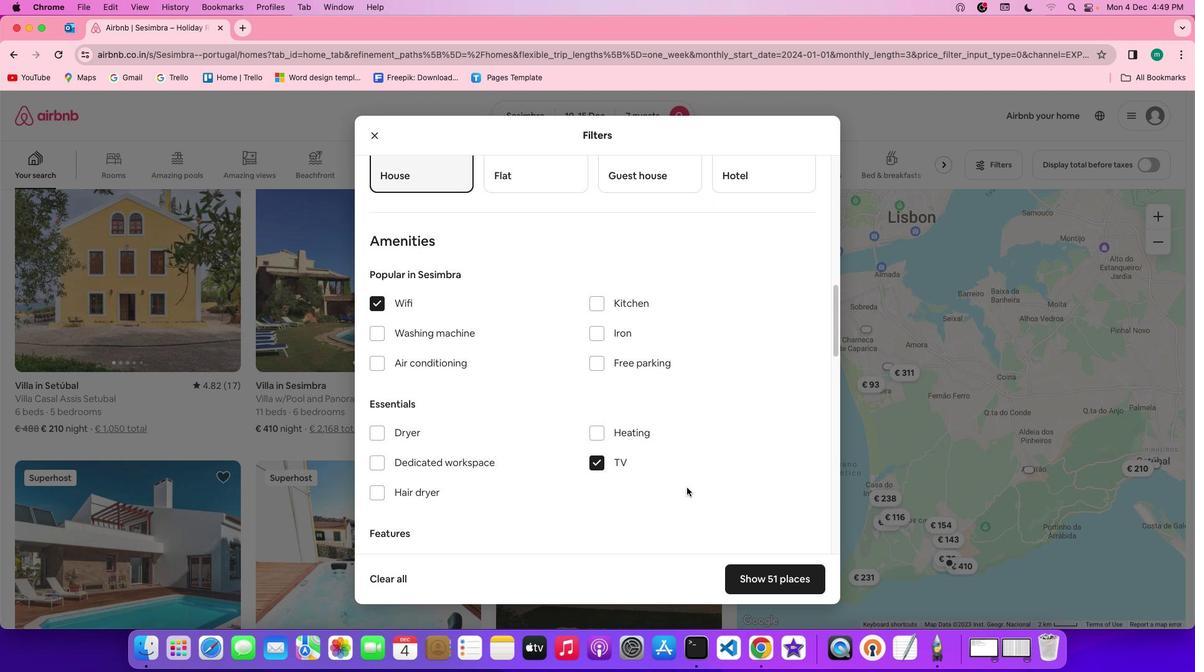 
Action: Mouse scrolled (686, 487) with delta (0, 0)
Screenshot: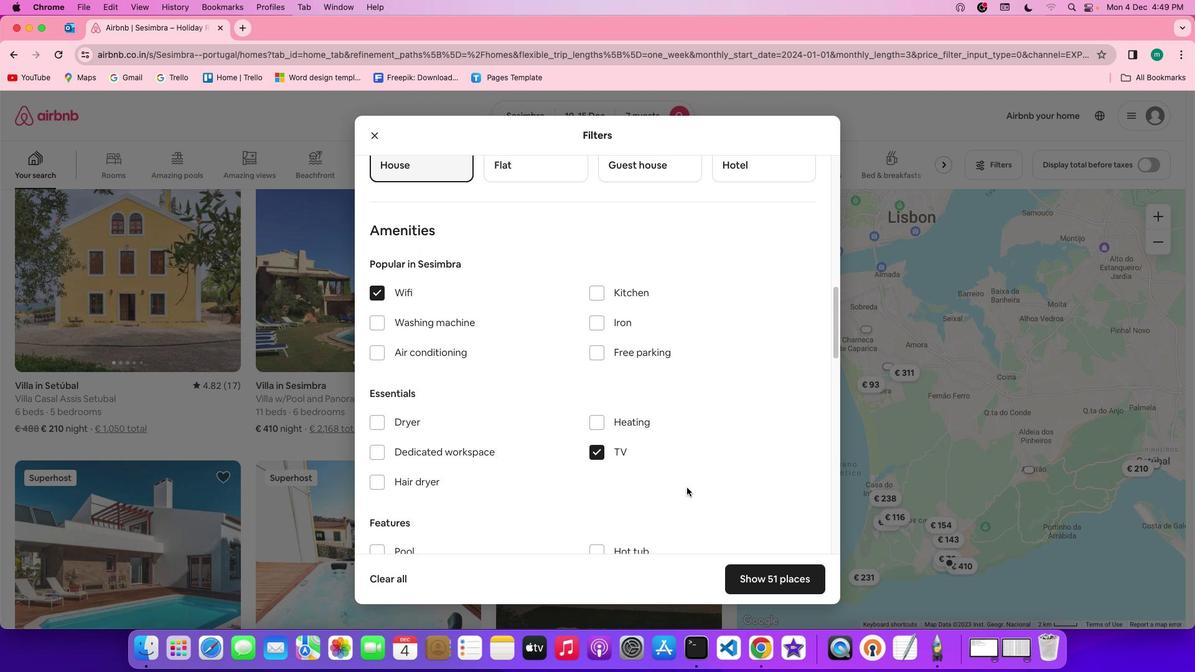 
Action: Mouse scrolled (686, 487) with delta (0, 0)
Screenshot: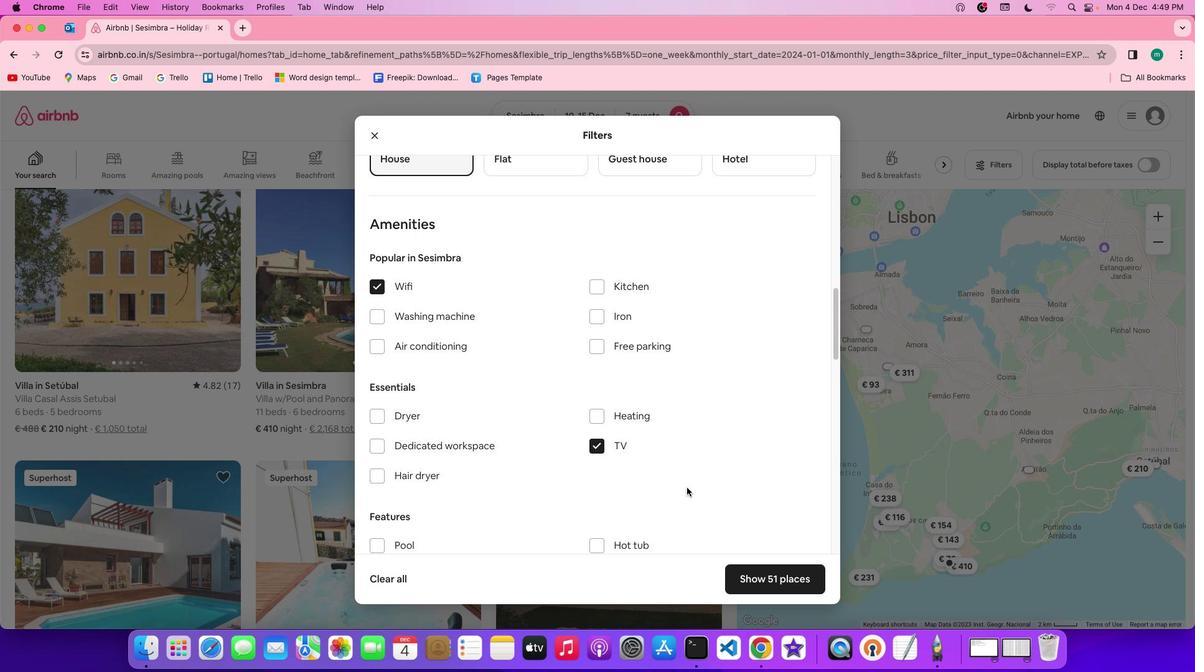 
Action: Mouse scrolled (686, 487) with delta (0, 0)
Screenshot: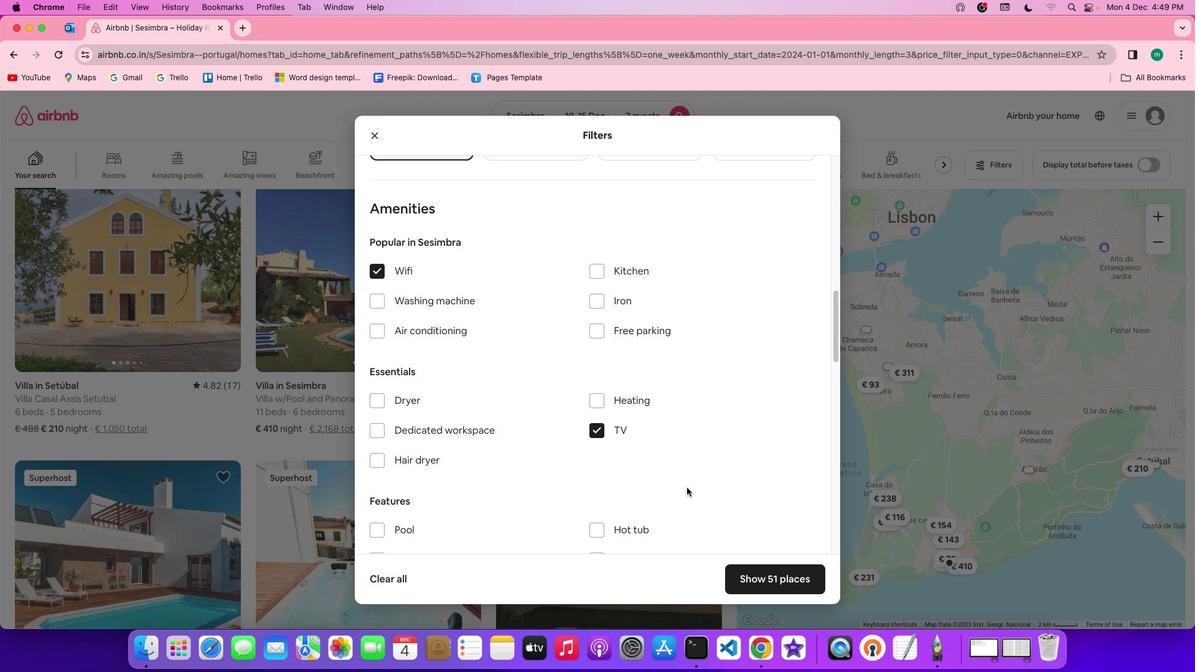 
Action: Mouse scrolled (686, 487) with delta (0, 0)
Screenshot: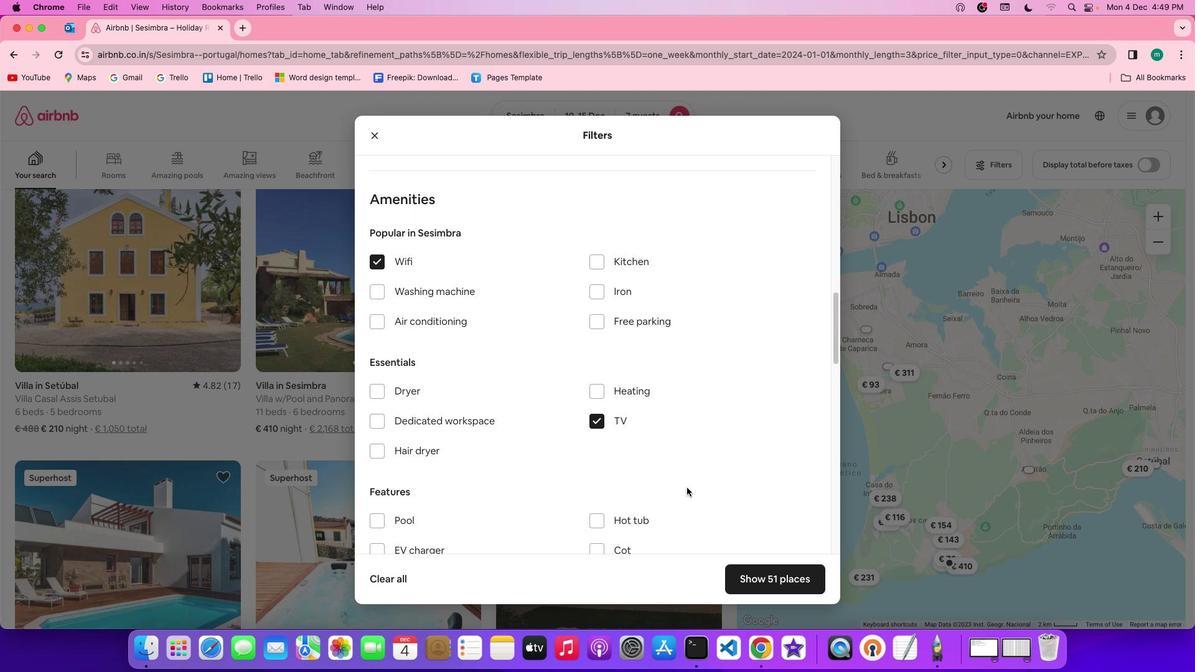 
Action: Mouse scrolled (686, 487) with delta (0, 0)
Screenshot: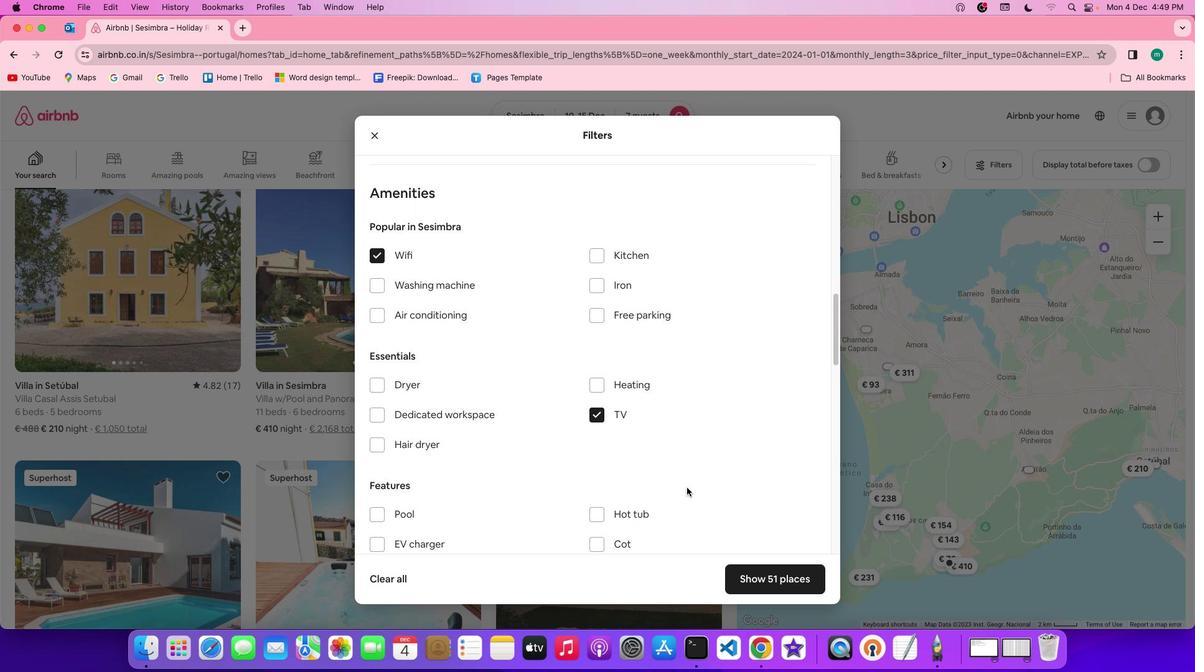 
Action: Mouse scrolled (686, 487) with delta (0, 0)
Screenshot: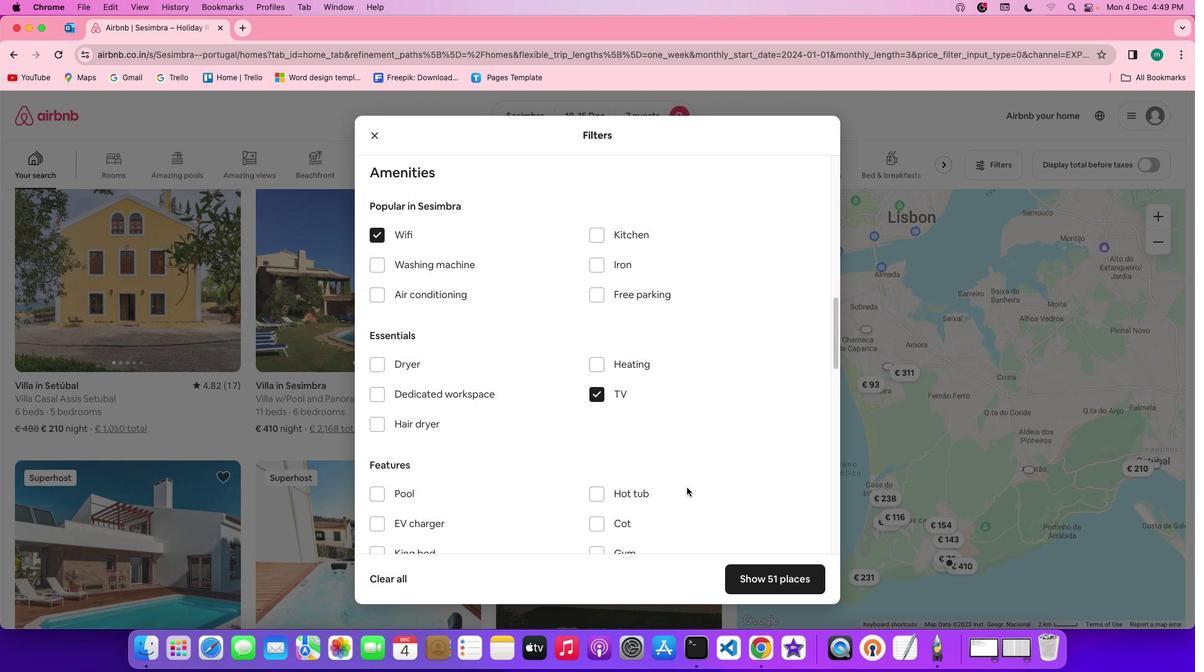 
Action: Mouse moved to (602, 288)
Screenshot: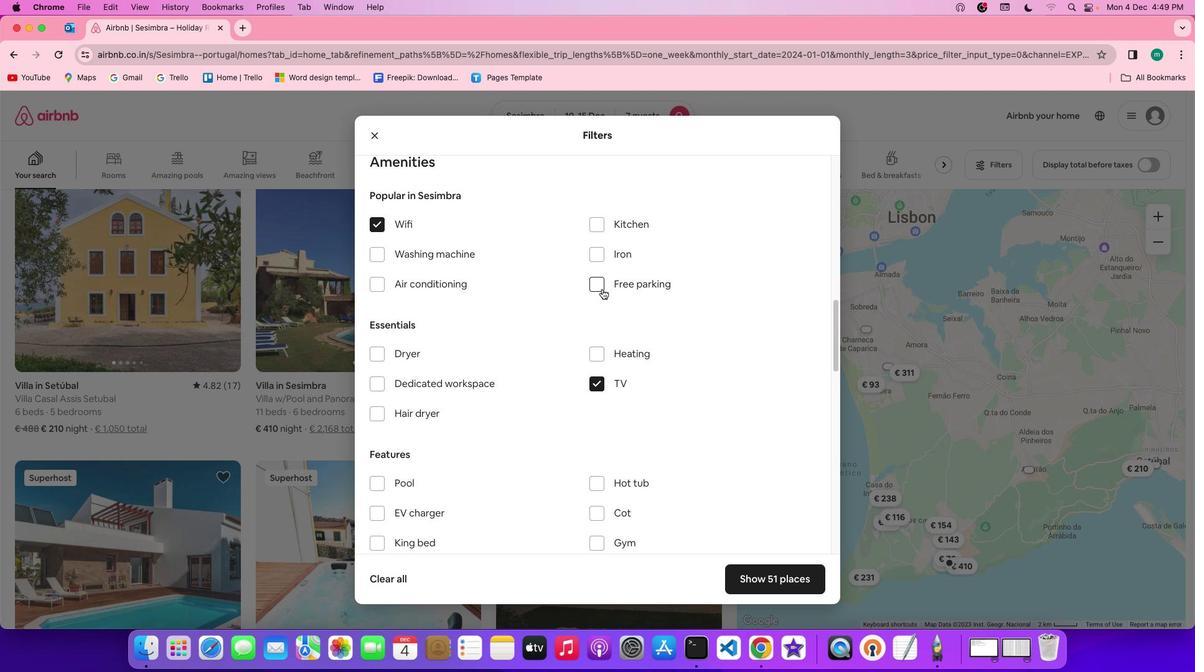 
Action: Mouse pressed left at (602, 288)
Screenshot: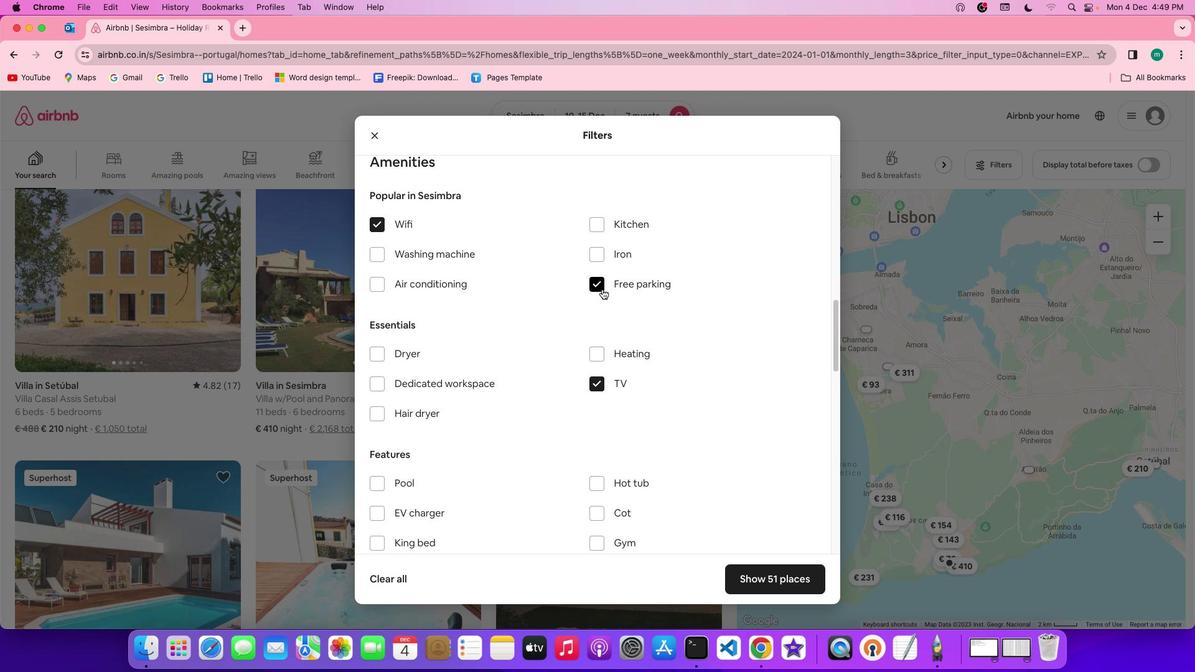 
Action: Mouse moved to (635, 395)
Screenshot: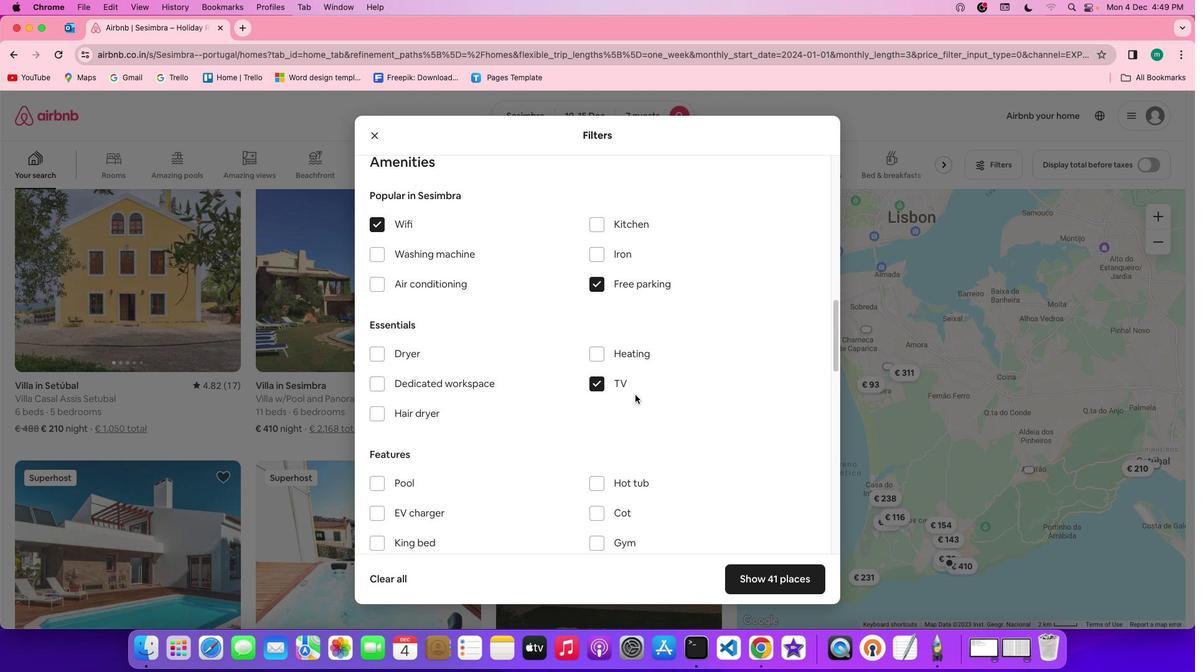 
Action: Mouse scrolled (635, 395) with delta (0, 0)
Screenshot: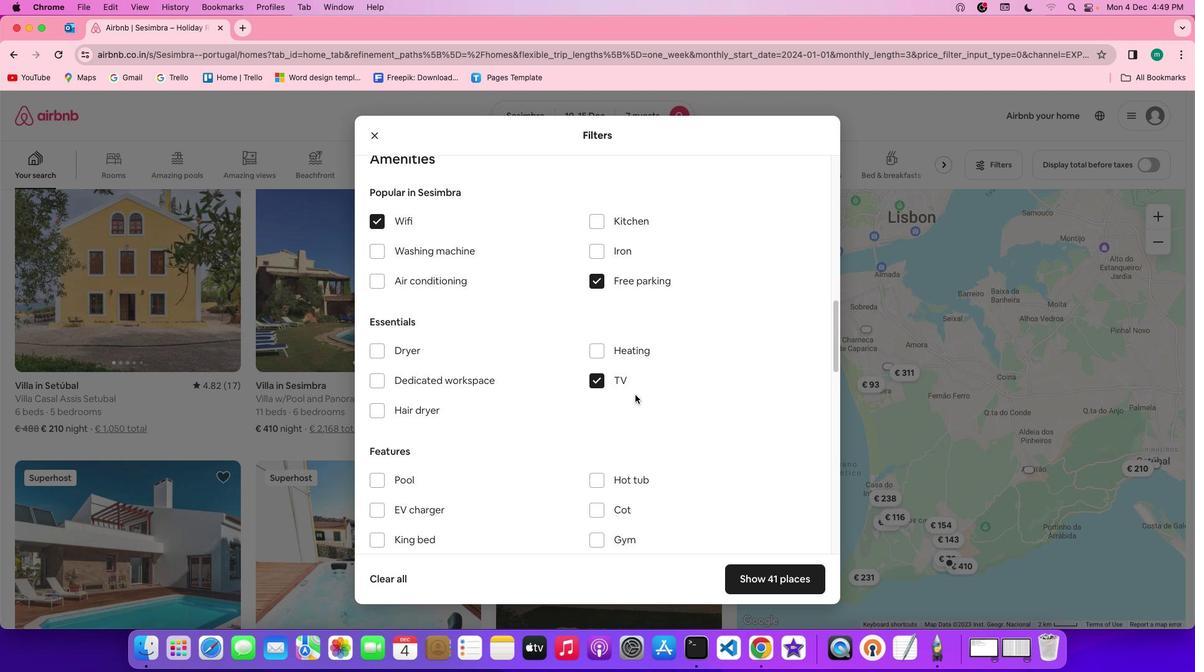
Action: Mouse scrolled (635, 395) with delta (0, 0)
Screenshot: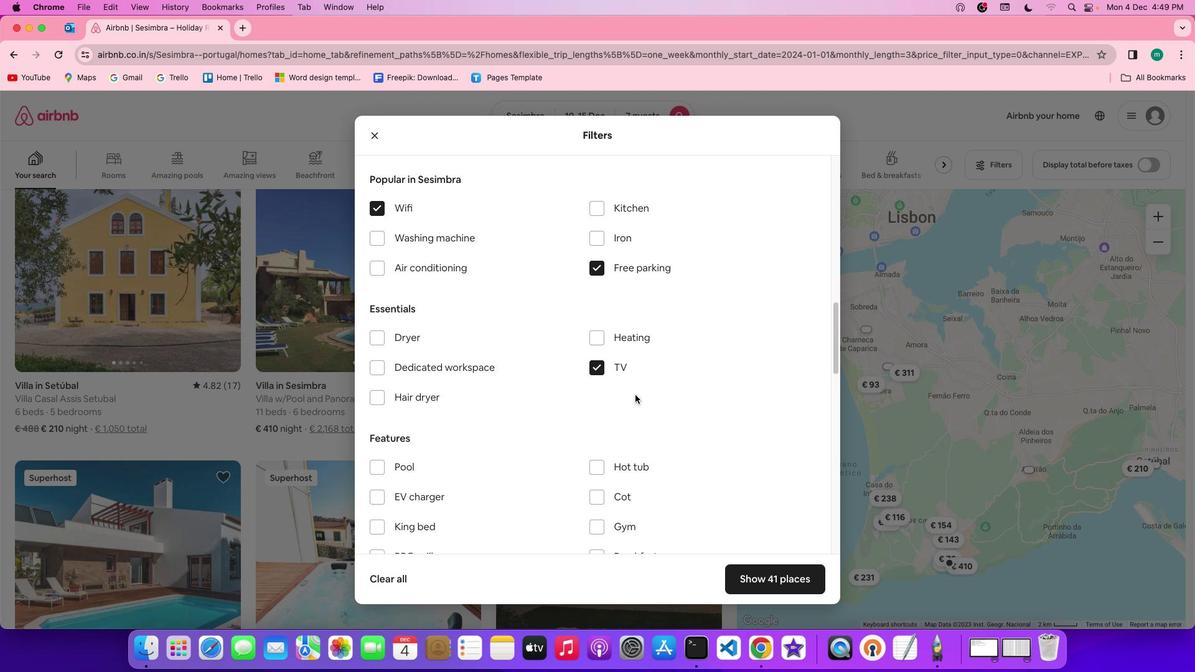 
Action: Mouse scrolled (635, 395) with delta (0, 0)
Screenshot: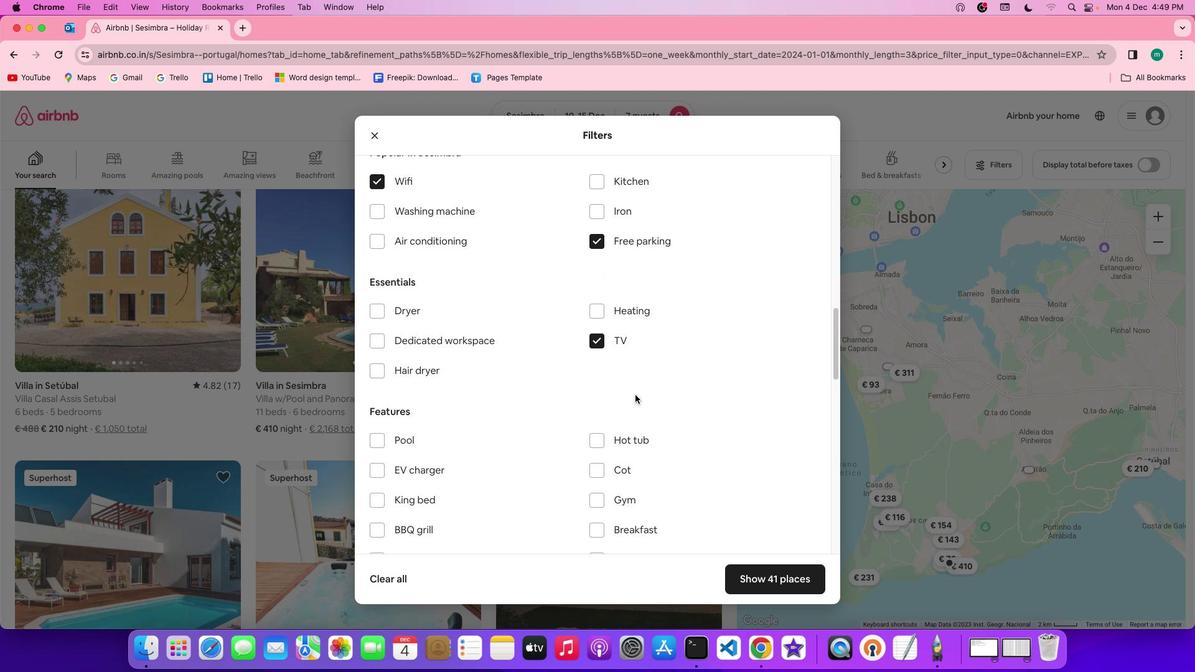 
Action: Mouse scrolled (635, 395) with delta (0, 0)
Screenshot: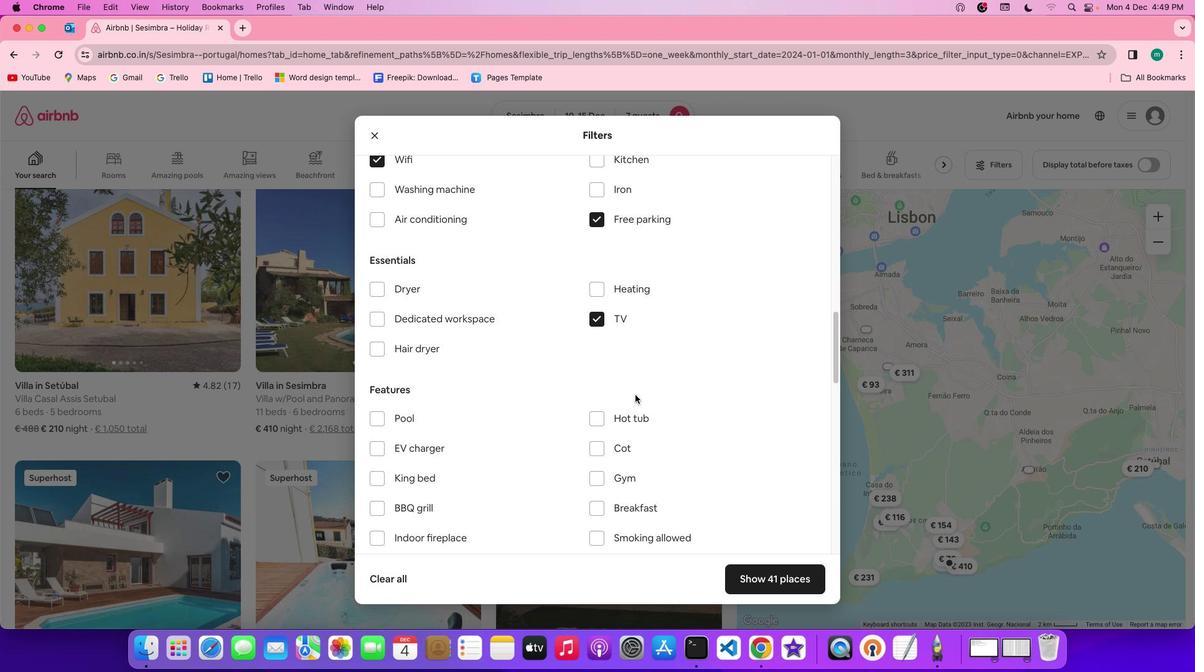 
Action: Mouse scrolled (635, 395) with delta (0, 0)
Screenshot: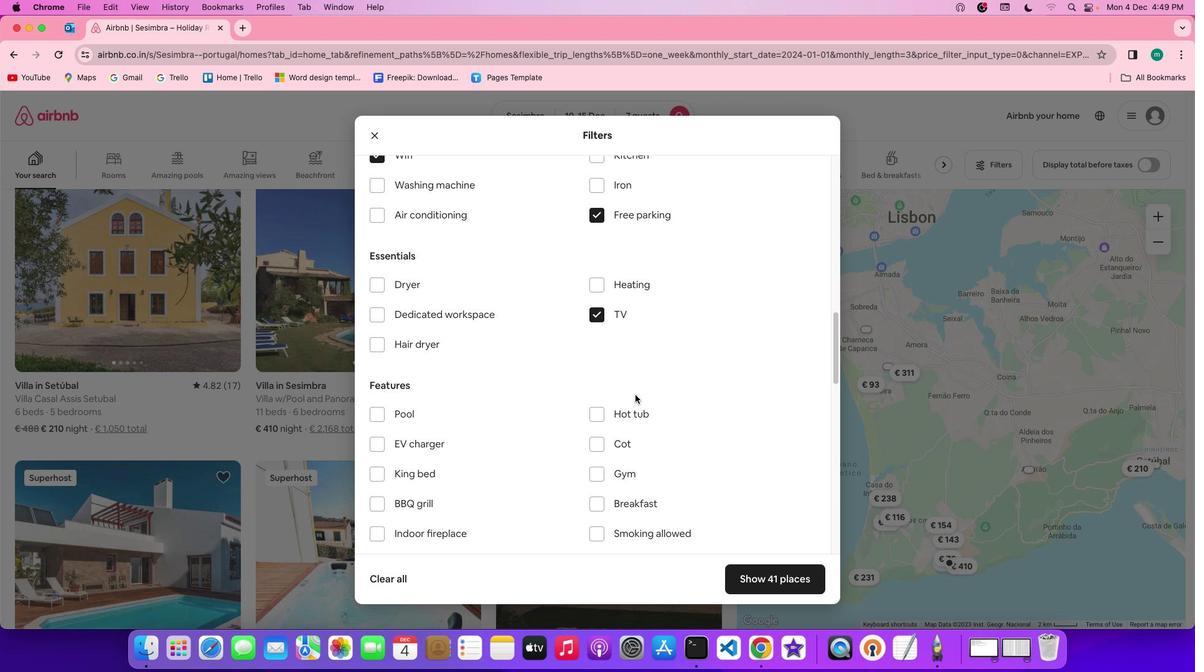 
Action: Mouse scrolled (635, 395) with delta (0, 0)
Screenshot: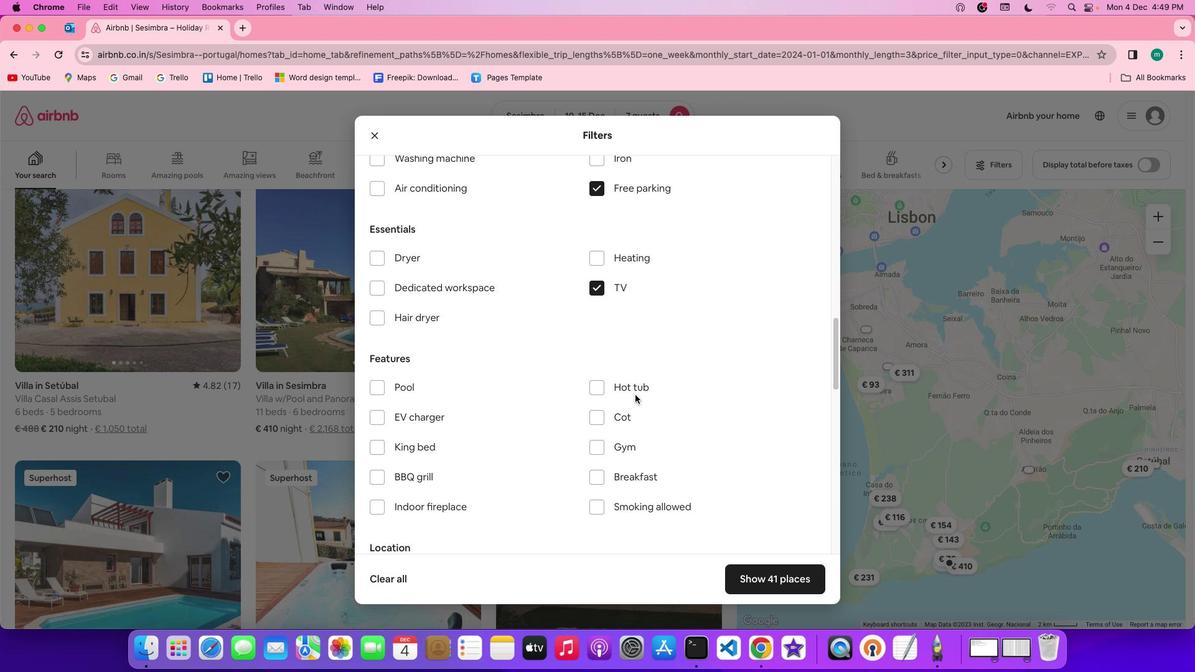 
Action: Mouse scrolled (635, 395) with delta (0, 0)
Screenshot: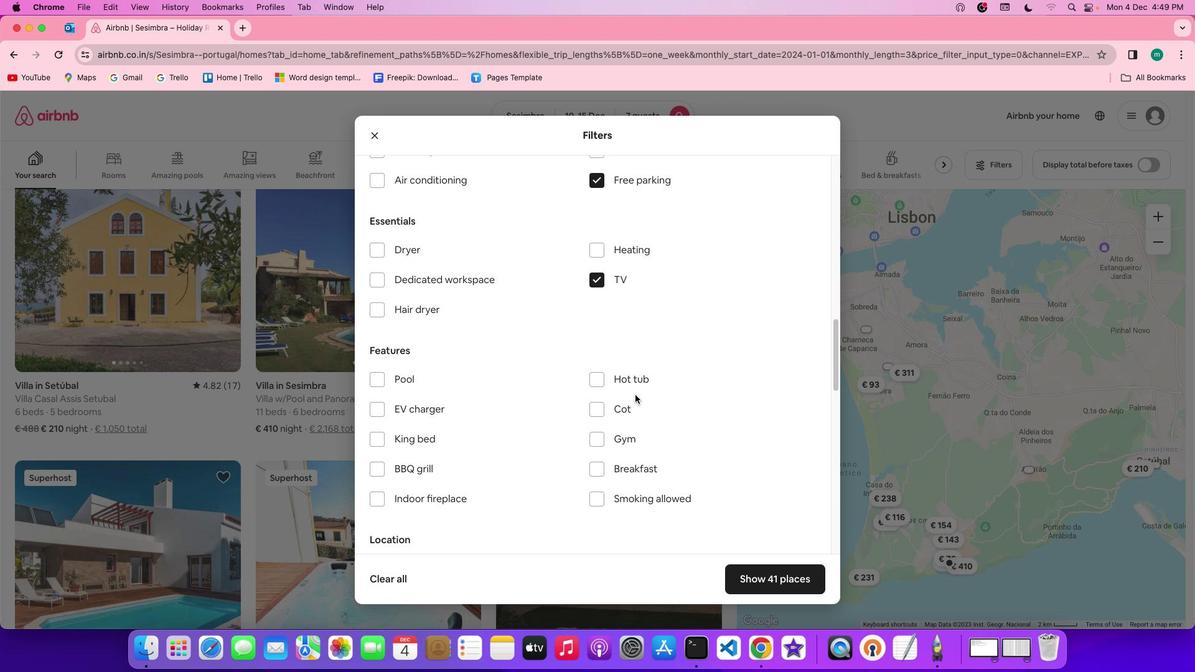 
Action: Mouse moved to (625, 397)
Screenshot: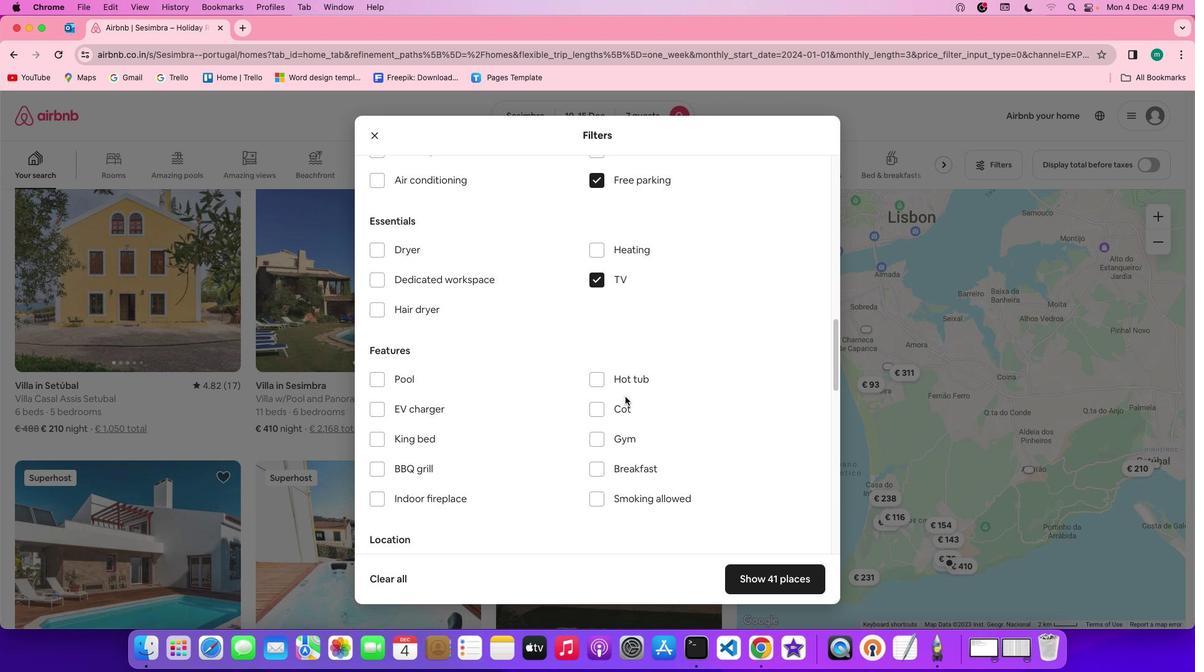
Action: Mouse scrolled (625, 397) with delta (0, 0)
Screenshot: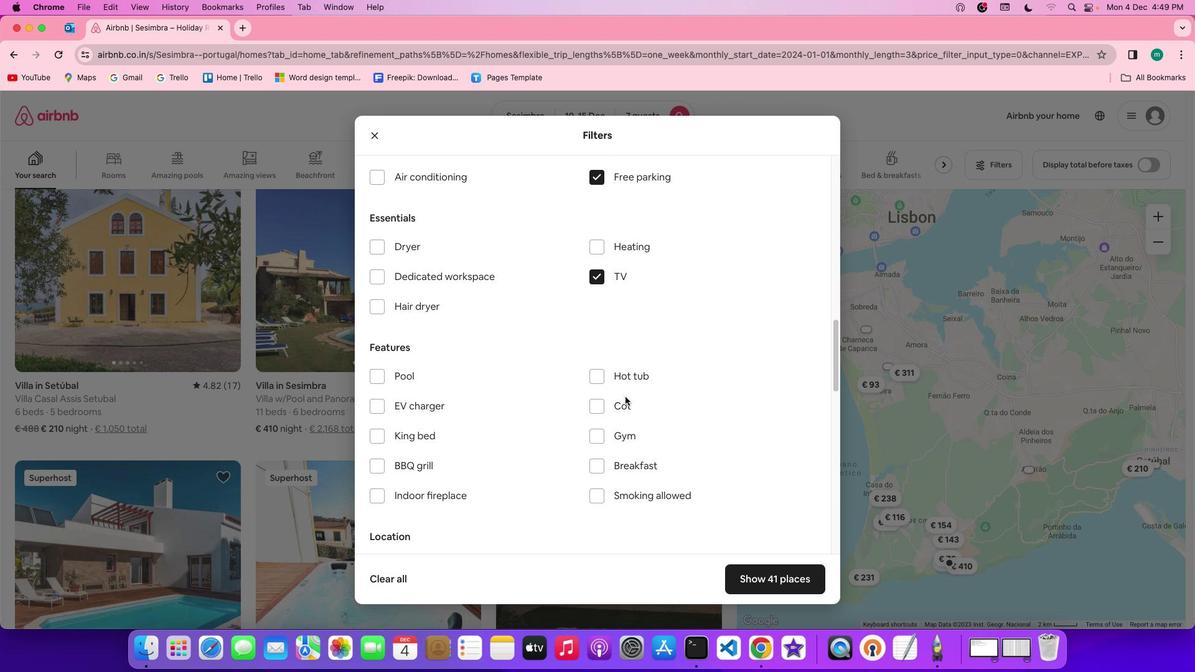 
Action: Mouse scrolled (625, 397) with delta (0, 0)
Screenshot: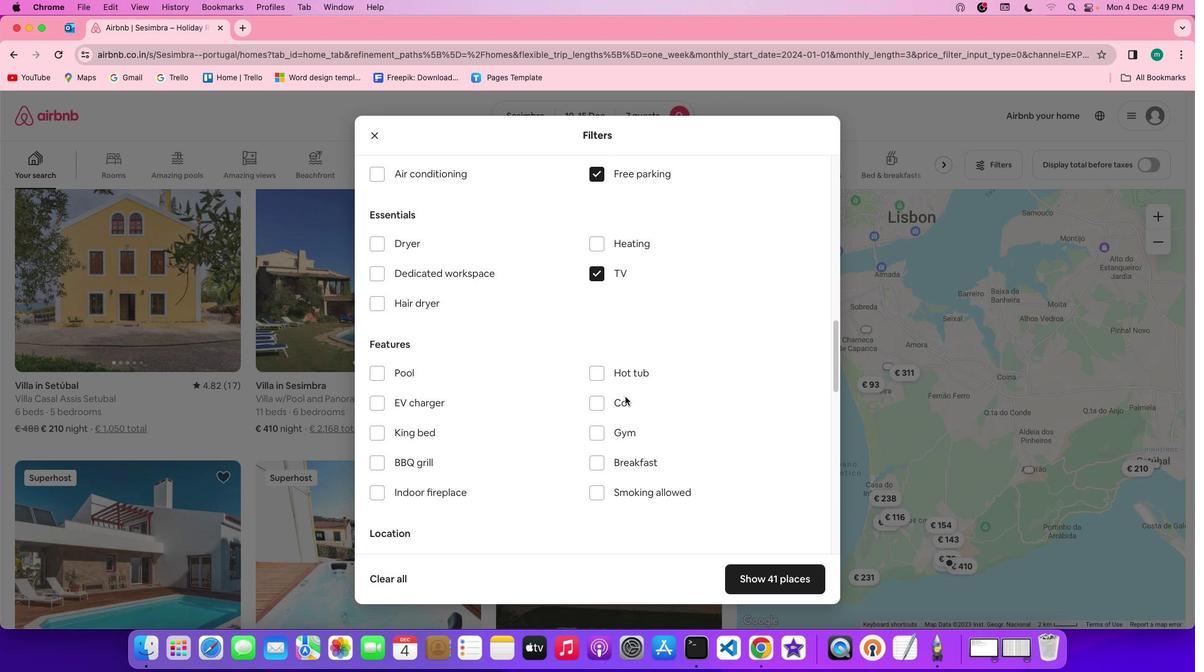 
Action: Mouse scrolled (625, 397) with delta (0, 0)
Screenshot: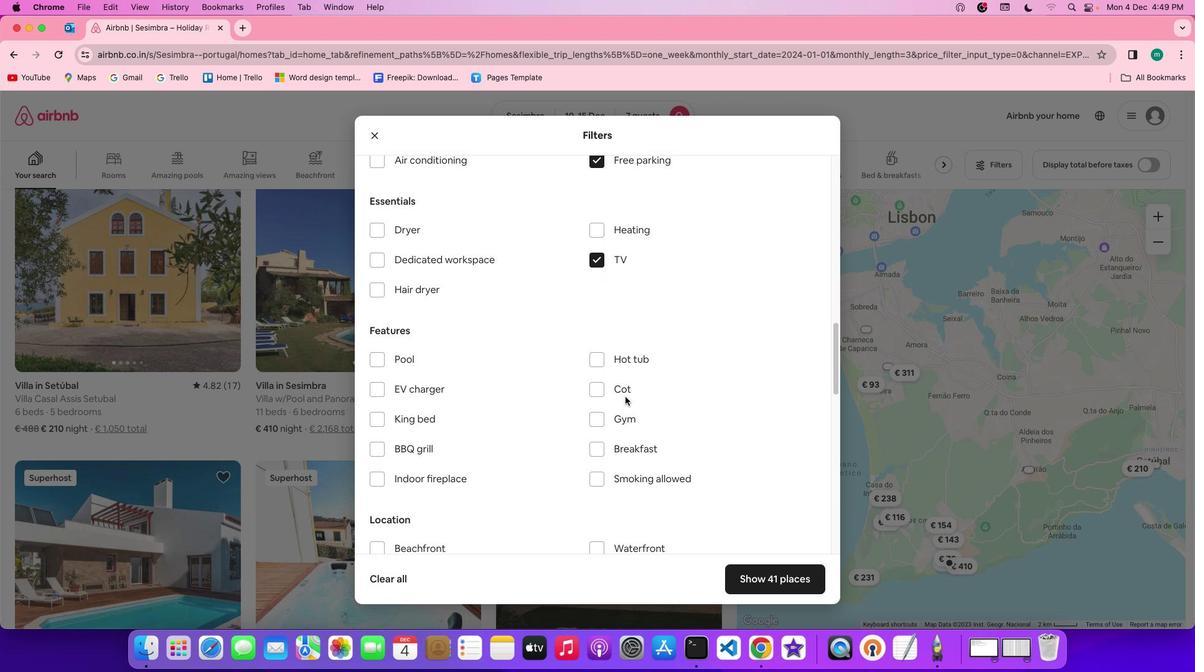 
Action: Mouse moved to (621, 407)
Screenshot: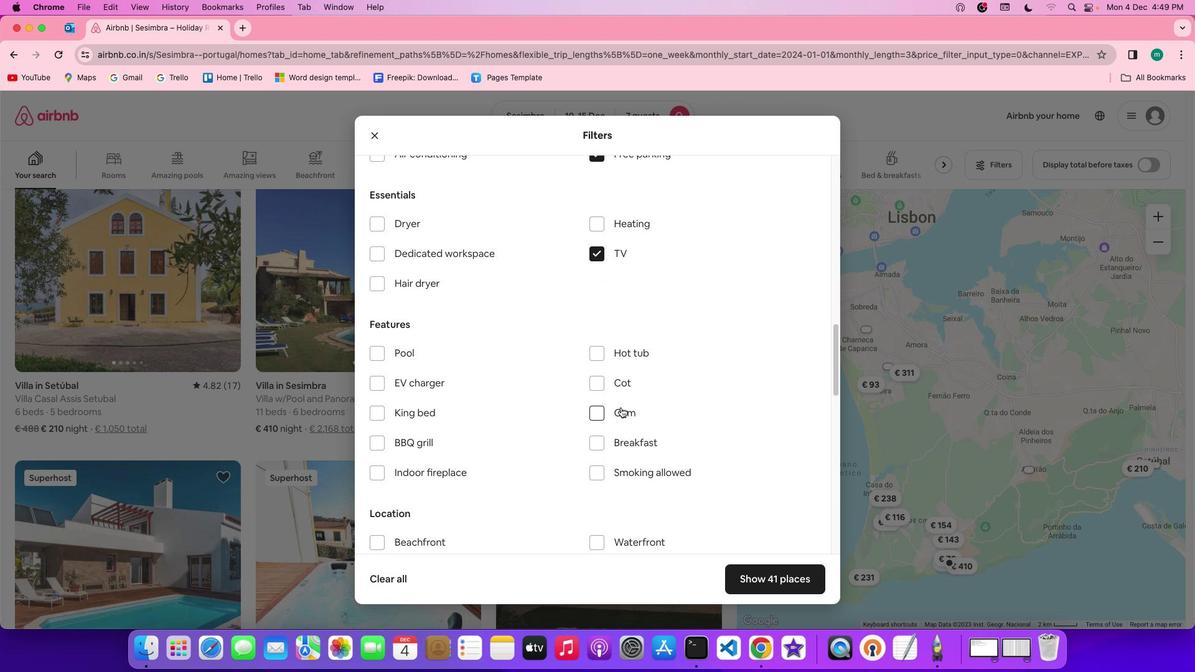 
Action: Mouse pressed left at (621, 407)
Screenshot: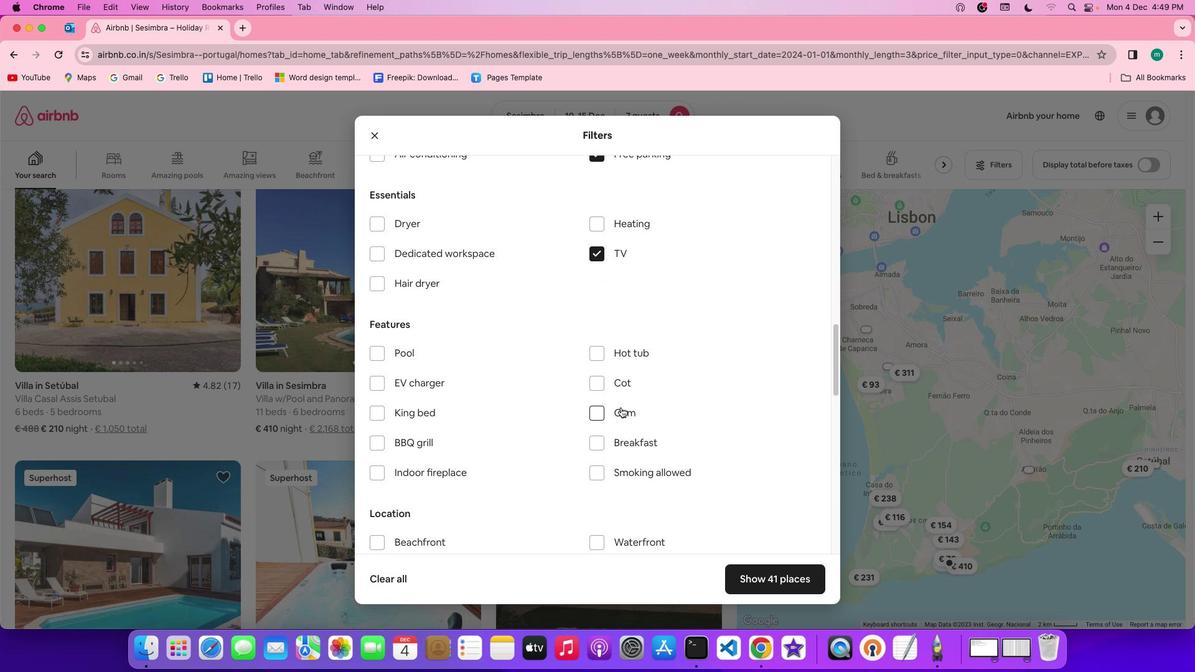 
Action: Mouse moved to (632, 439)
Screenshot: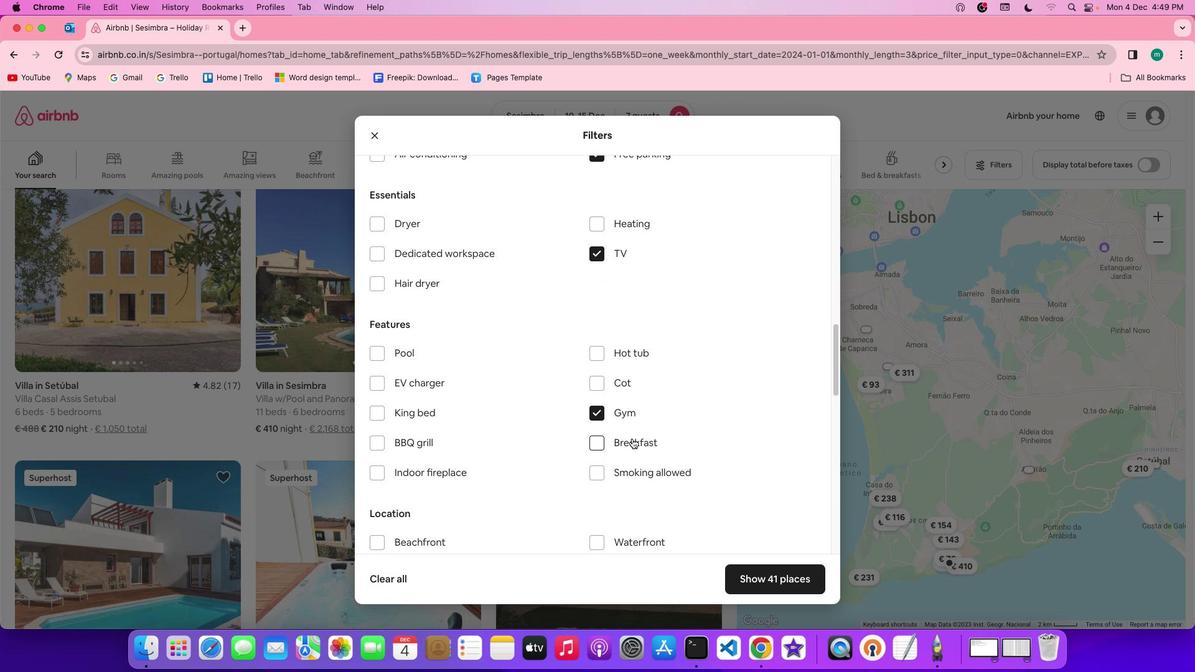 
Action: Mouse pressed left at (632, 439)
Screenshot: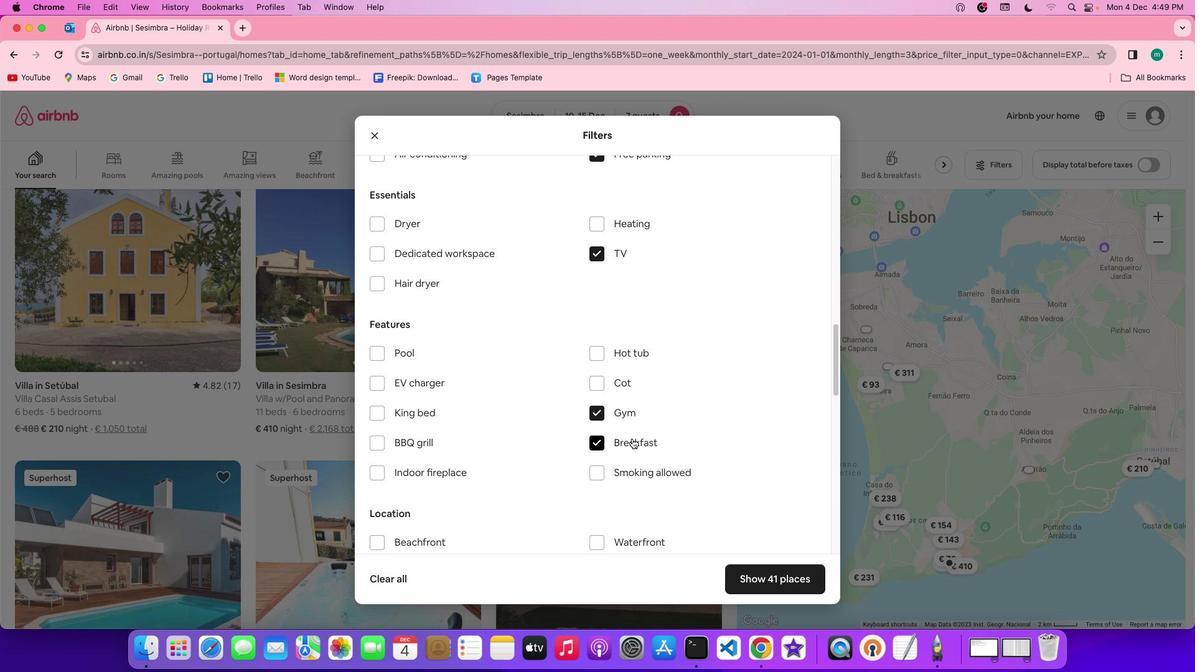 
Action: Mouse moved to (712, 451)
Screenshot: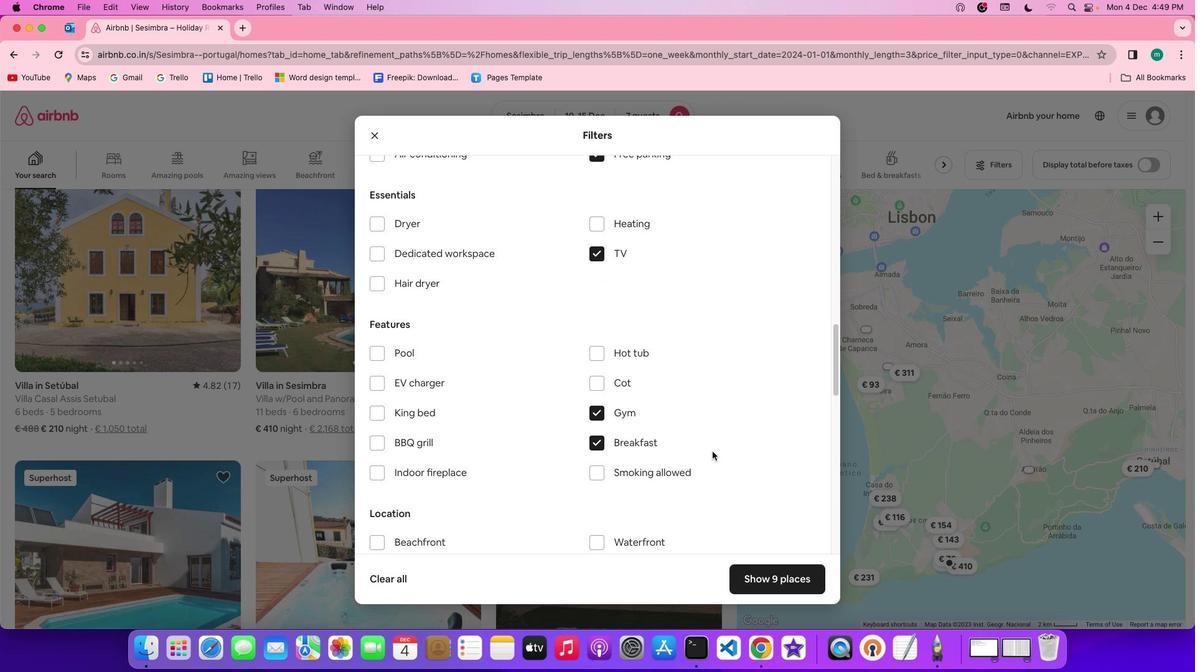 
Action: Mouse scrolled (712, 451) with delta (0, 0)
Screenshot: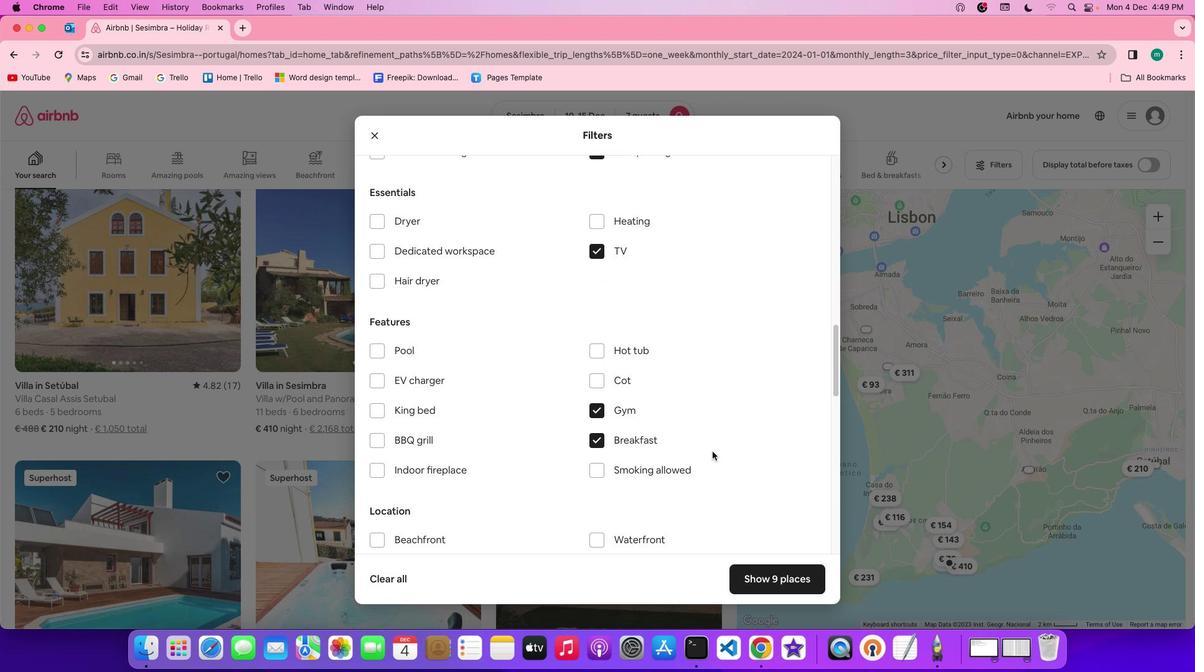 
Action: Mouse scrolled (712, 451) with delta (0, 0)
Screenshot: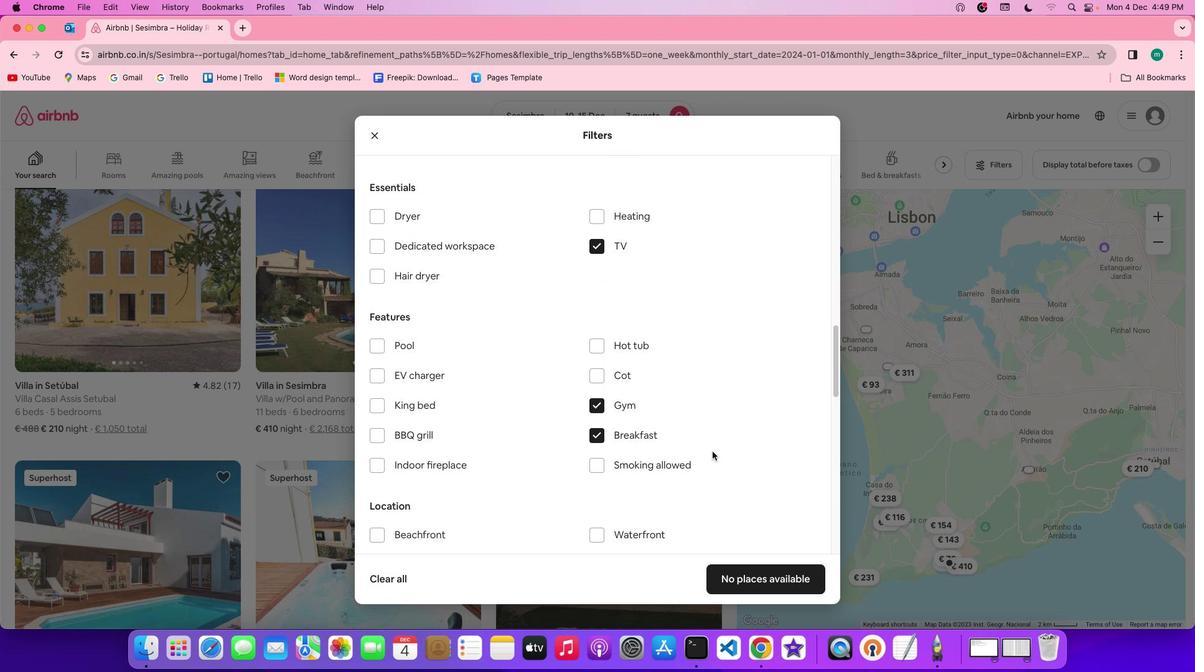 
Action: Mouse scrolled (712, 451) with delta (0, 0)
Screenshot: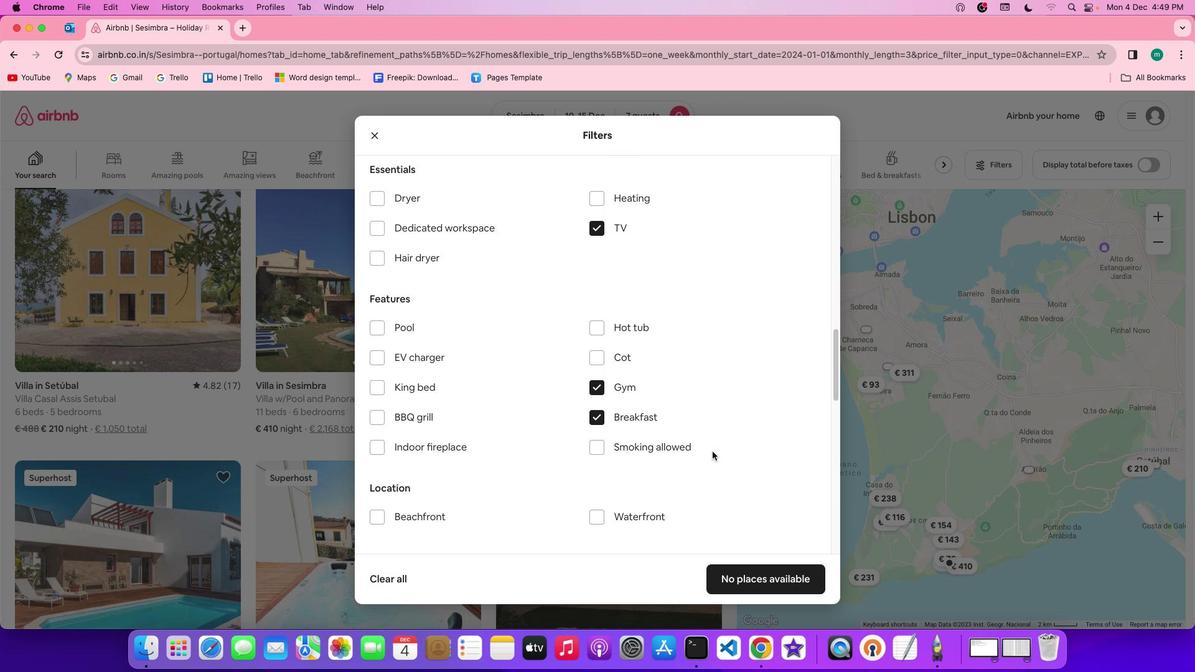 
Action: Mouse scrolled (712, 451) with delta (0, 0)
Screenshot: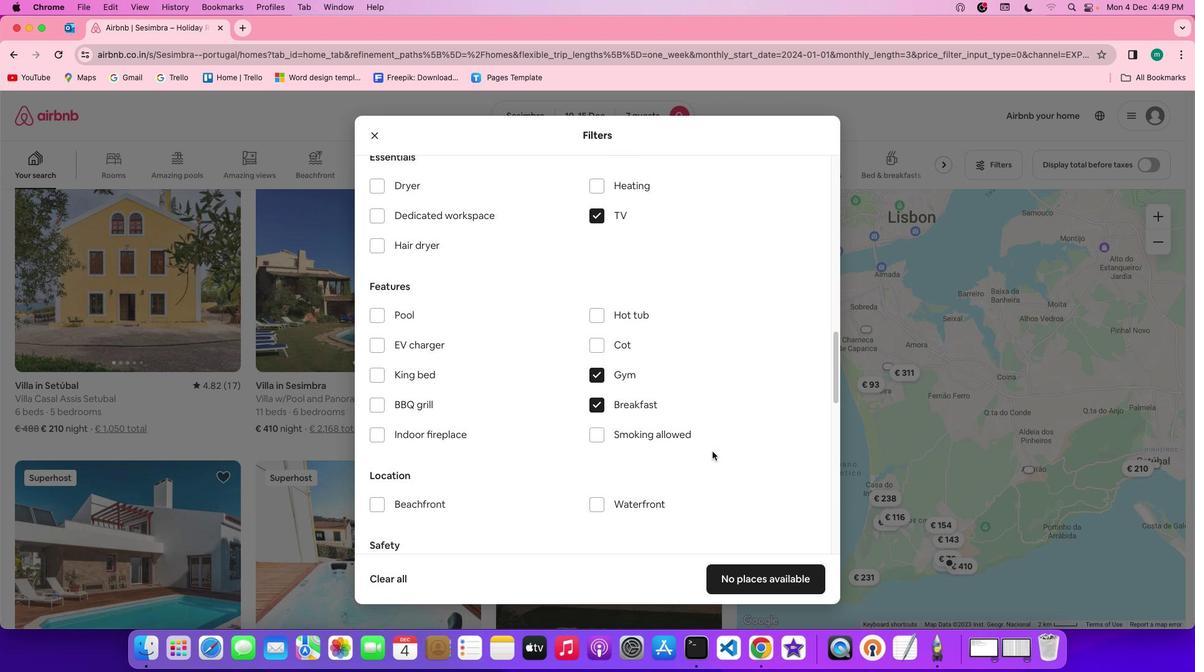 
Action: Mouse scrolled (712, 451) with delta (0, 0)
Screenshot: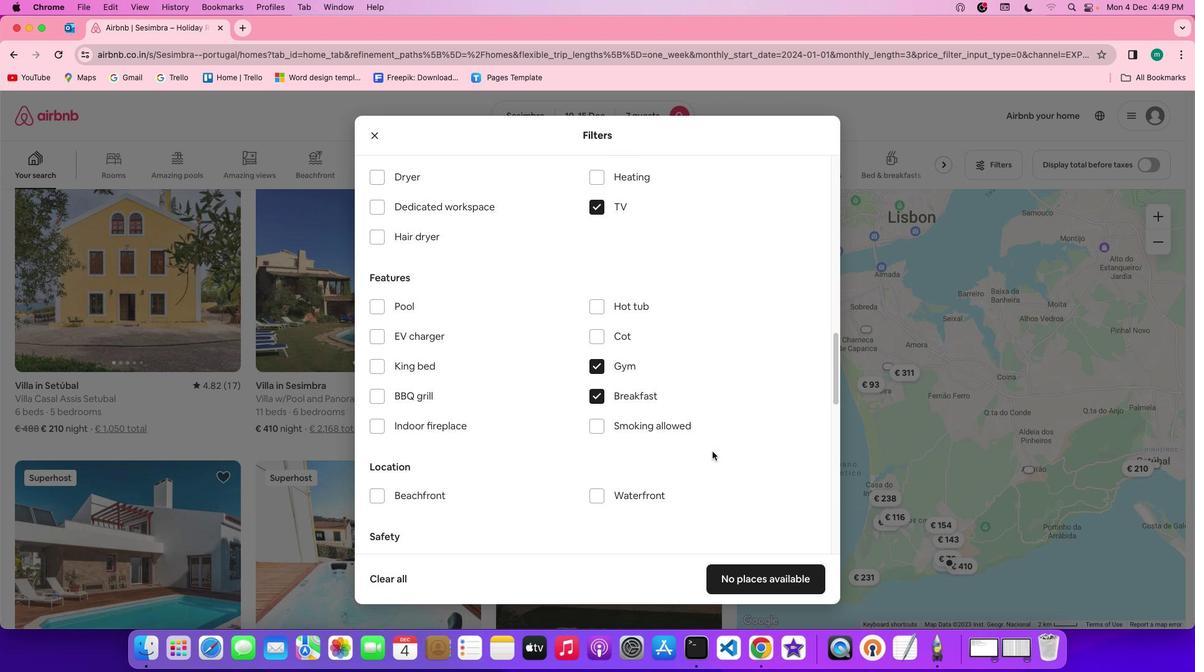 
Action: Mouse scrolled (712, 451) with delta (0, 0)
Screenshot: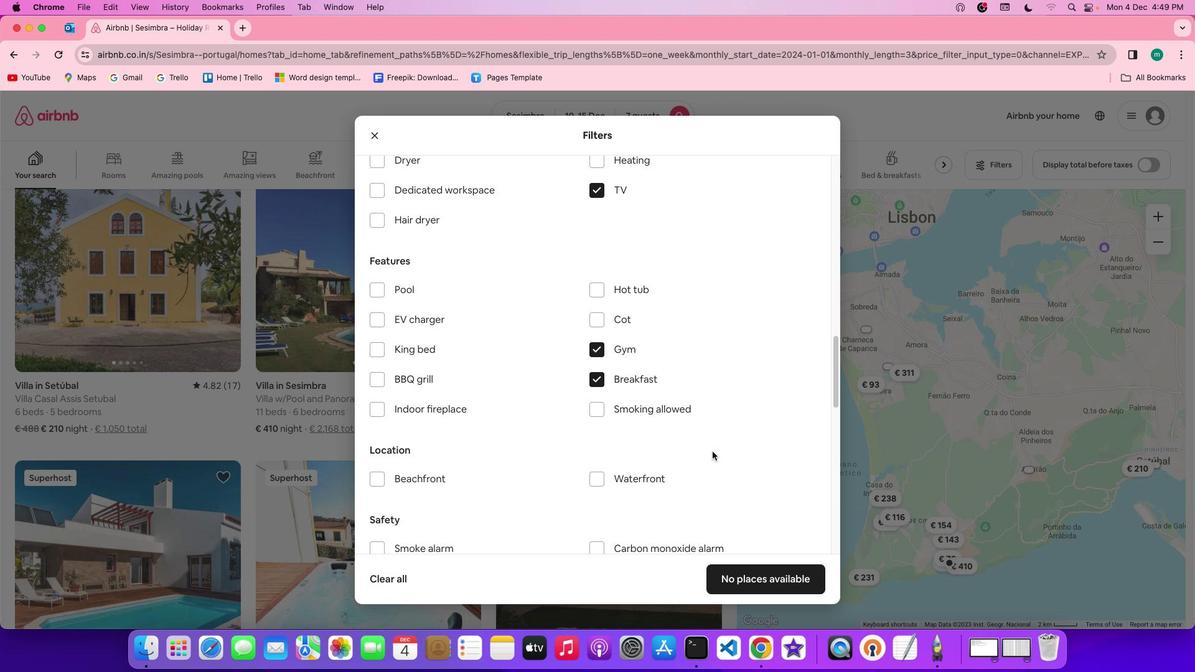 
Action: Mouse scrolled (712, 451) with delta (0, 0)
Screenshot: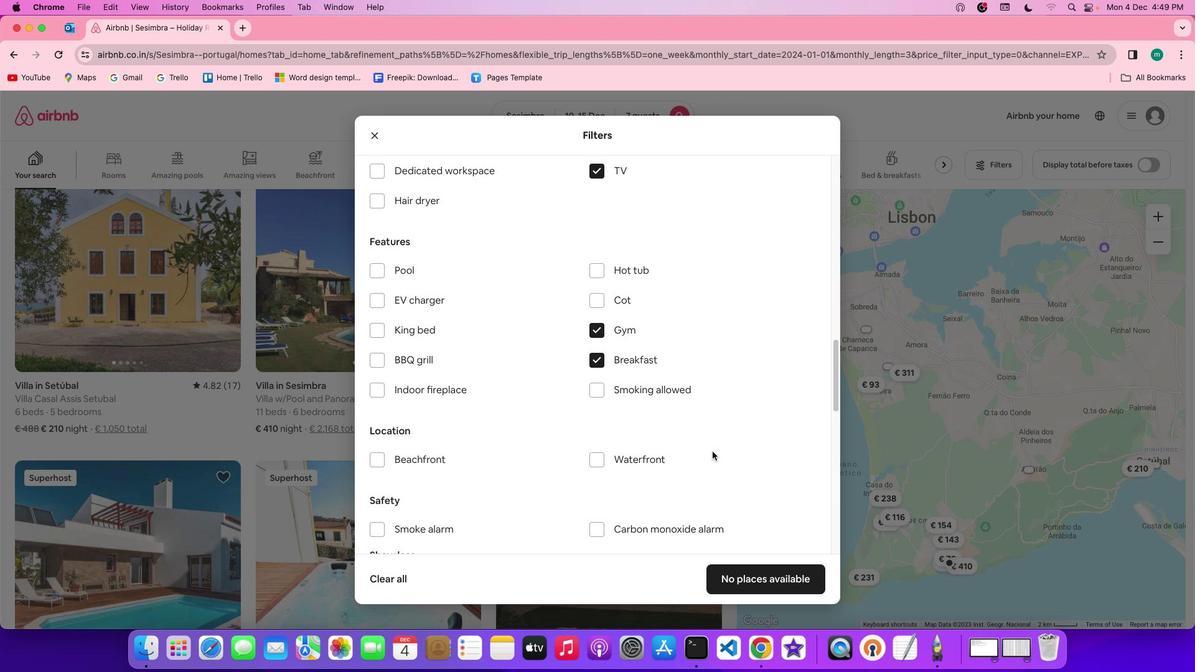 
Action: Mouse scrolled (712, 451) with delta (0, 0)
Screenshot: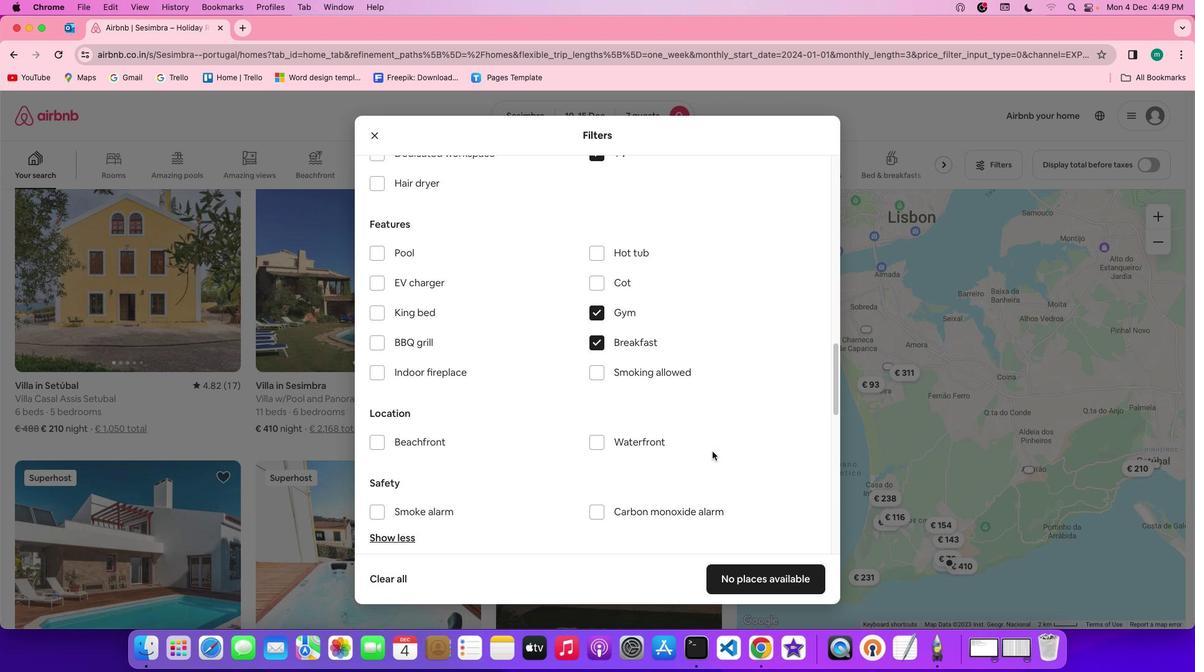 
Action: Mouse scrolled (712, 451) with delta (0, 0)
Screenshot: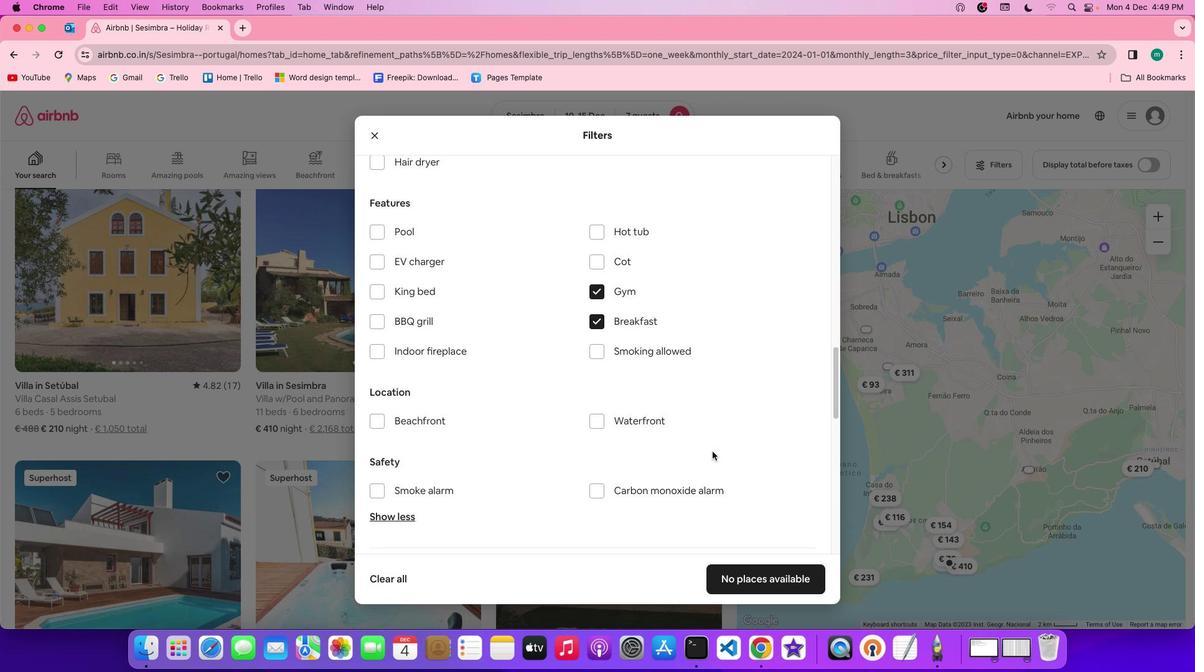 
Action: Mouse scrolled (712, 451) with delta (0, 0)
Screenshot: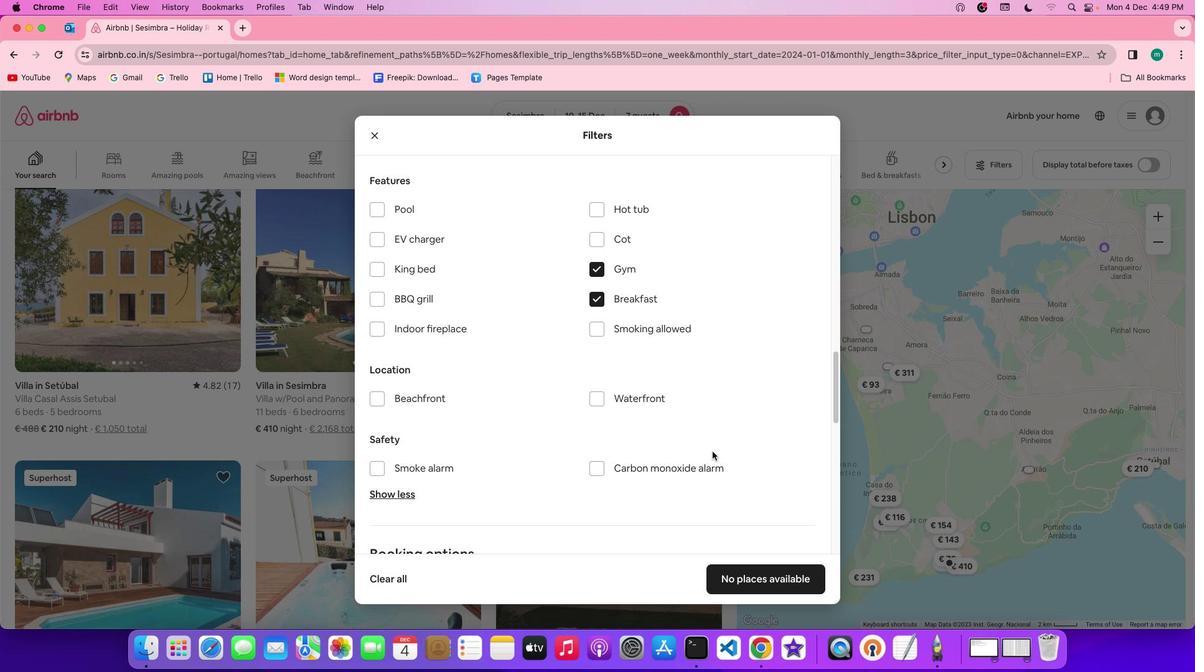 
Action: Mouse scrolled (712, 451) with delta (0, 0)
Screenshot: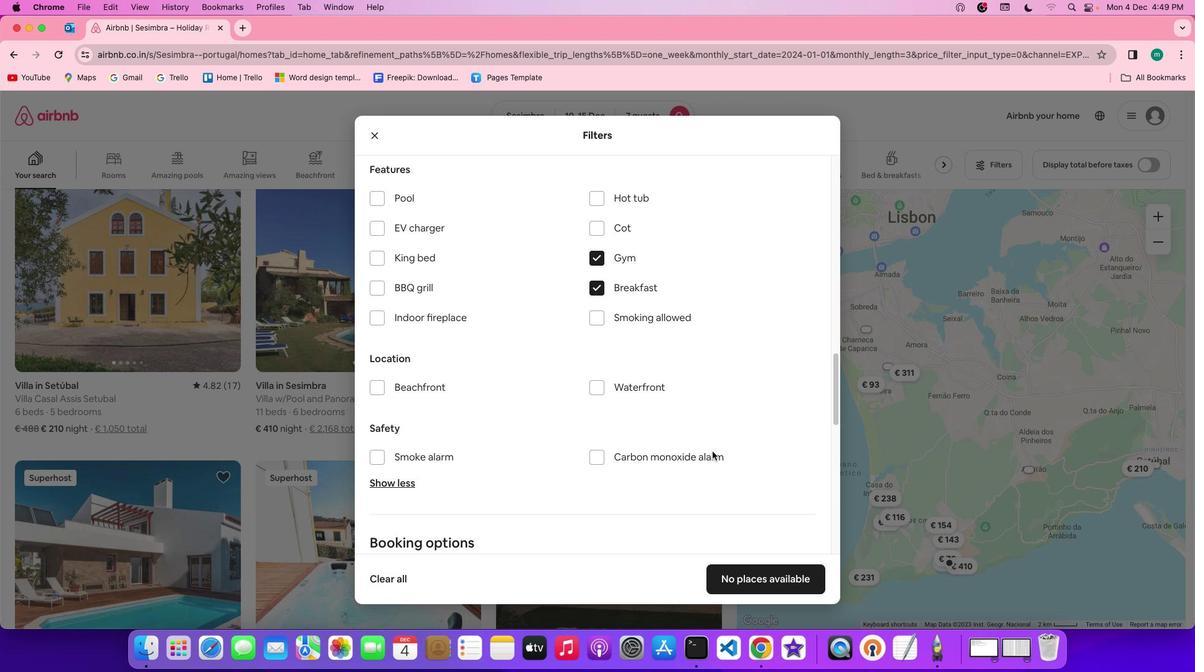 
Action: Mouse scrolled (712, 451) with delta (0, 0)
Screenshot: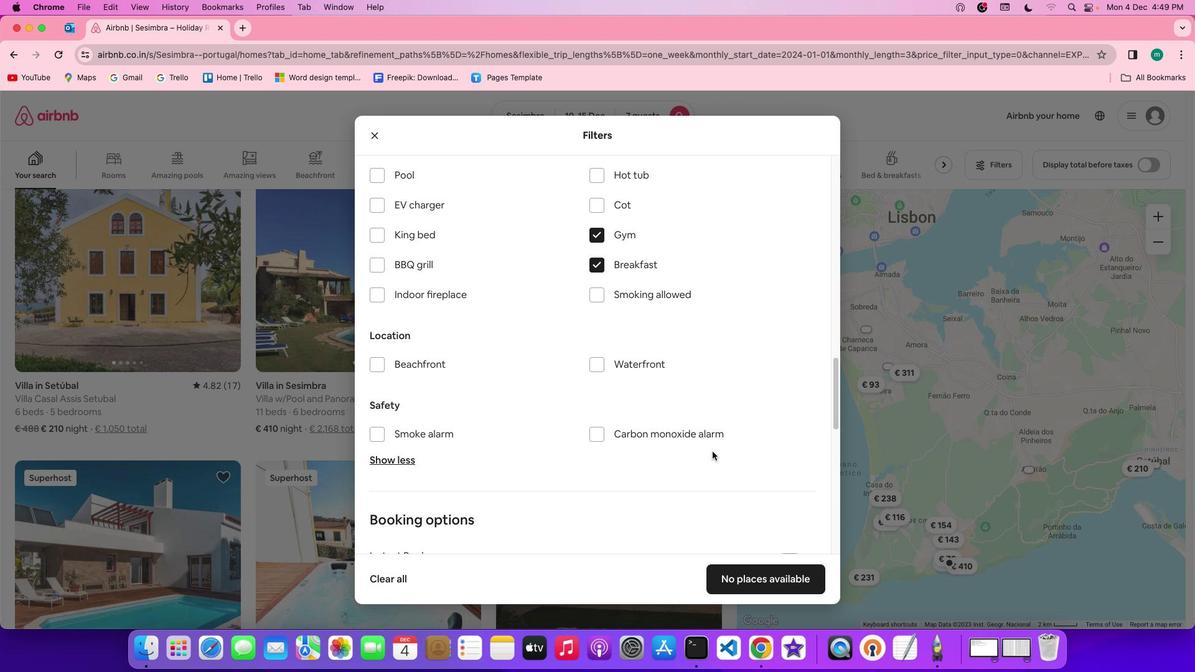 
Action: Mouse scrolled (712, 451) with delta (0, 0)
Screenshot: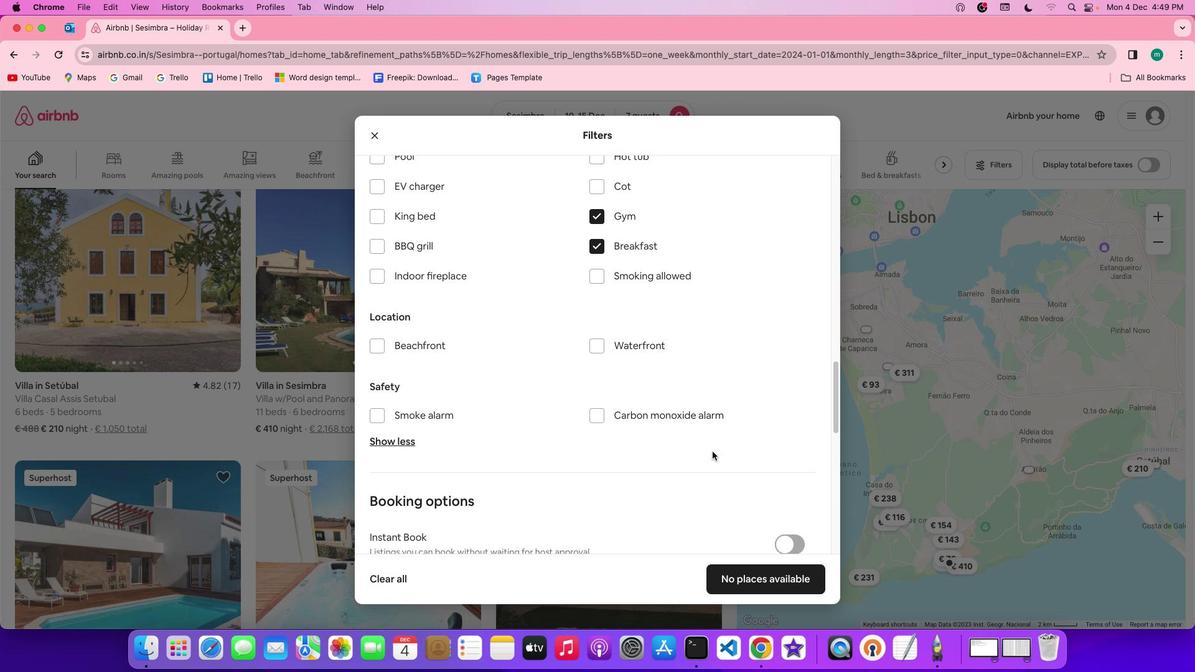 
Action: Mouse scrolled (712, 451) with delta (0, 0)
Screenshot: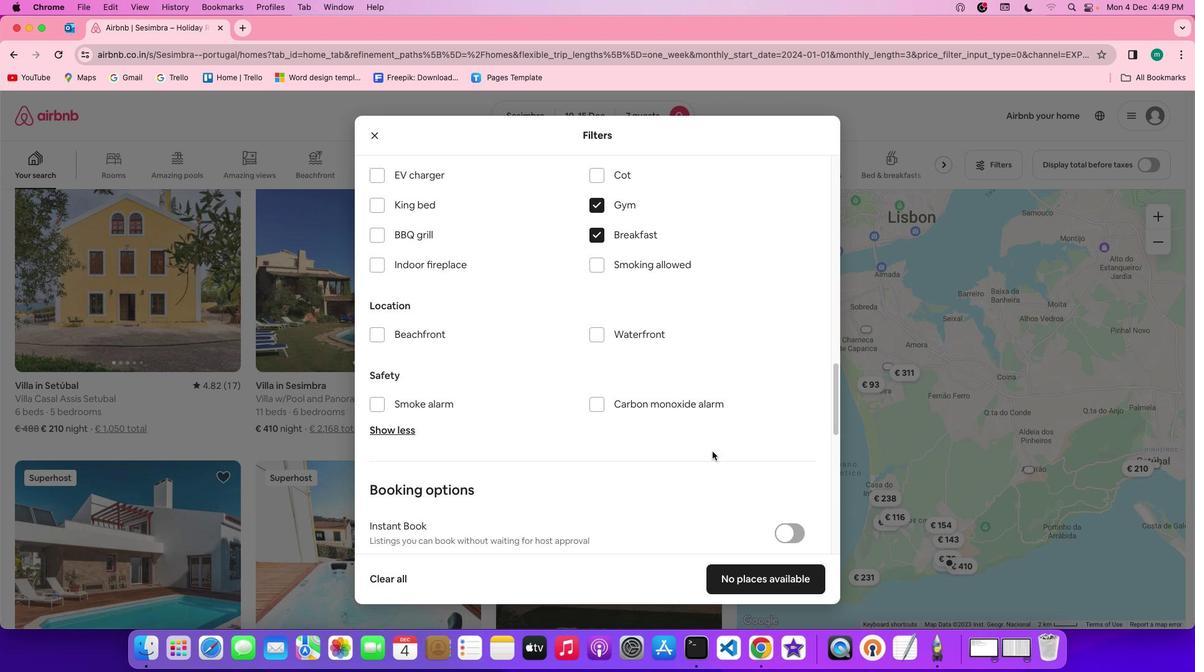 
Action: Mouse scrolled (712, 451) with delta (0, -1)
Screenshot: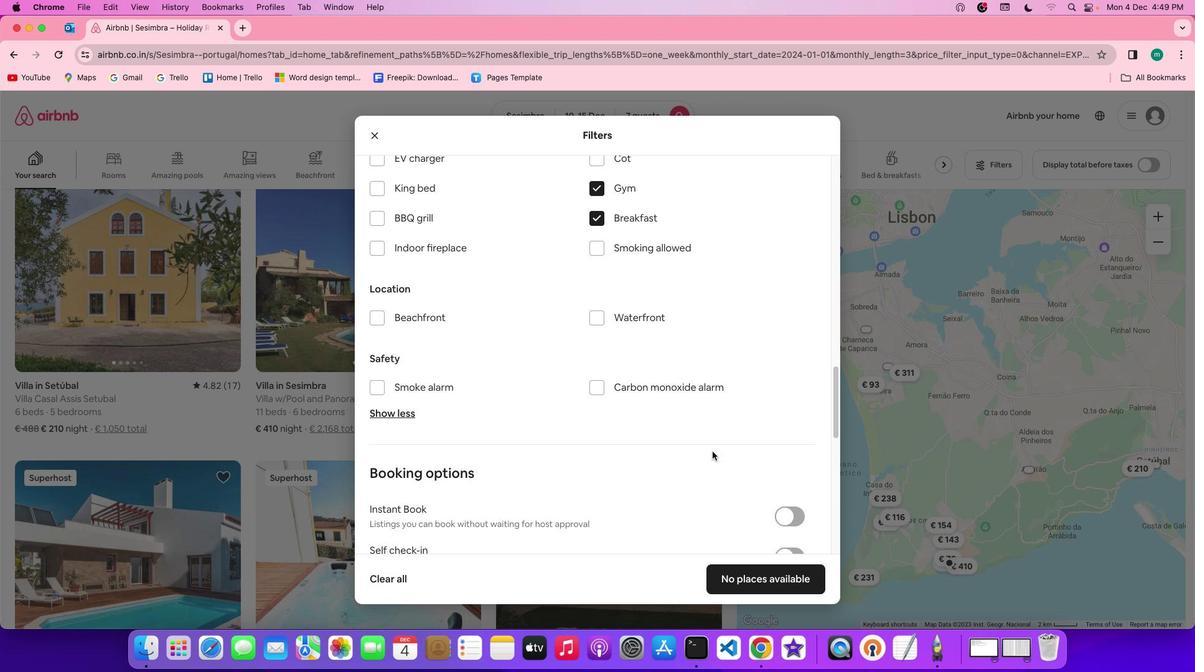 
Action: Mouse scrolled (712, 451) with delta (0, 0)
Screenshot: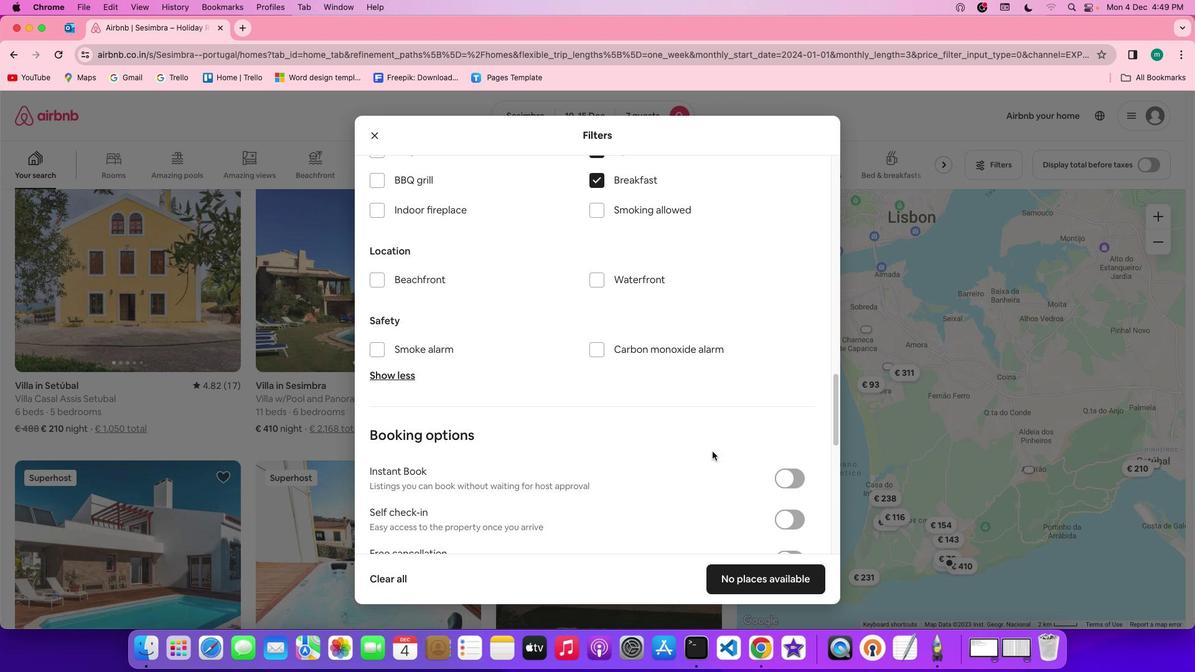 
Action: Mouse scrolled (712, 451) with delta (0, 0)
Screenshot: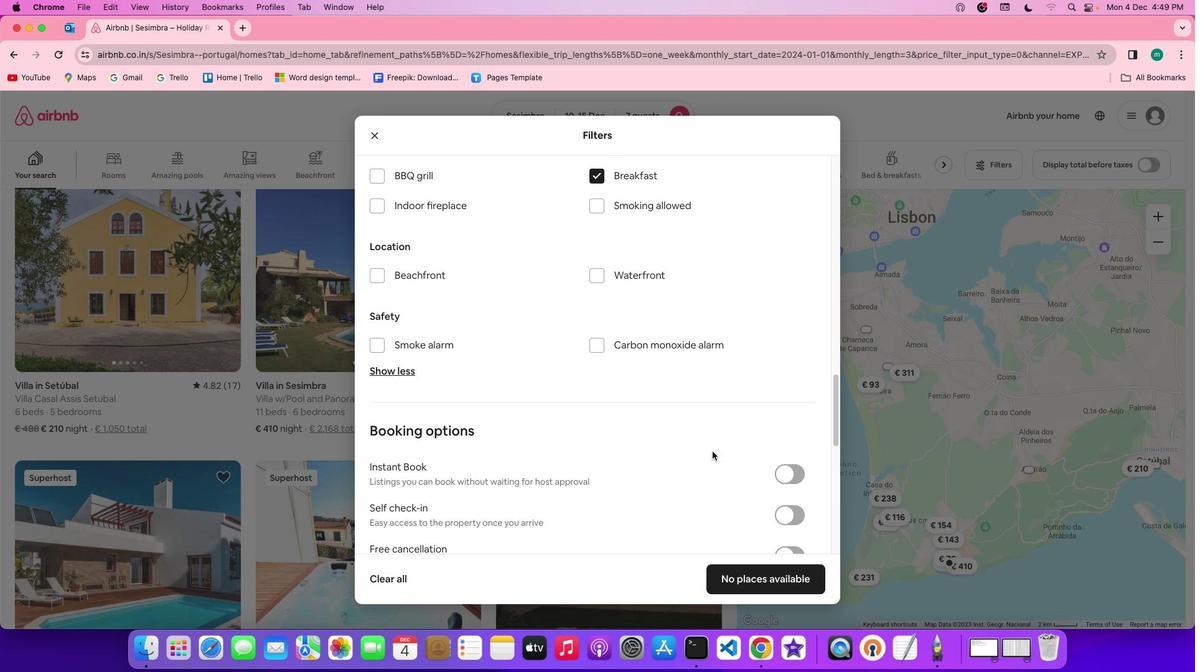 
Action: Mouse scrolled (712, 451) with delta (0, 0)
Screenshot: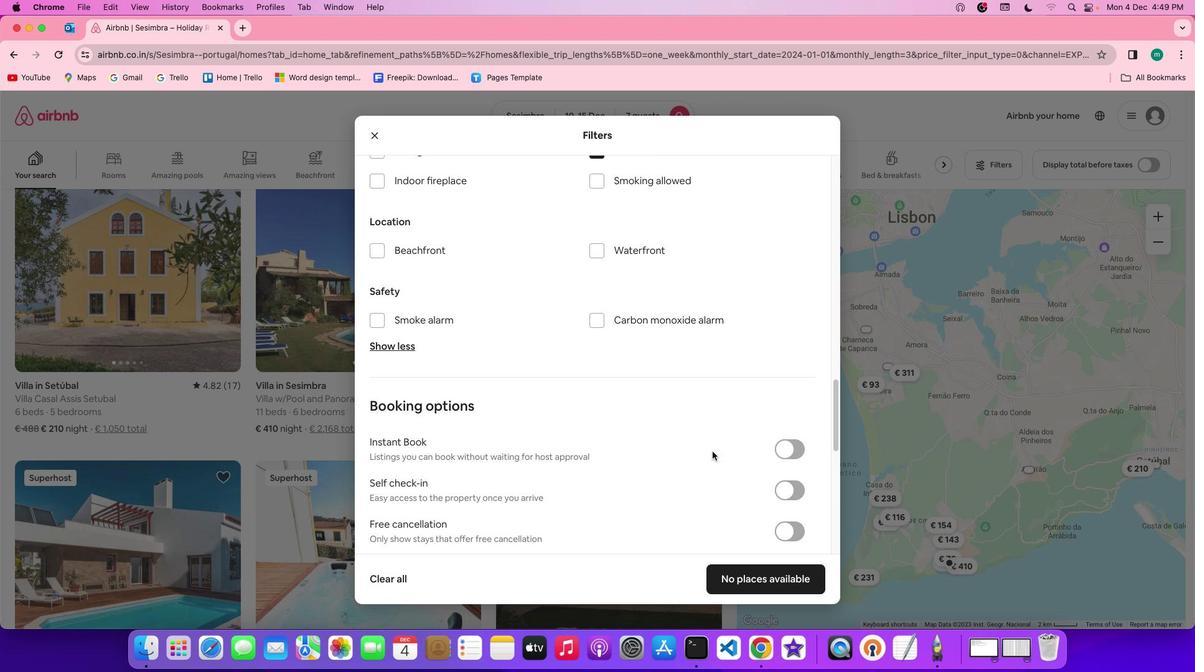 
Action: Mouse scrolled (712, 451) with delta (0, 0)
Screenshot: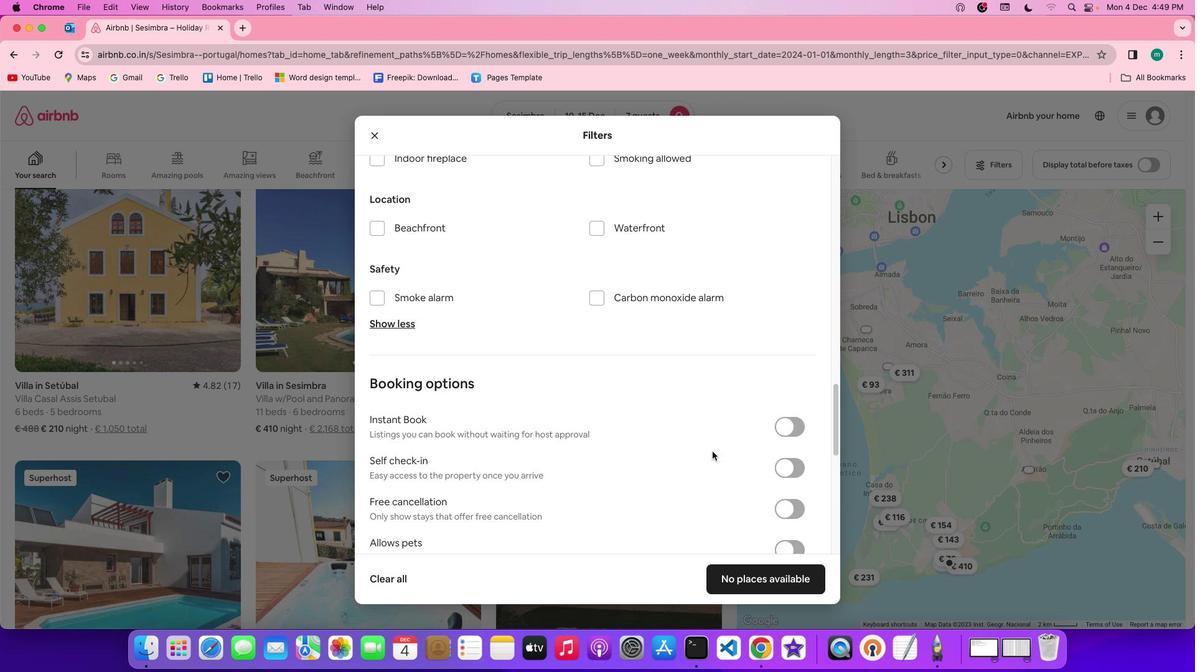
Action: Mouse scrolled (712, 451) with delta (0, 0)
Screenshot: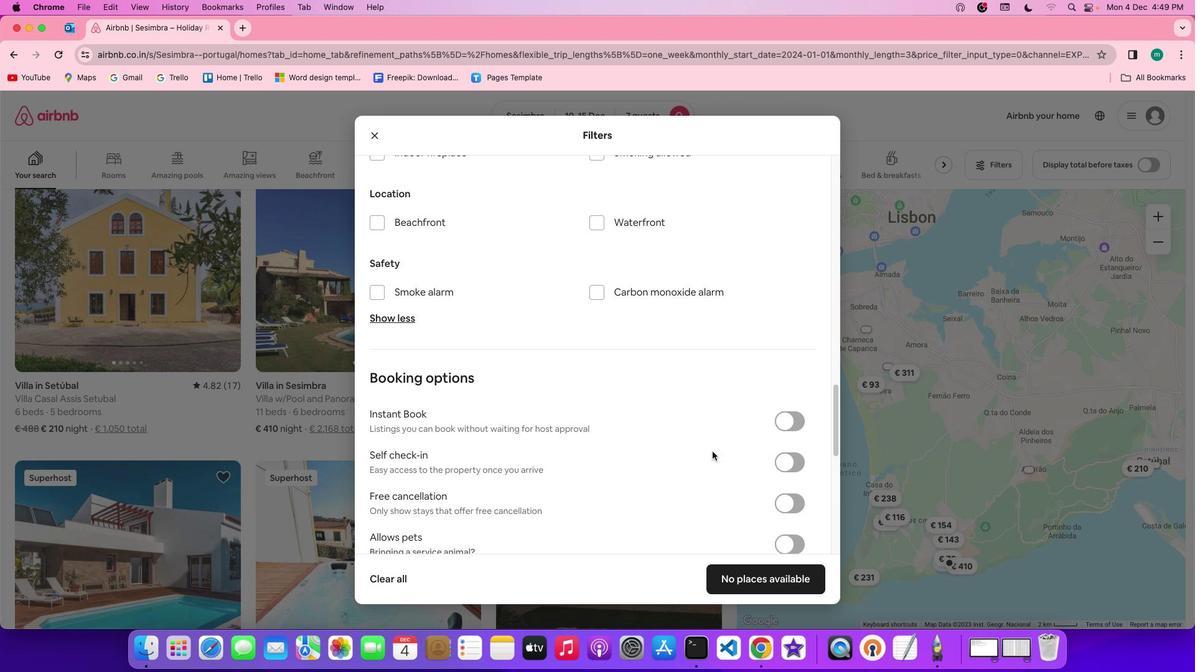 
Action: Mouse scrolled (712, 451) with delta (0, 0)
Screenshot: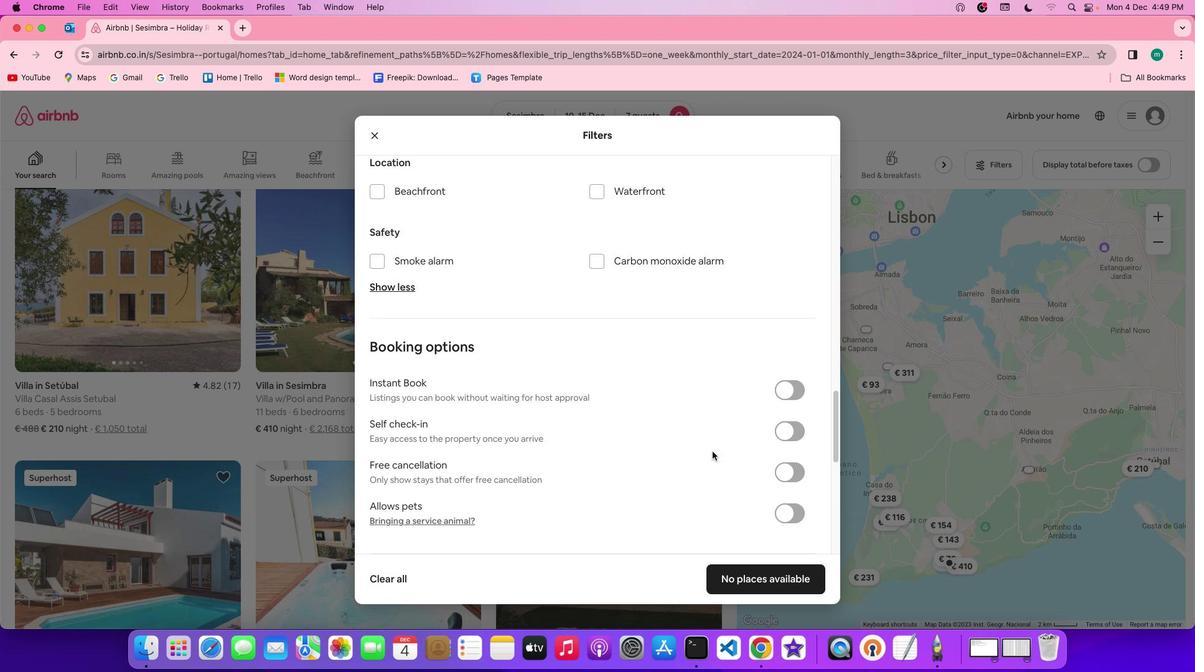 
Action: Mouse scrolled (712, 451) with delta (0, 0)
Screenshot: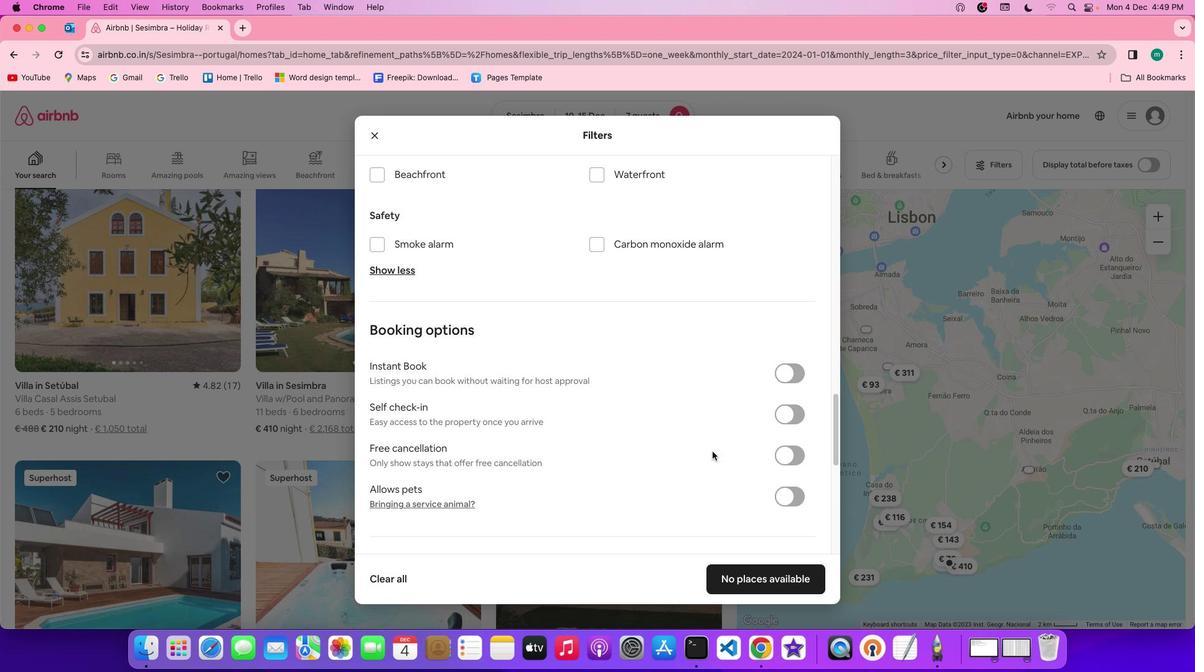 
Action: Mouse scrolled (712, 451) with delta (0, 0)
Screenshot: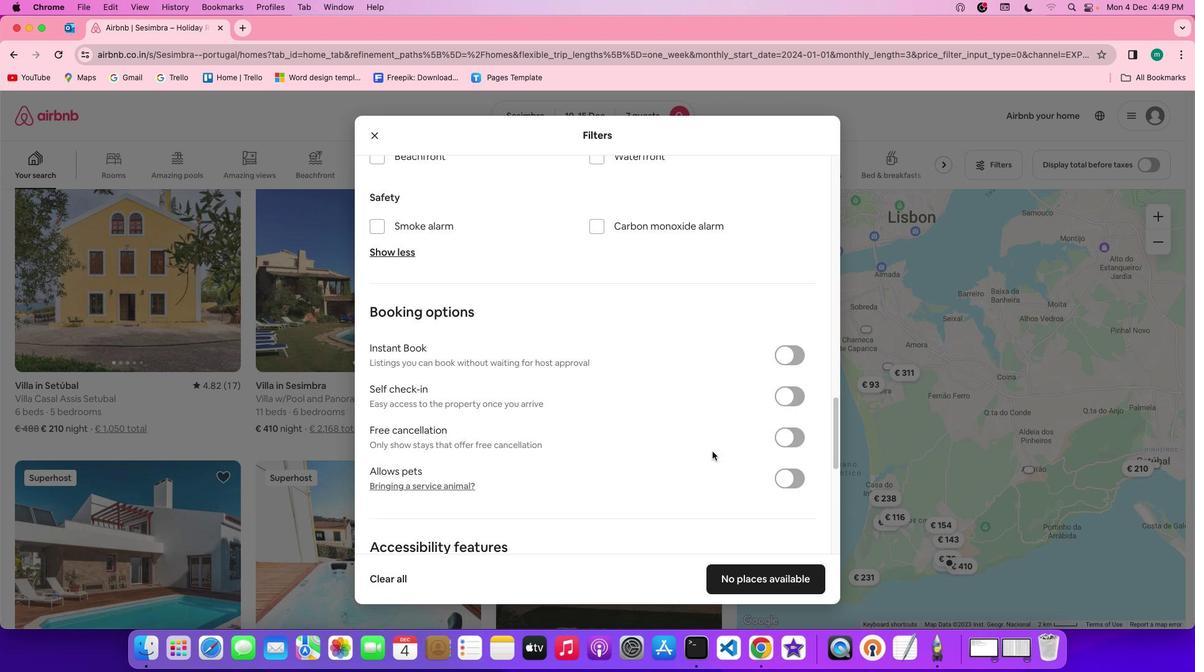 
Action: Mouse scrolled (712, 451) with delta (0, -1)
Screenshot: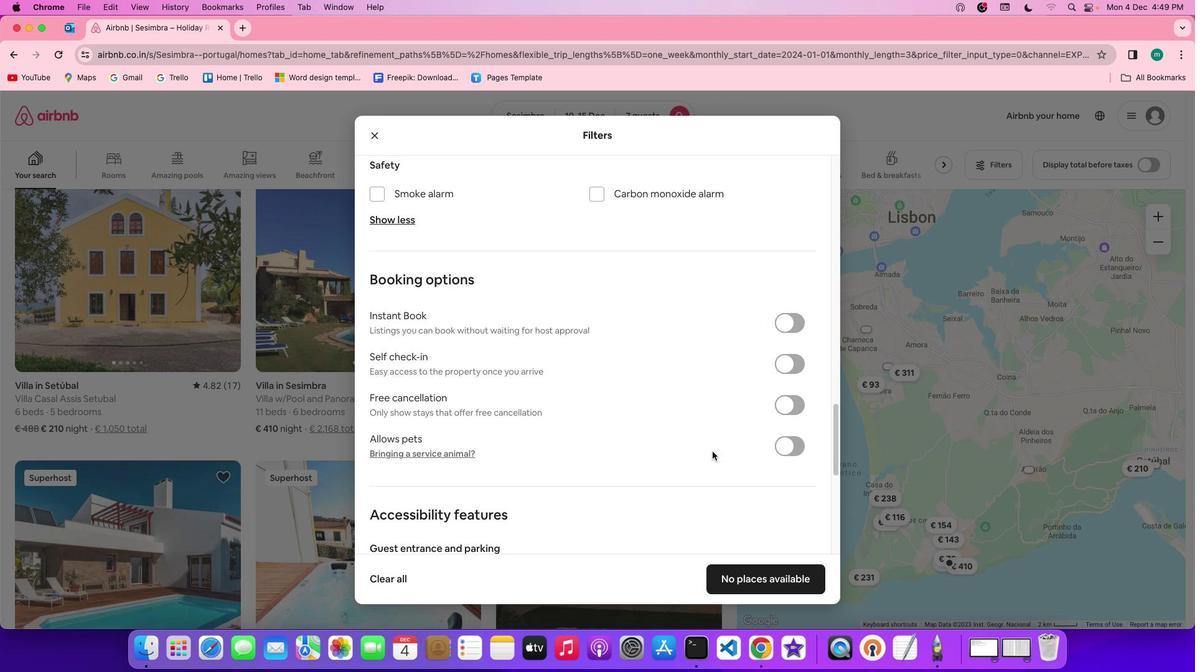 
Action: Mouse scrolled (712, 451) with delta (0, -1)
Screenshot: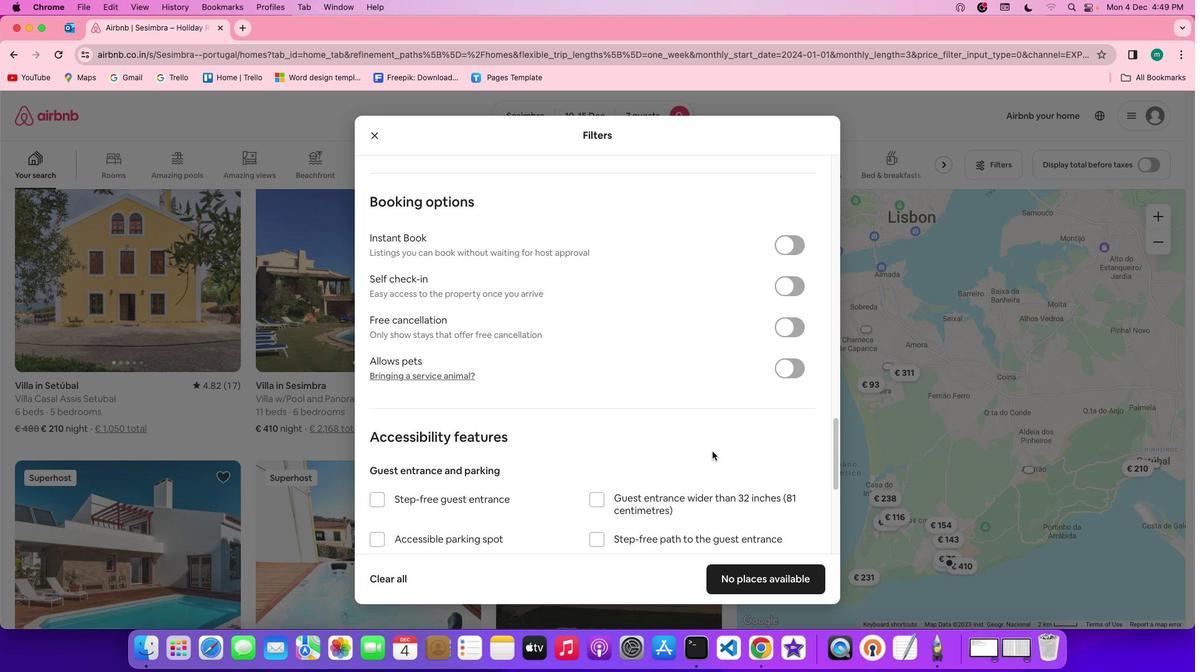 
Action: Mouse scrolled (712, 451) with delta (0, 0)
Screenshot: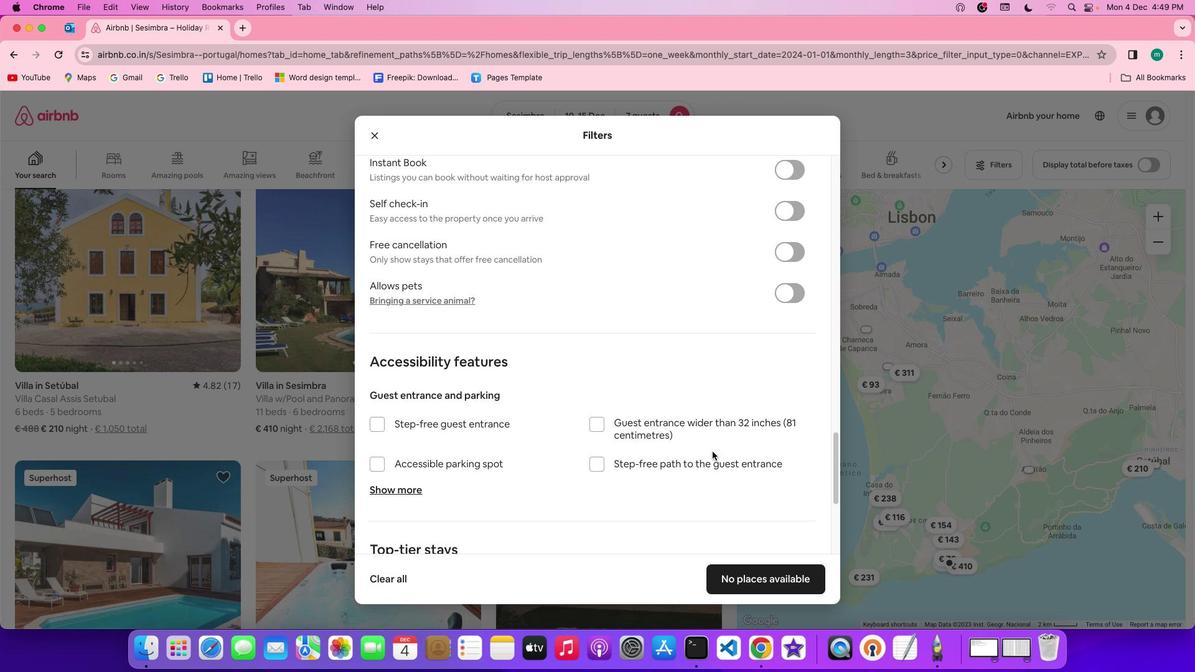 
Action: Mouse scrolled (712, 451) with delta (0, 0)
Screenshot: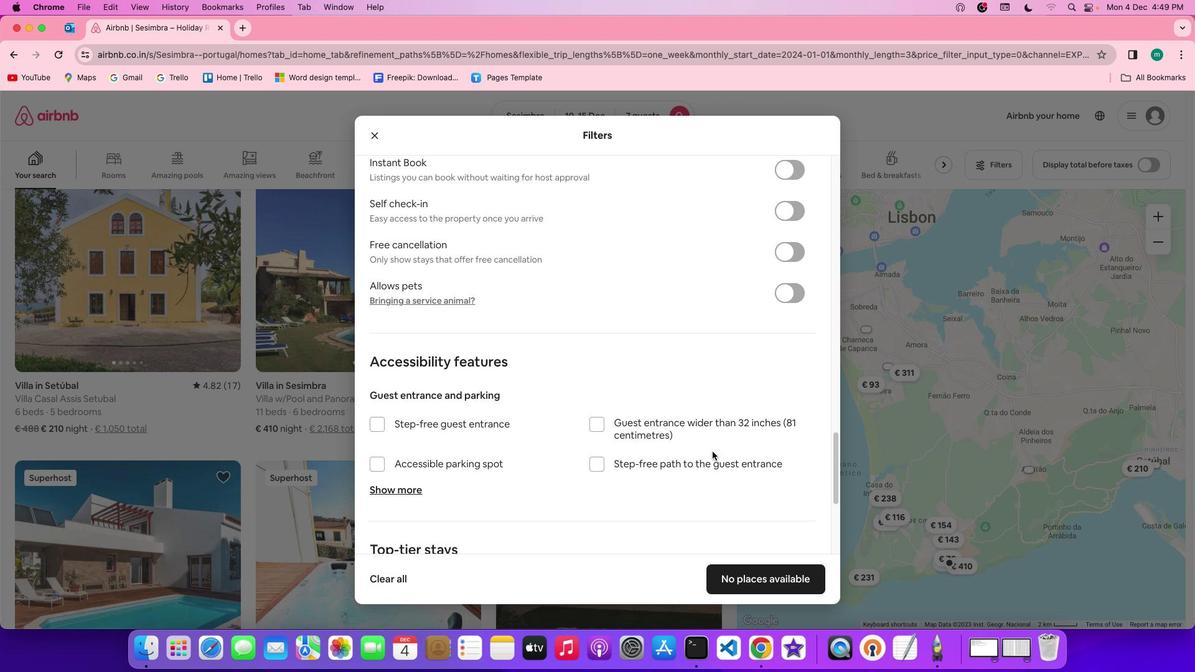 
Action: Mouse scrolled (712, 451) with delta (0, -1)
Screenshot: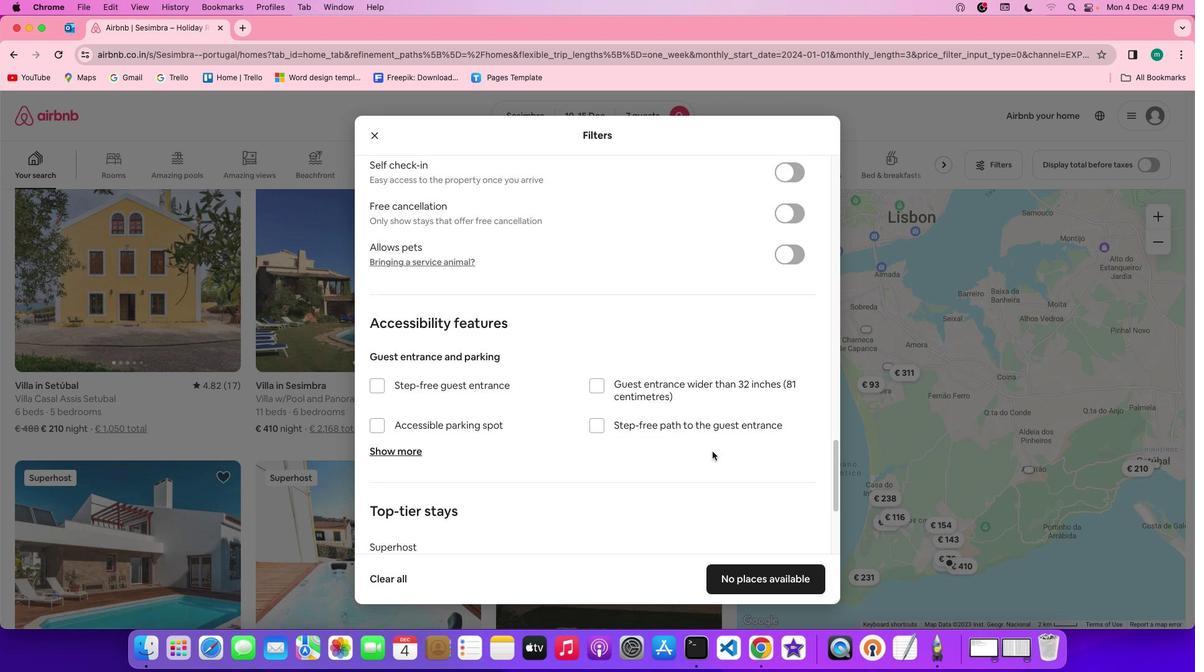
Action: Mouse scrolled (712, 451) with delta (0, -2)
Screenshot: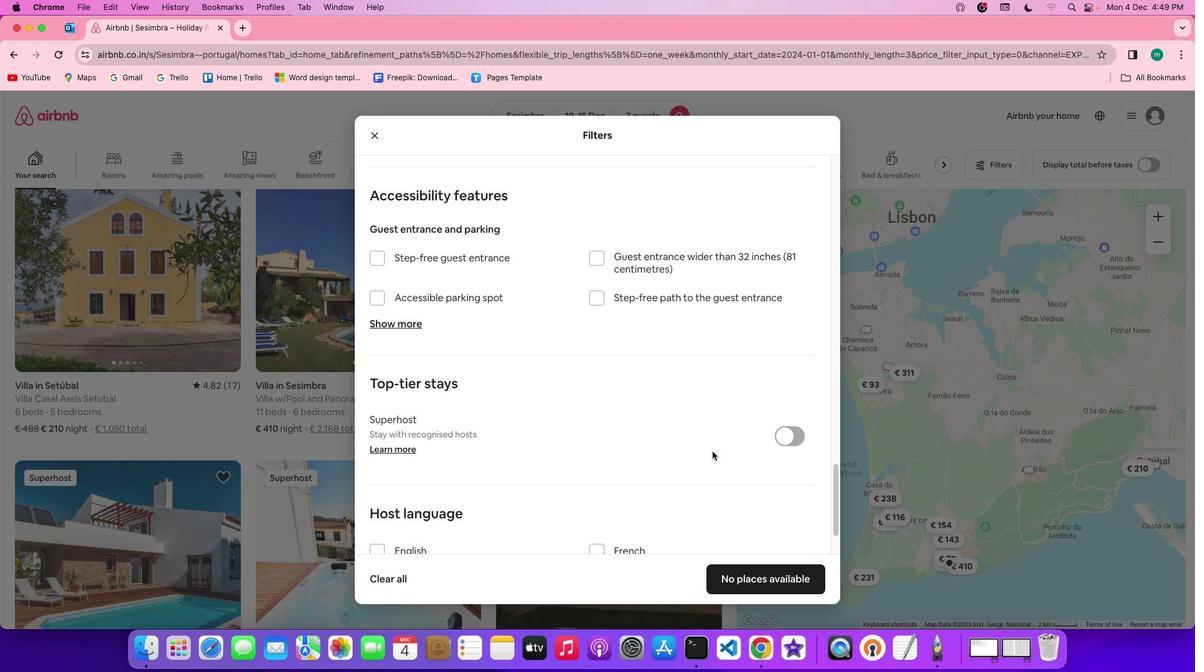 
Action: Mouse scrolled (712, 451) with delta (0, 0)
Screenshot: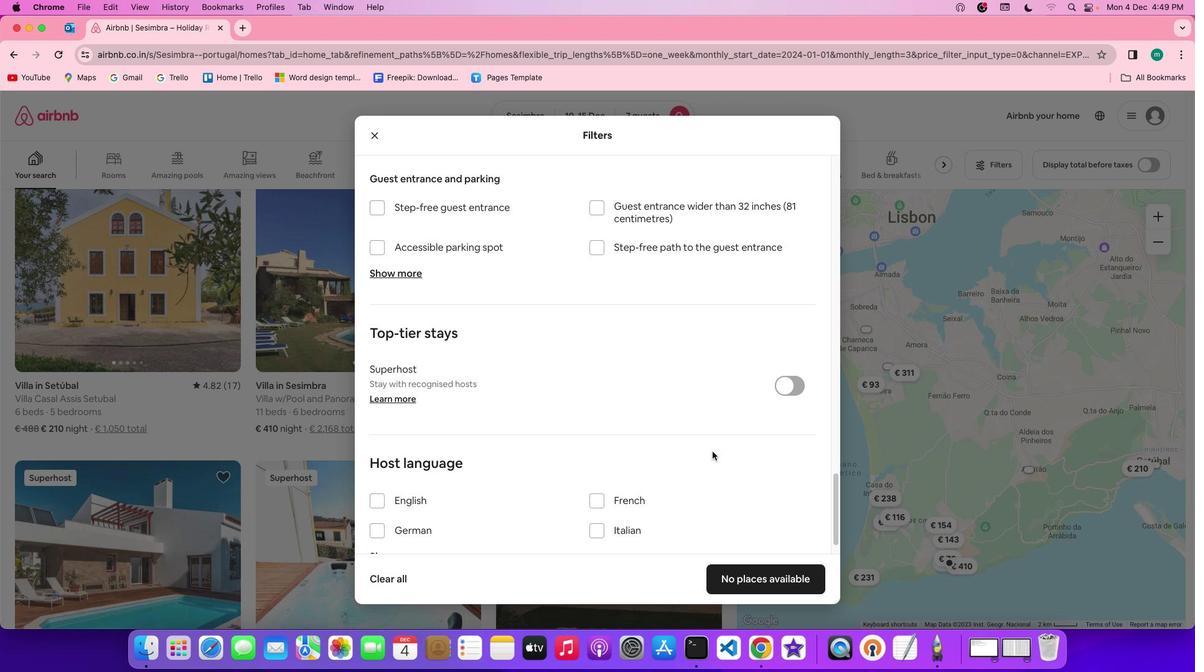 
Action: Mouse scrolled (712, 451) with delta (0, 0)
Screenshot: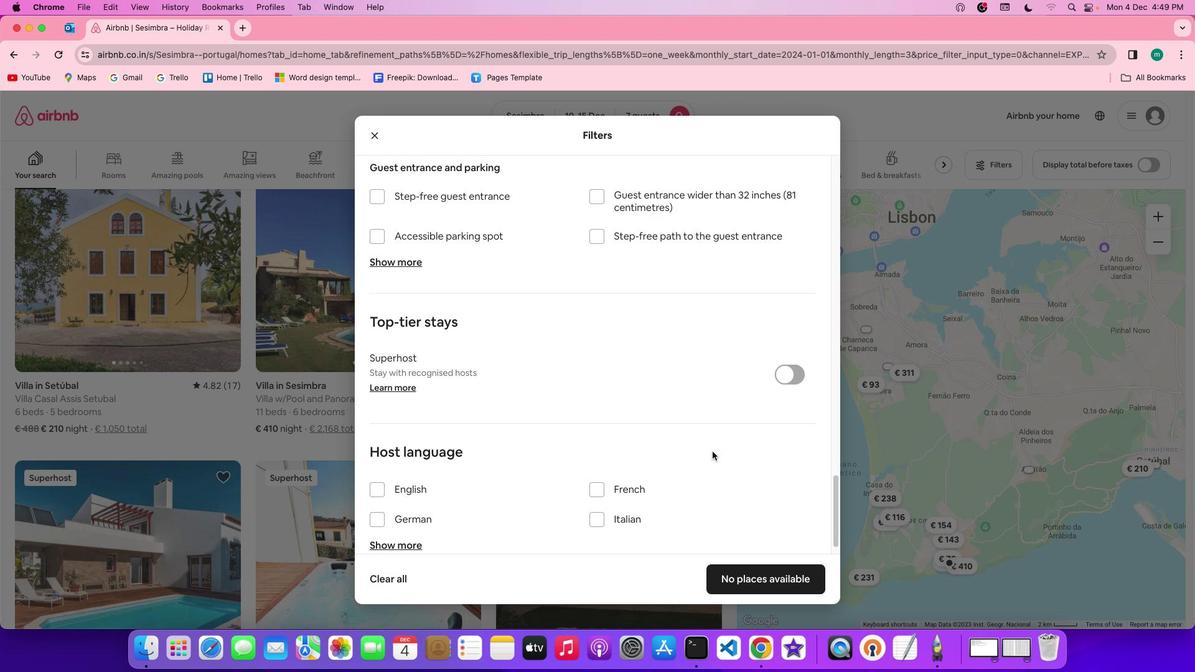
Action: Mouse scrolled (712, 451) with delta (0, -1)
Screenshot: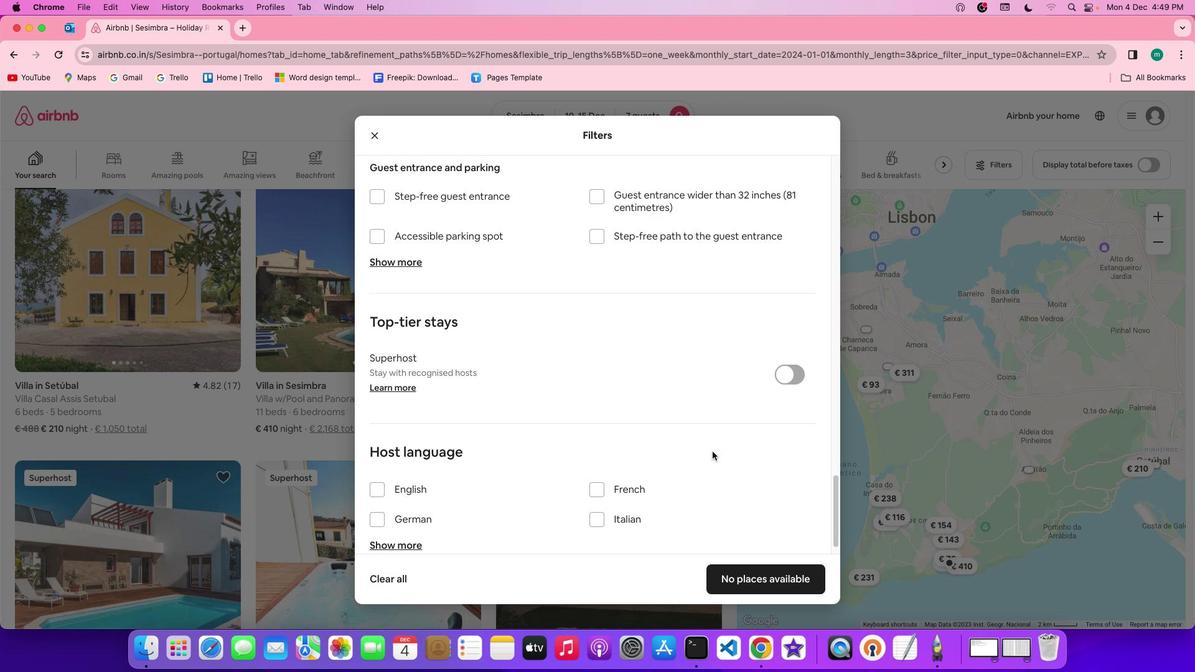 
Action: Mouse scrolled (712, 451) with delta (0, -3)
Screenshot: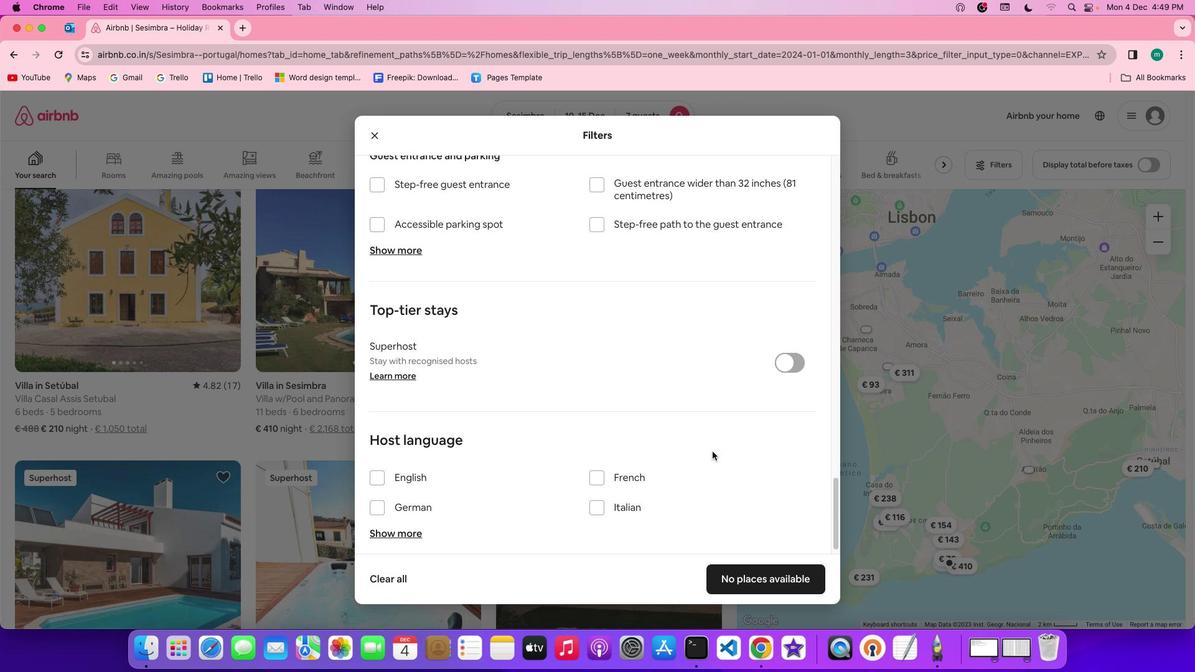 
Action: Mouse scrolled (712, 451) with delta (0, -3)
Screenshot: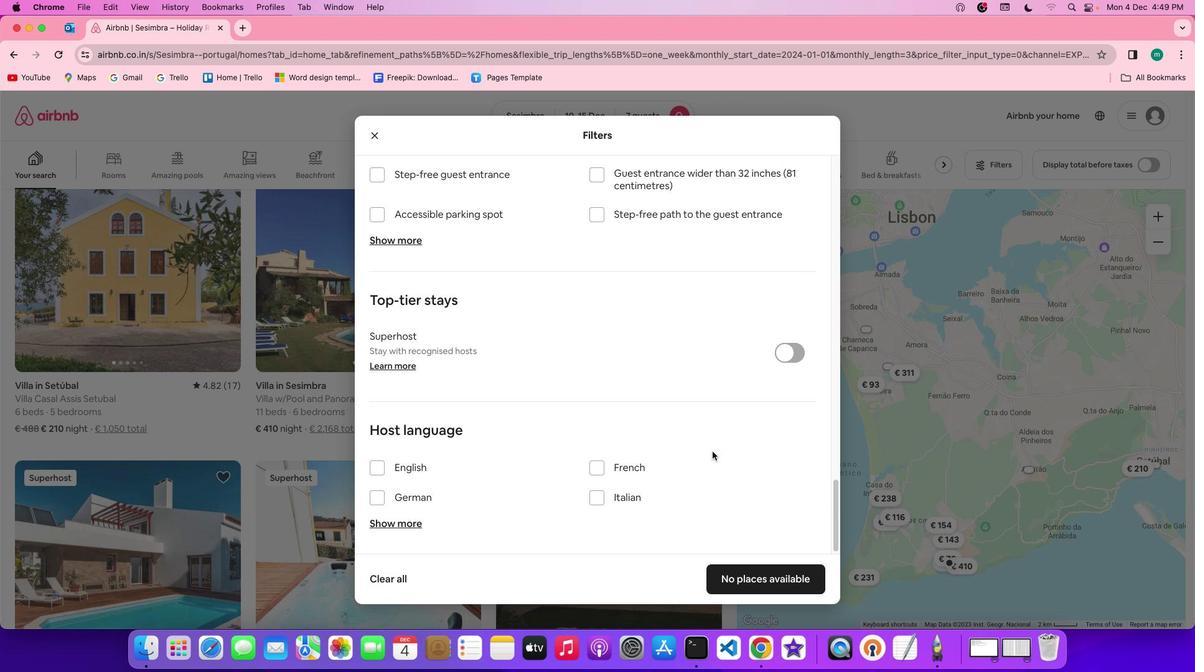 
Action: Mouse scrolled (712, 451) with delta (0, 0)
Screenshot: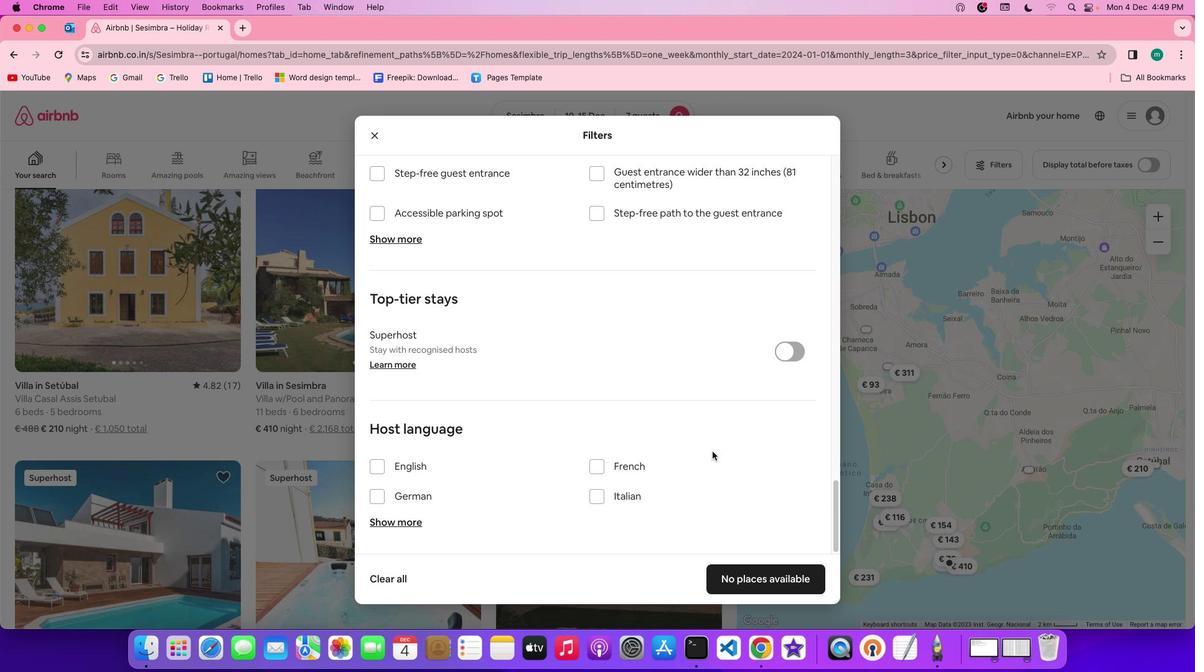 
Action: Mouse scrolled (712, 451) with delta (0, 0)
Screenshot: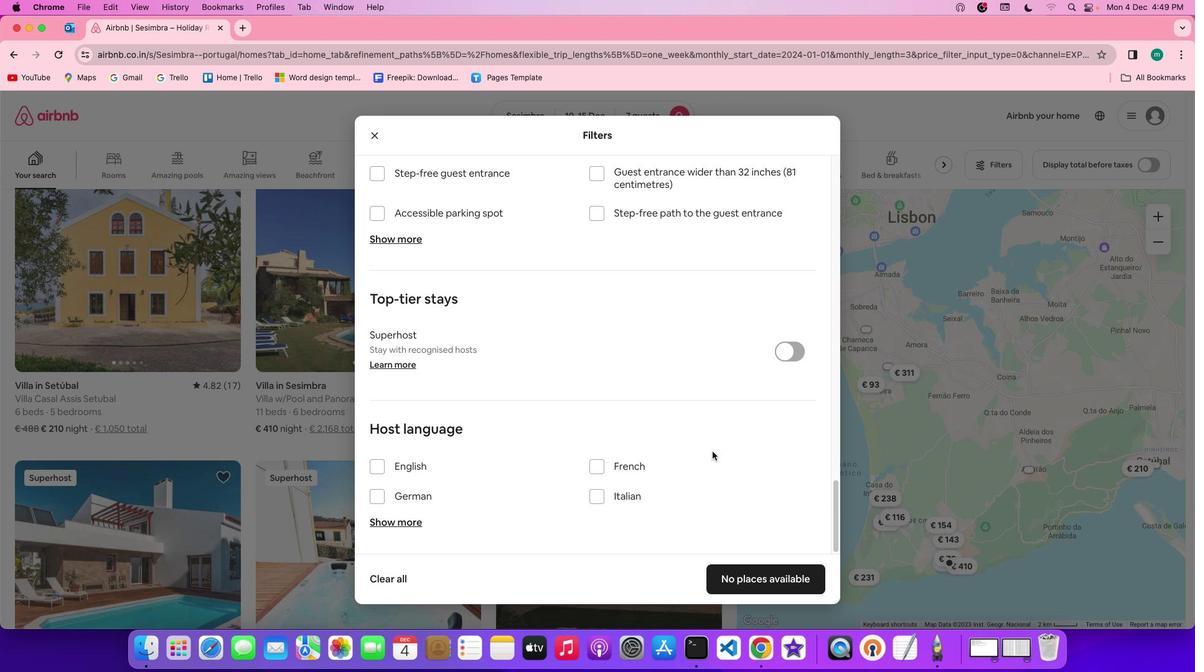
Action: Mouse scrolled (712, 451) with delta (0, -1)
Screenshot: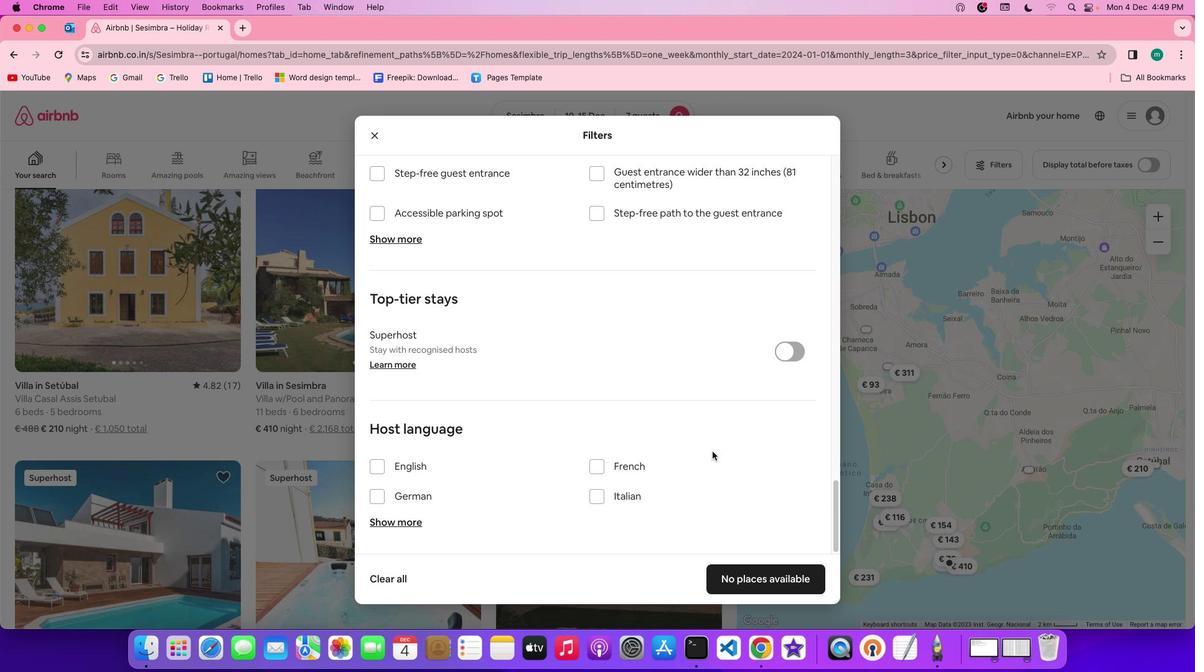 
Action: Mouse scrolled (712, 451) with delta (0, -3)
Screenshot: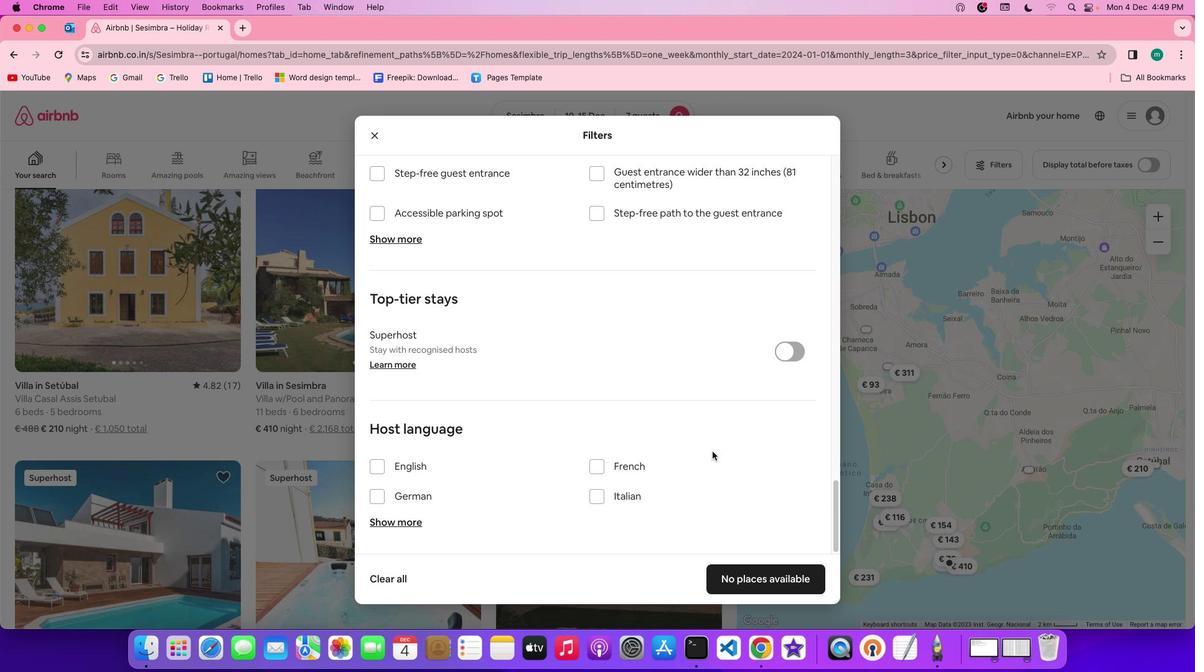 
Action: Mouse scrolled (712, 451) with delta (0, -3)
Screenshot: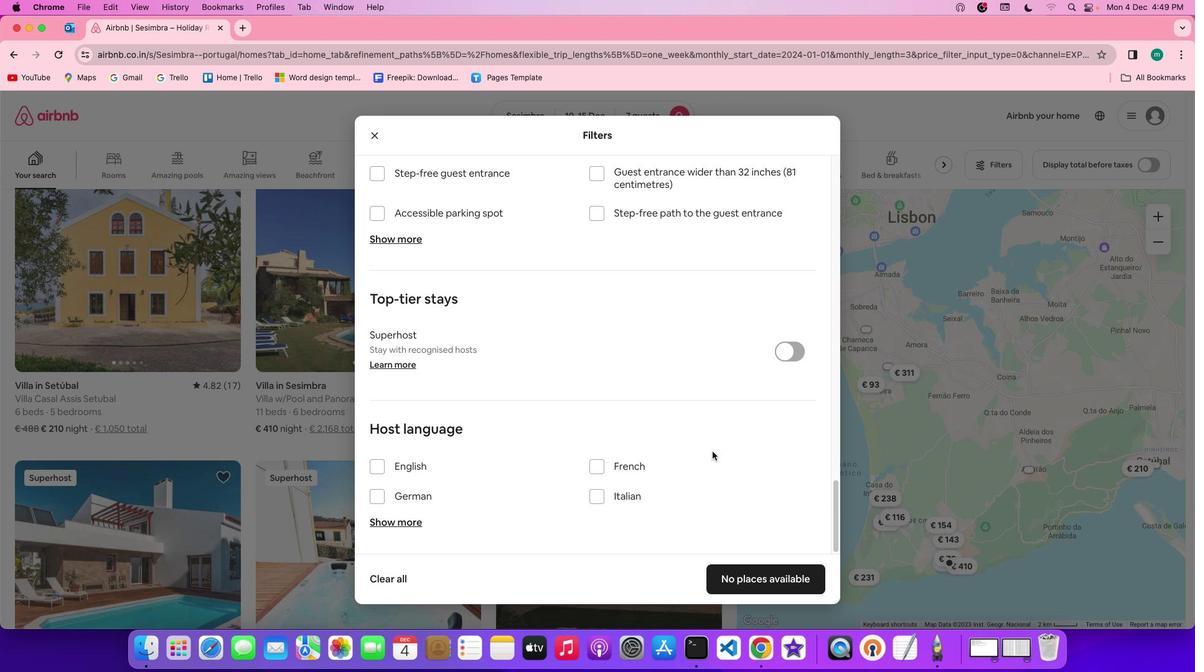 
Action: Mouse moved to (792, 583)
Screenshot: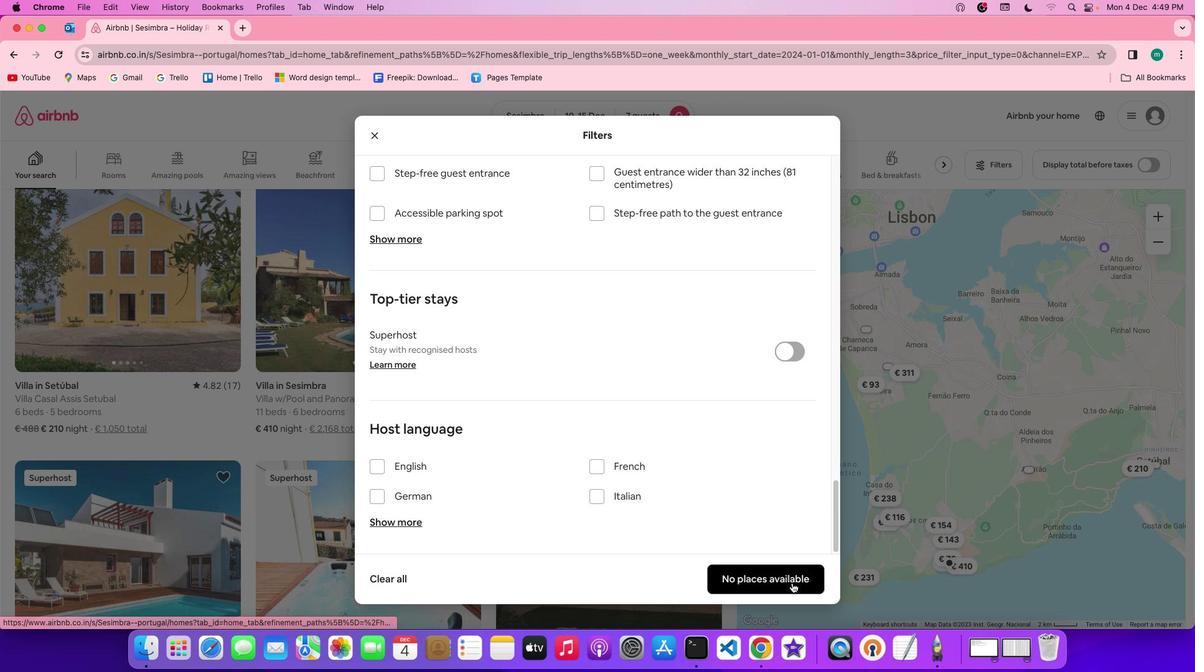 
Action: Mouse pressed left at (792, 583)
Screenshot: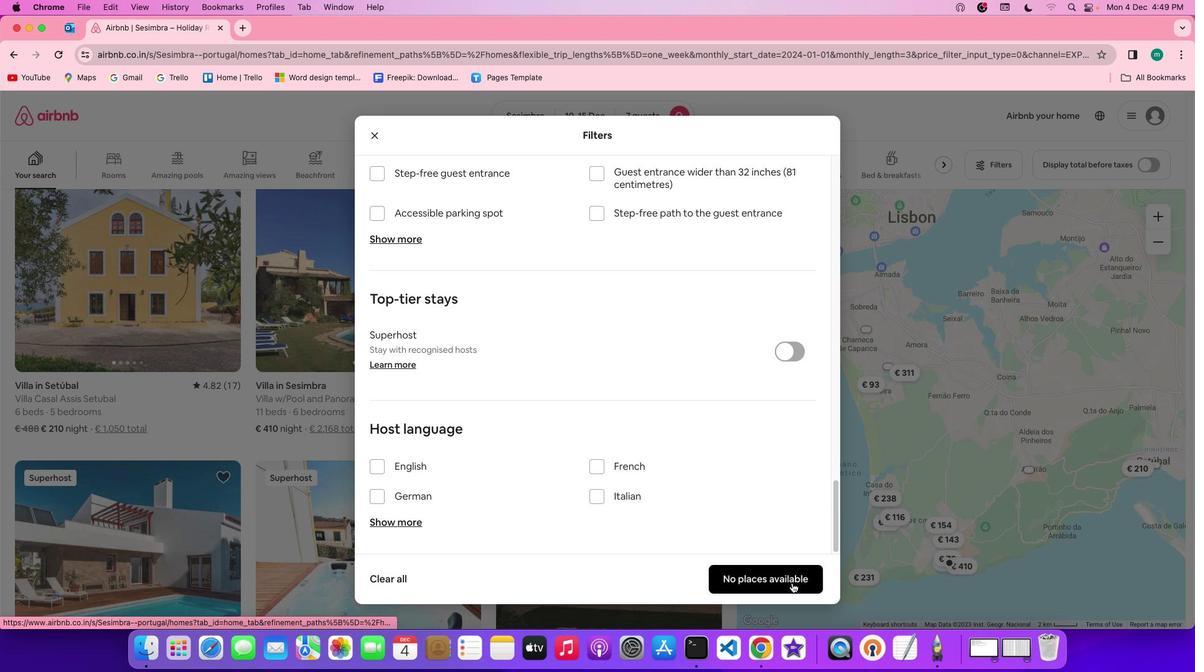 
Action: Mouse moved to (346, 368)
Screenshot: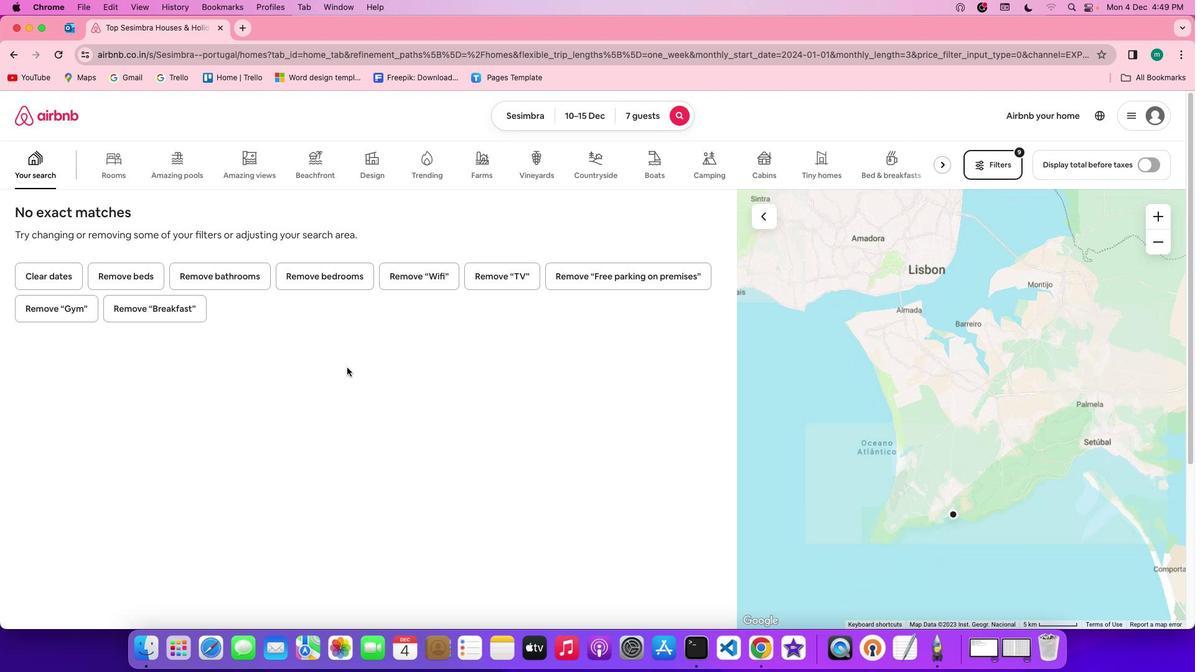 
